 Task: Send email   including the signature Sign0000000001 to parteek.kumar@softage.net; aakash.mishra@softage.net with a cc to Ayush@softage.net; pooja.chaudhary@softage.net and bcc to Vanshu.thakur@softage.net with a subject Subject0000000001 and add a message Message0000000003 and with an attachment of Attach0000000004. Send email and add a link Link0000000001 to parteek.kumar@softage.net with a subject Subject0000000001 and add a message Message0000000001. Send email and add a link Link0000000001 to parteek.kumar@softage.net; aakash.mishra@softage.net with a subject Subject0000000002 and add a message Message0000000002. Send email and add a link Link0000000001 to parteek.kumar@softage.net with a subject Subject0000000001 and add a message Message0000000001 and with an attachment of Attach0000000001. Send email and add a link Link0000000001 to parteek.kumar@softage.net; aakash.mishra@softage.net; ayush@softage.net with a subject Subject0000000002 and add a message Message0000000003 and with an attachment of Attach0000000001
Action: Mouse moved to (121, 168)
Screenshot: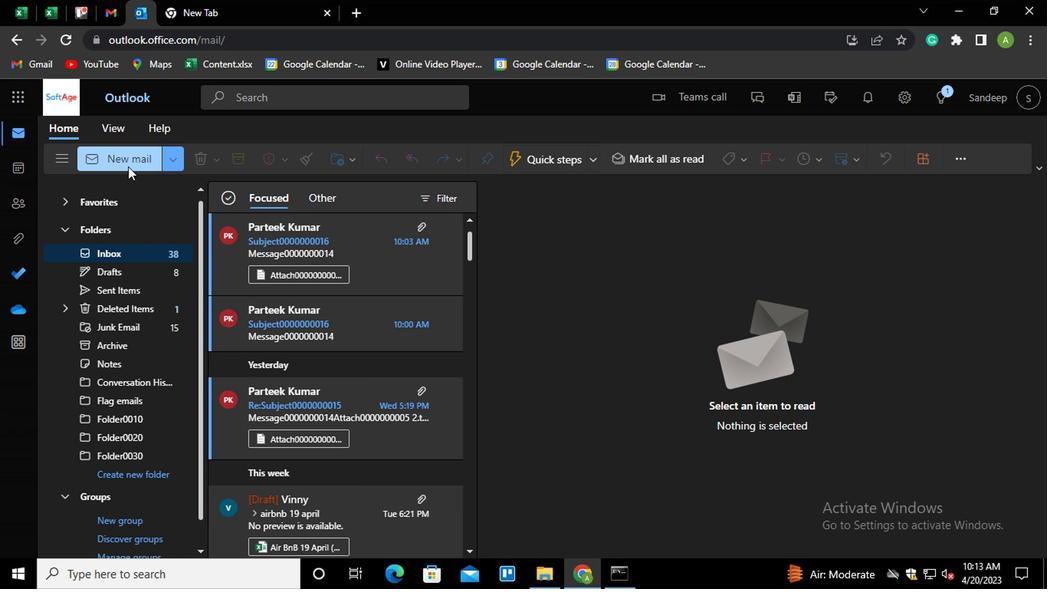 
Action: Mouse pressed left at (121, 168)
Screenshot: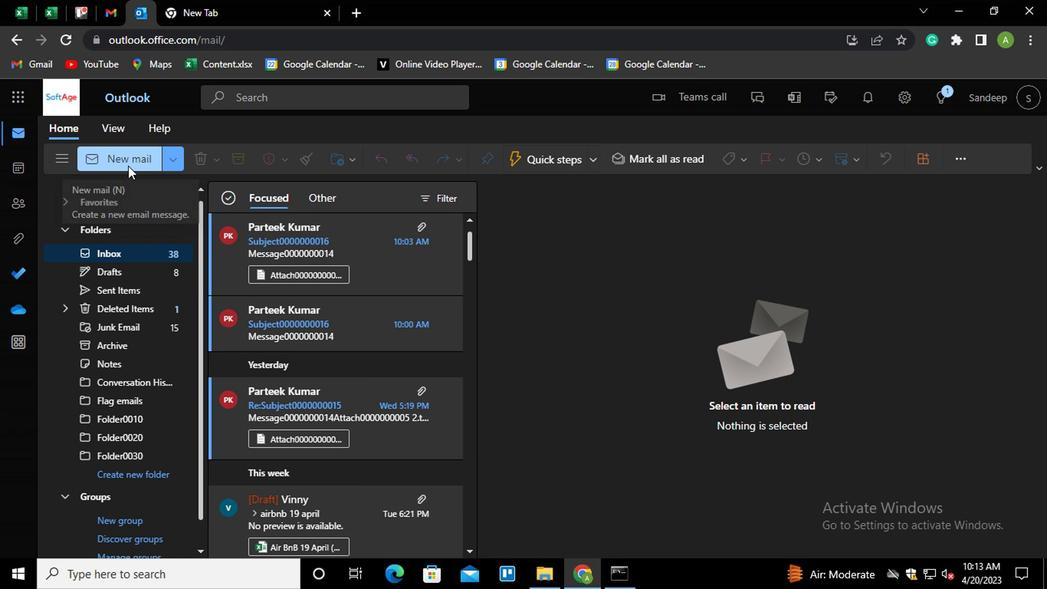 
Action: Mouse moved to (585, 242)
Screenshot: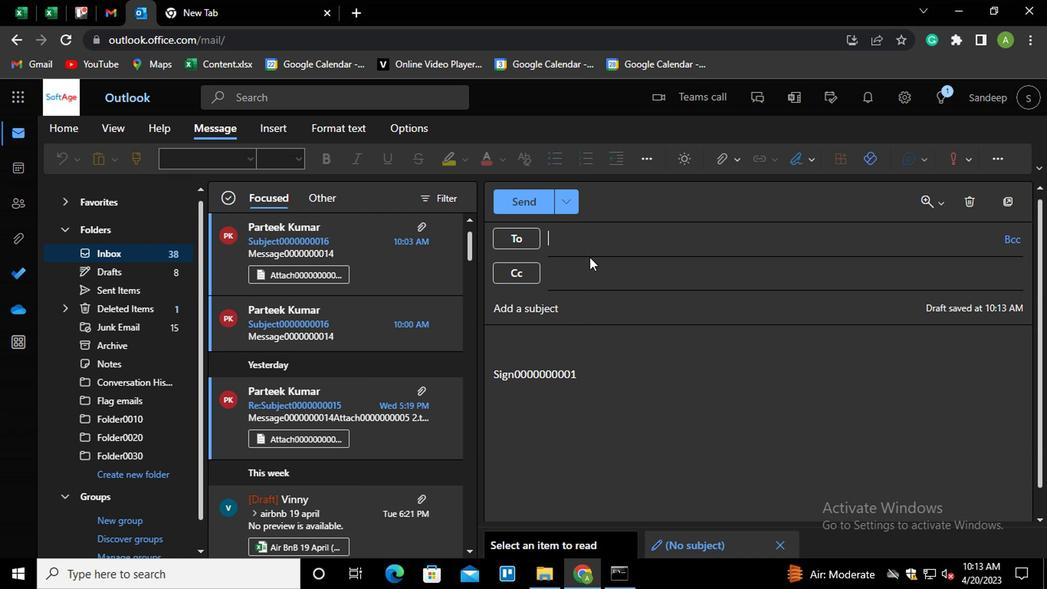 
Action: Mouse pressed left at (585, 242)
Screenshot: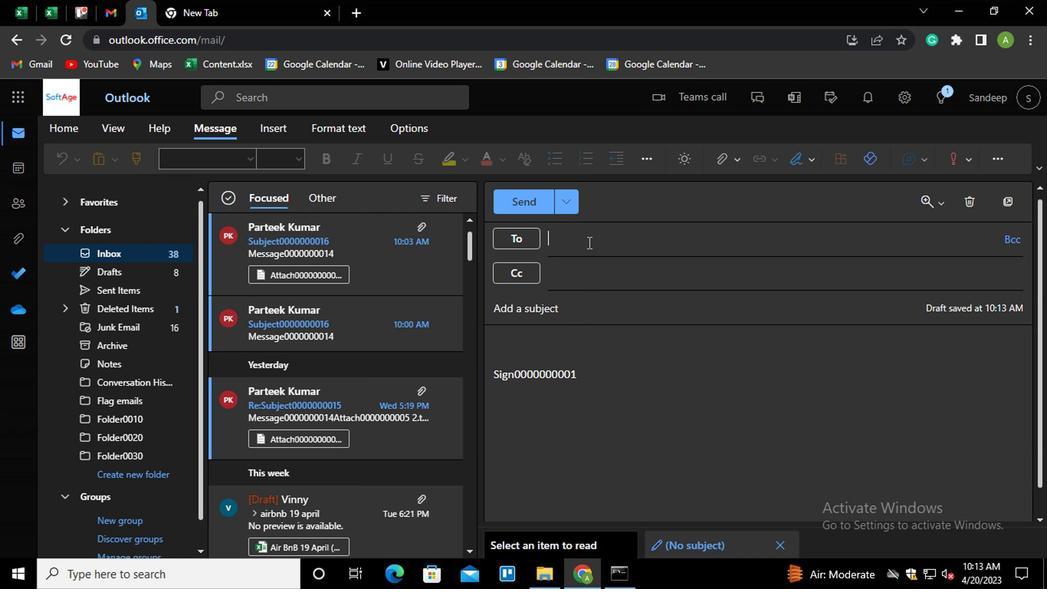 
Action: Key pressed part<Key.enter>aak<Key.enter>
Screenshot: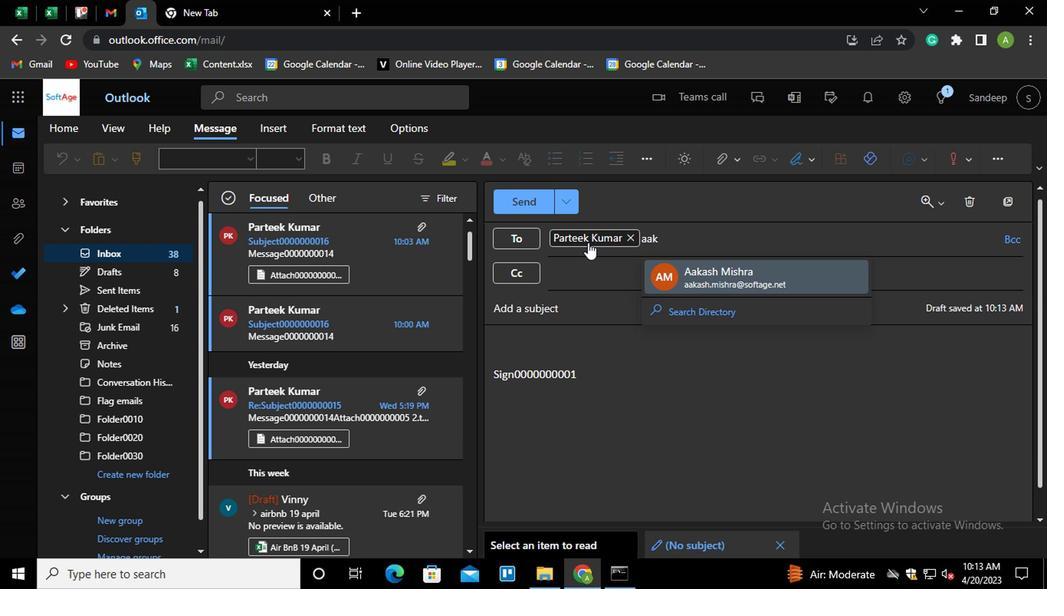 
Action: Mouse moved to (576, 278)
Screenshot: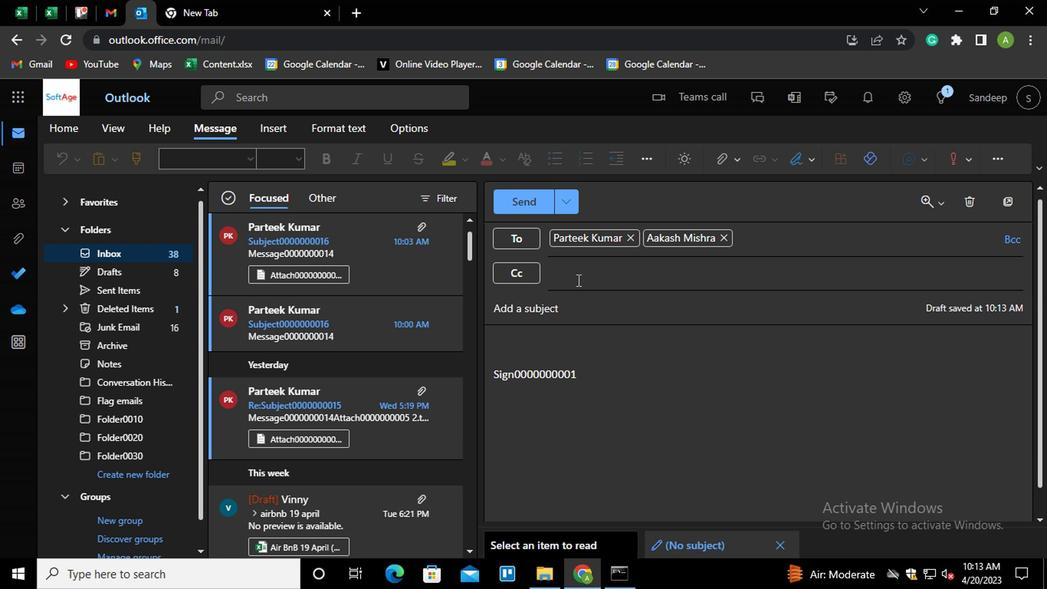 
Action: Mouse pressed left at (576, 278)
Screenshot: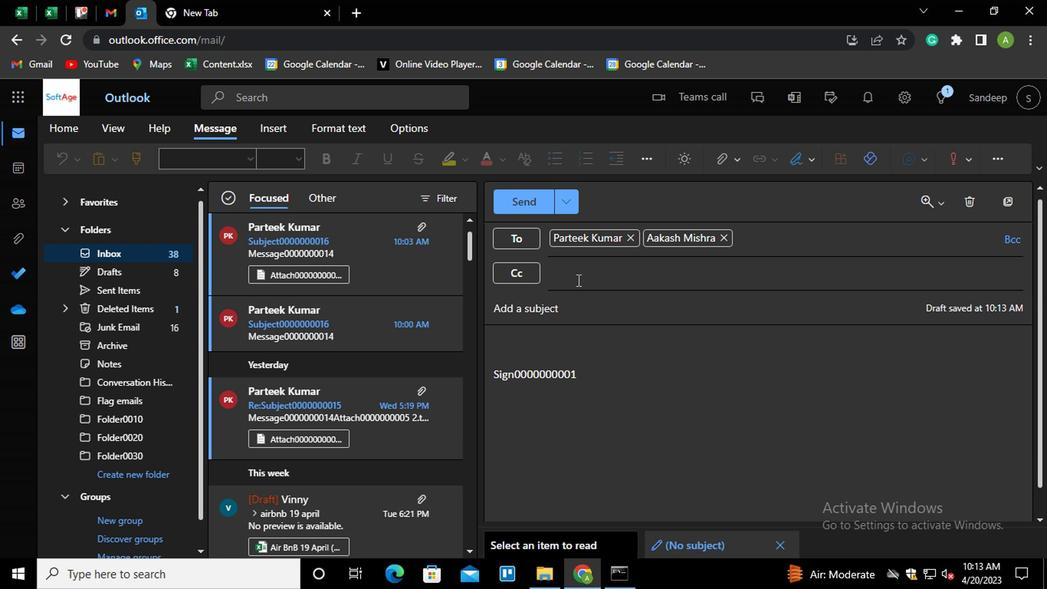 
Action: Key pressed ayu<Key.enter>poo<Key.enter>
Screenshot: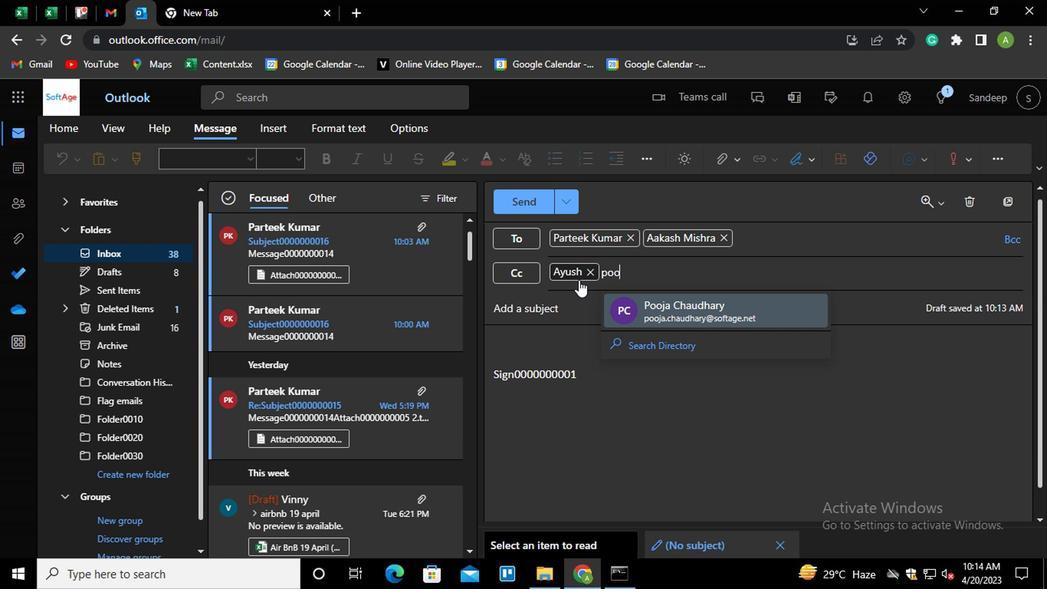 
Action: Mouse moved to (1015, 237)
Screenshot: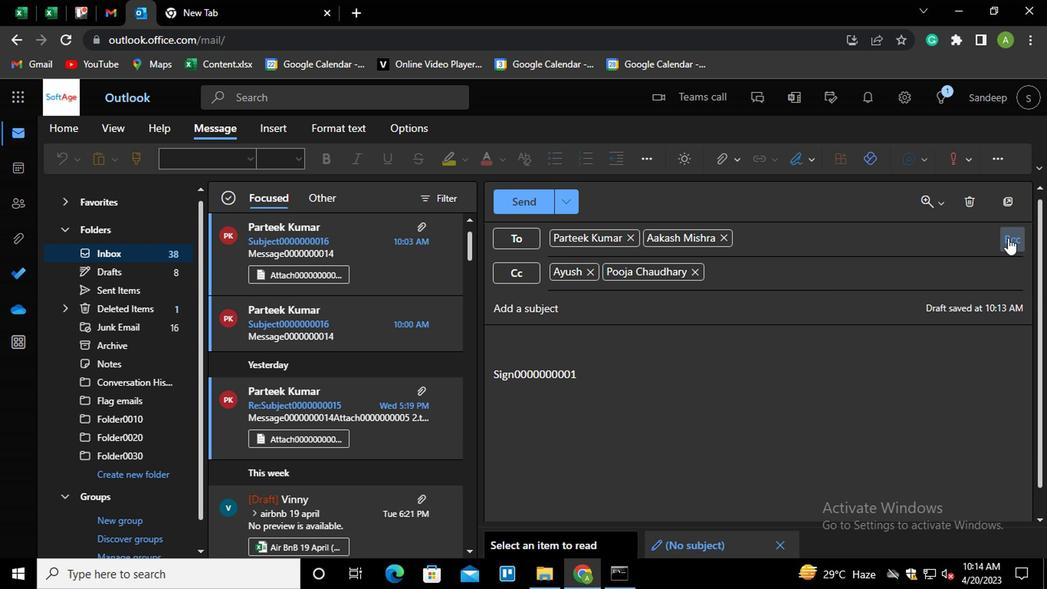 
Action: Mouse pressed left at (1015, 237)
Screenshot: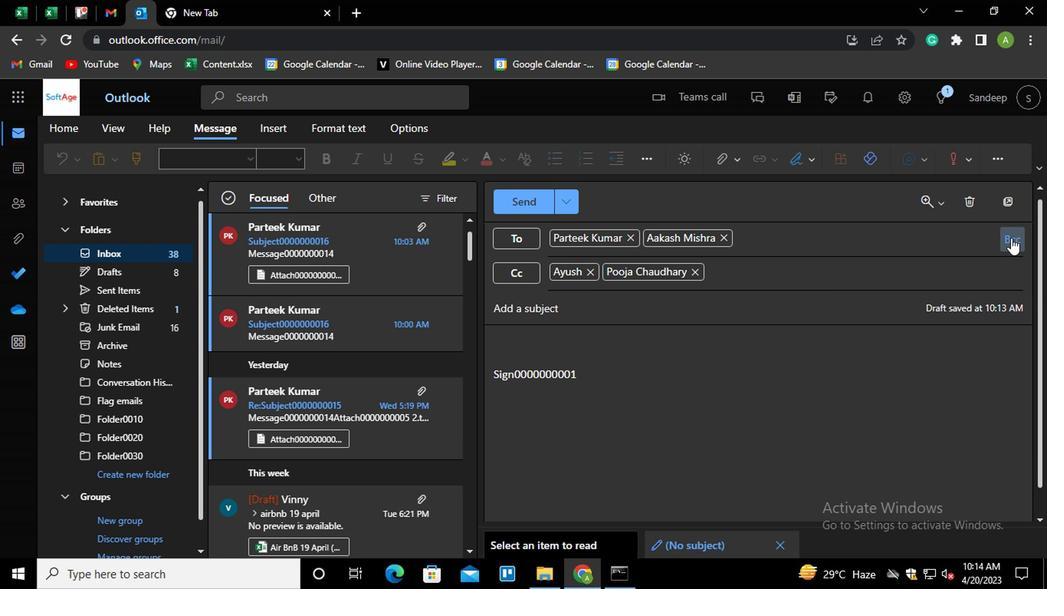 
Action: Mouse moved to (636, 307)
Screenshot: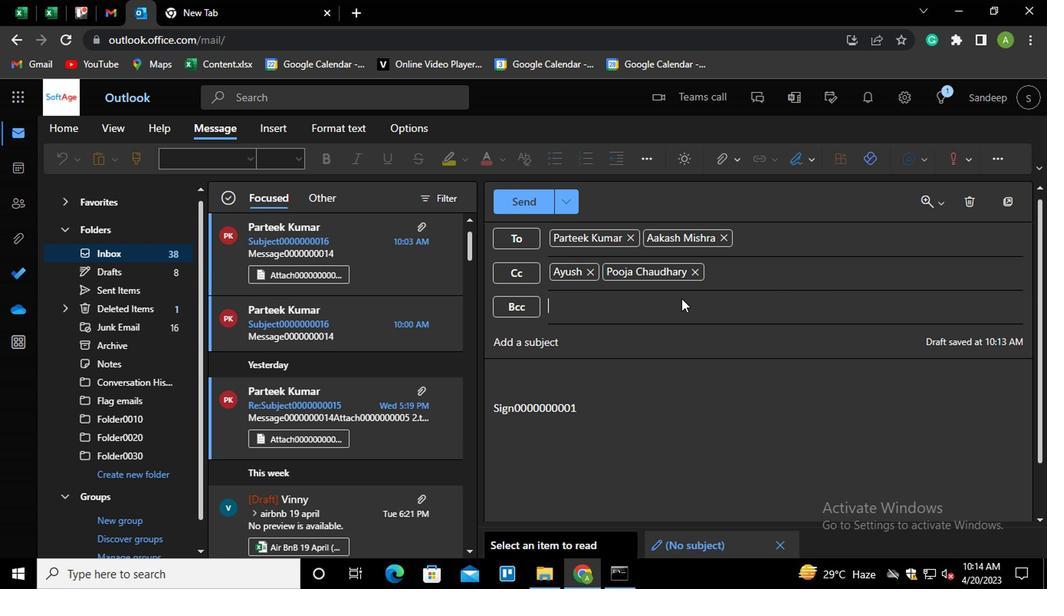 
Action: Mouse pressed left at (636, 307)
Screenshot: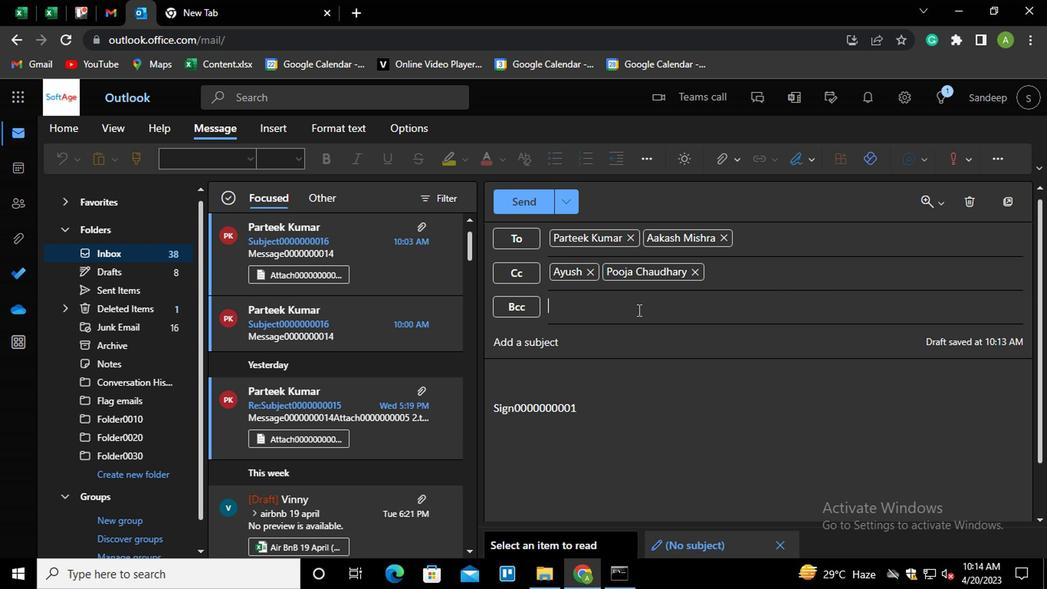 
Action: Key pressed vans<Key.enter>
Screenshot: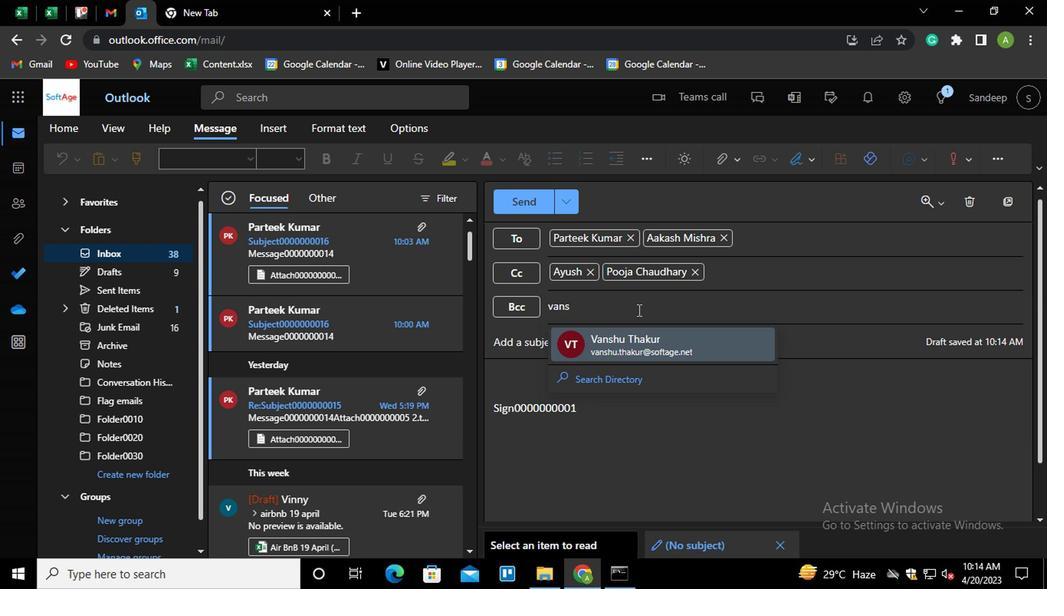 
Action: Mouse moved to (593, 337)
Screenshot: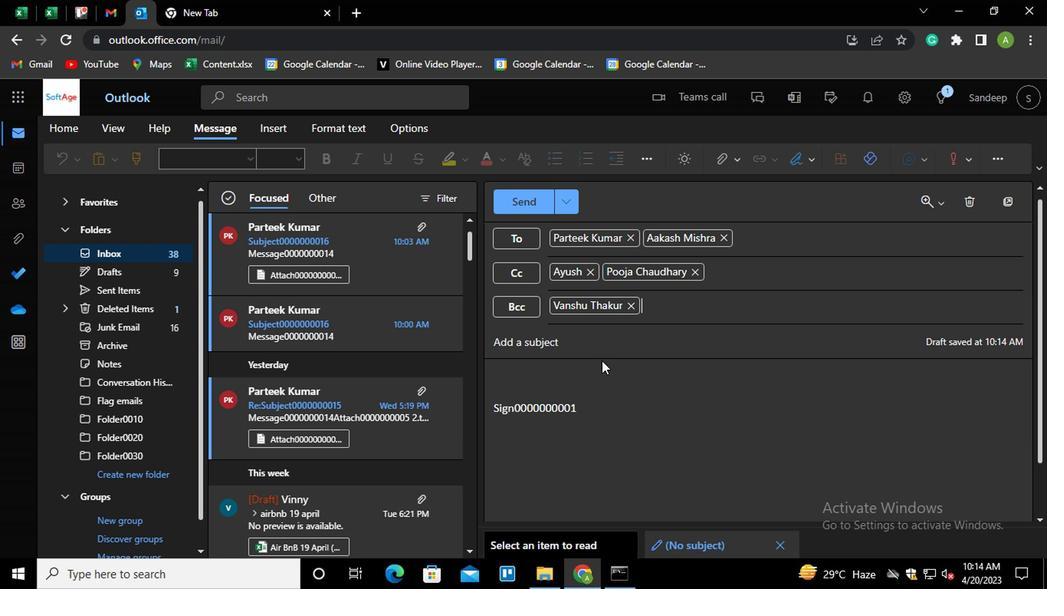 
Action: Mouse pressed left at (593, 337)
Screenshot: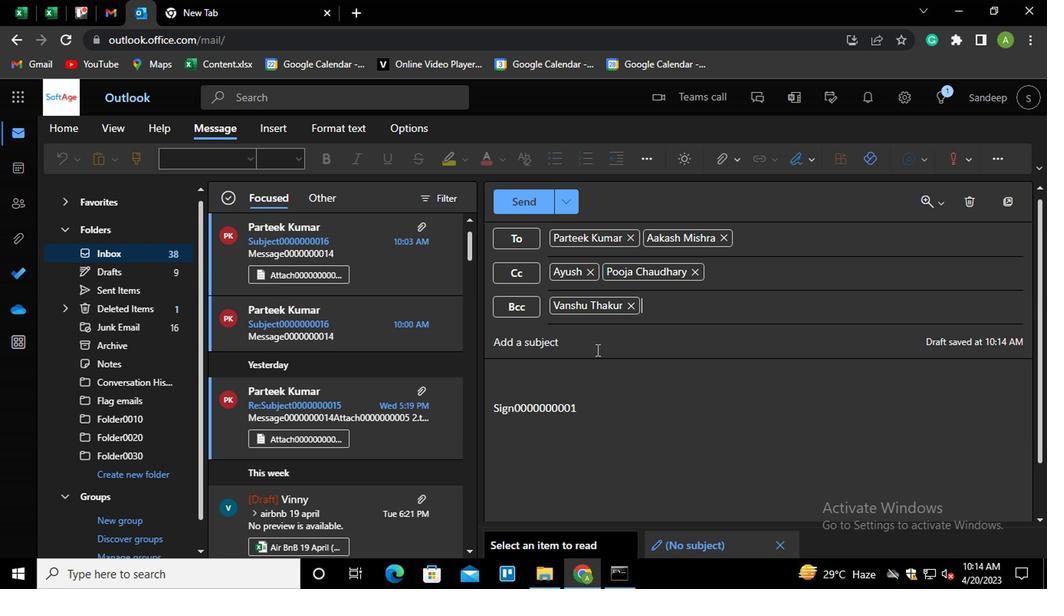 
Action: Key pressed <Key.shift>SUBJECT0000000001
Screenshot: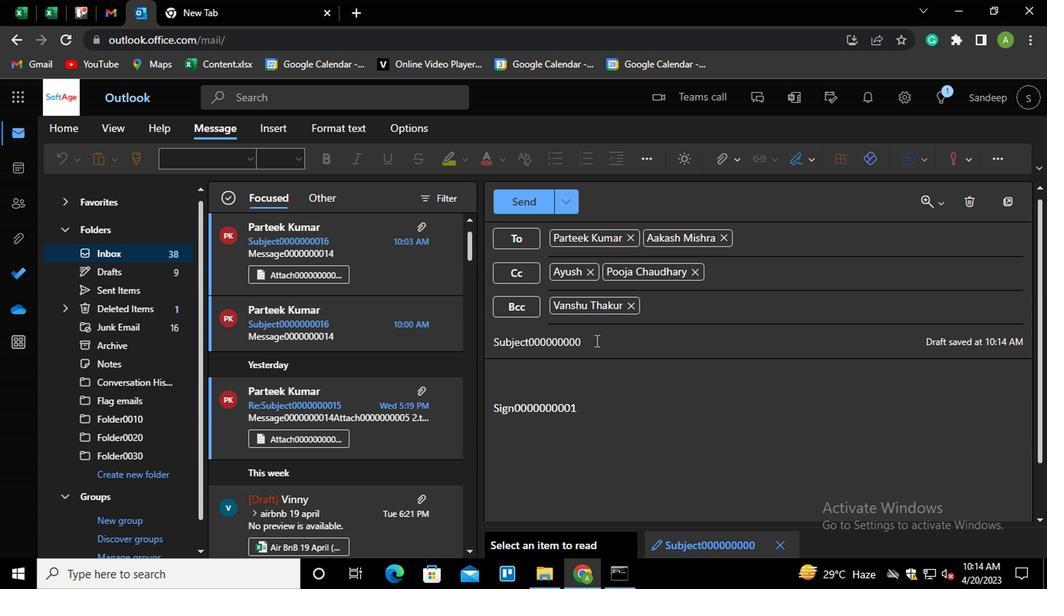 
Action: Mouse moved to (620, 406)
Screenshot: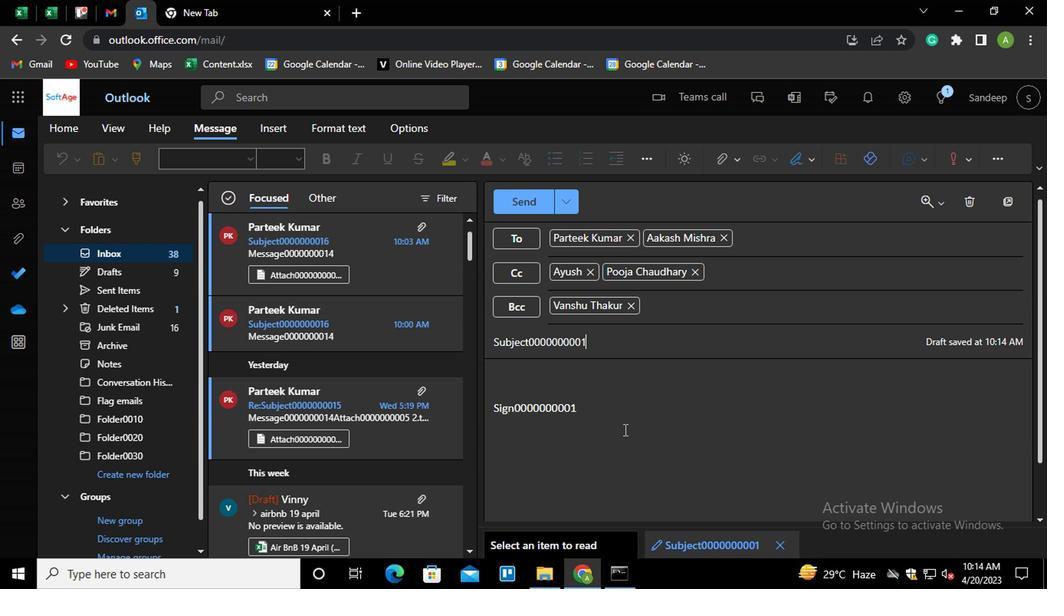 
Action: Mouse pressed left at (620, 406)
Screenshot: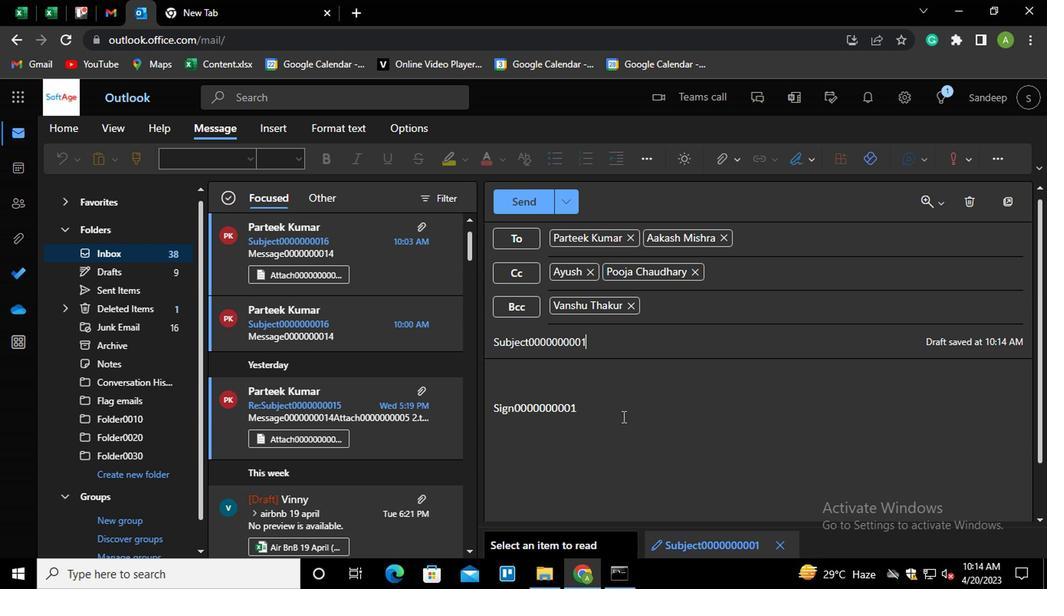 
Action: Key pressed <Key.shift_r><Key.enter><Key.shift_r>MESSAGE0000000003<Key.enter>
Screenshot: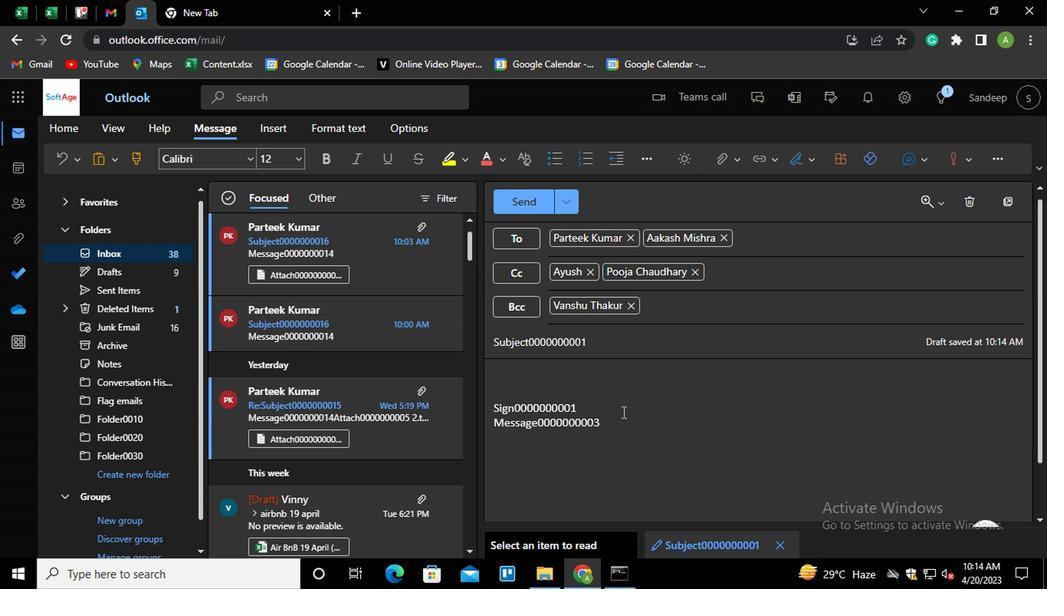 
Action: Mouse moved to (739, 162)
Screenshot: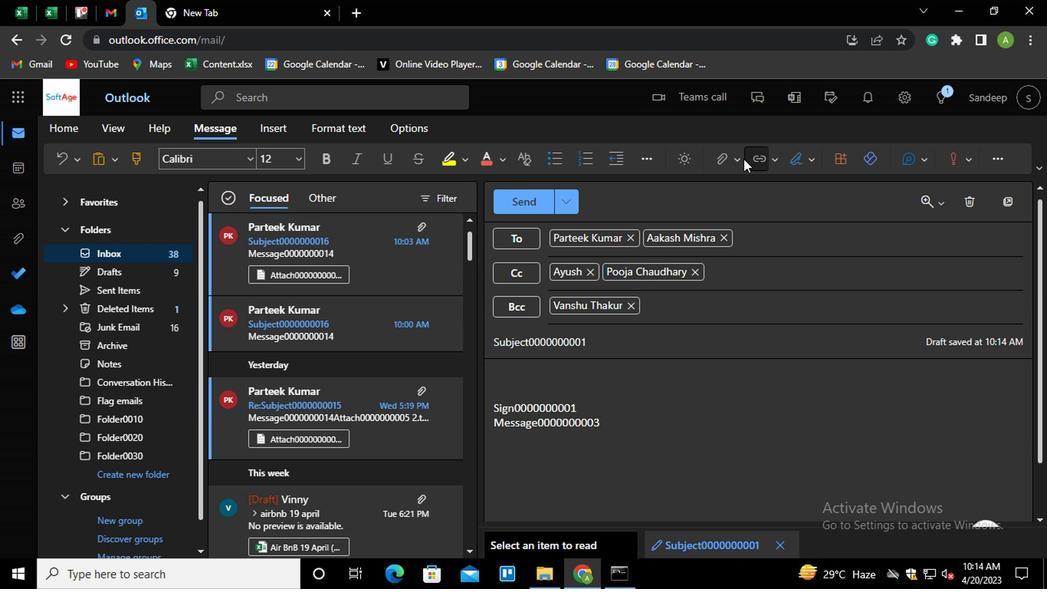
Action: Mouse pressed left at (739, 162)
Screenshot: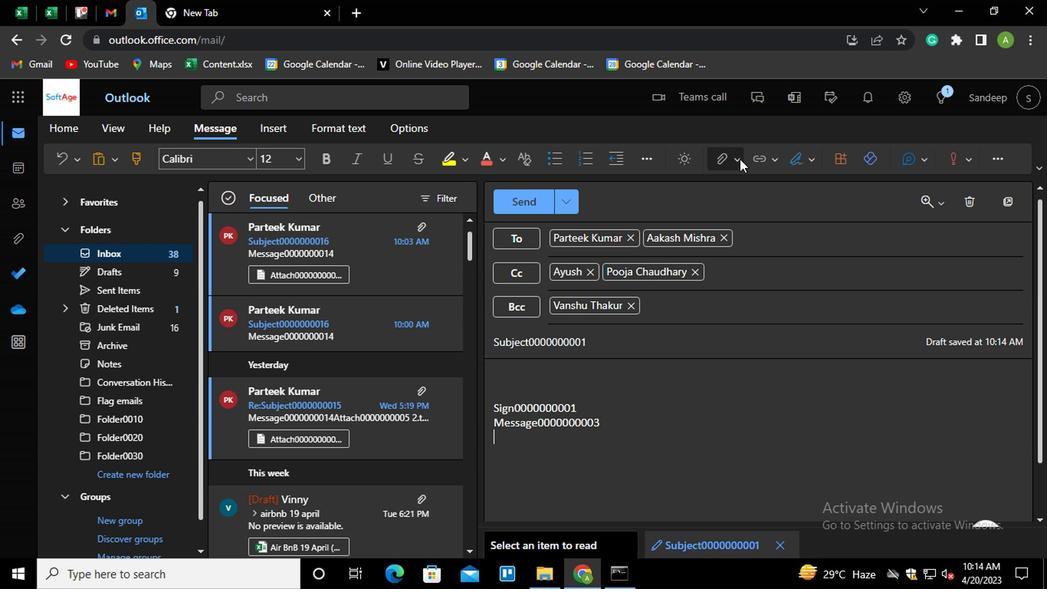 
Action: Mouse moved to (652, 195)
Screenshot: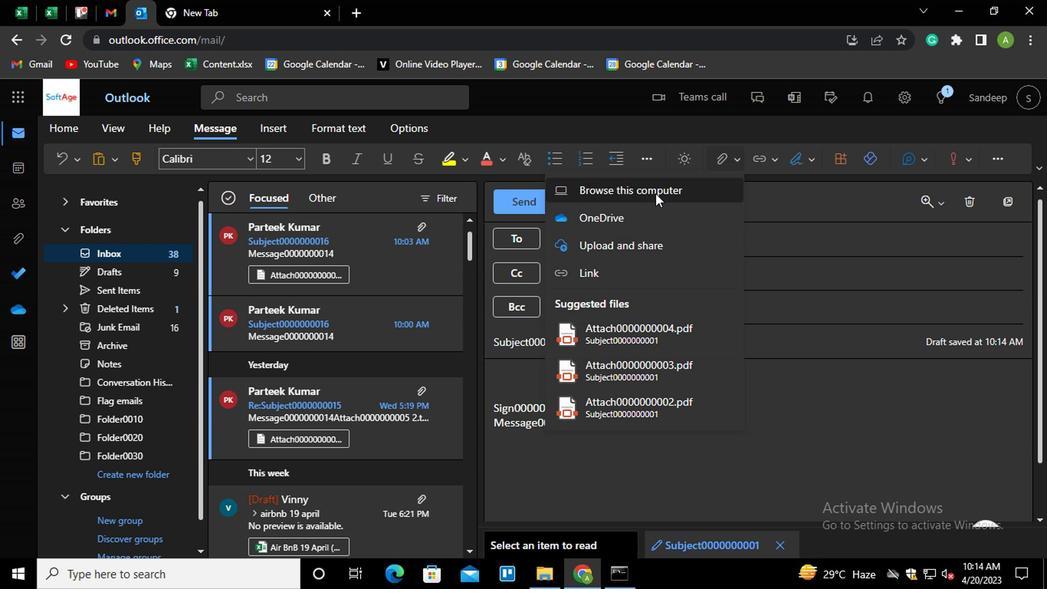 
Action: Mouse pressed left at (652, 195)
Screenshot: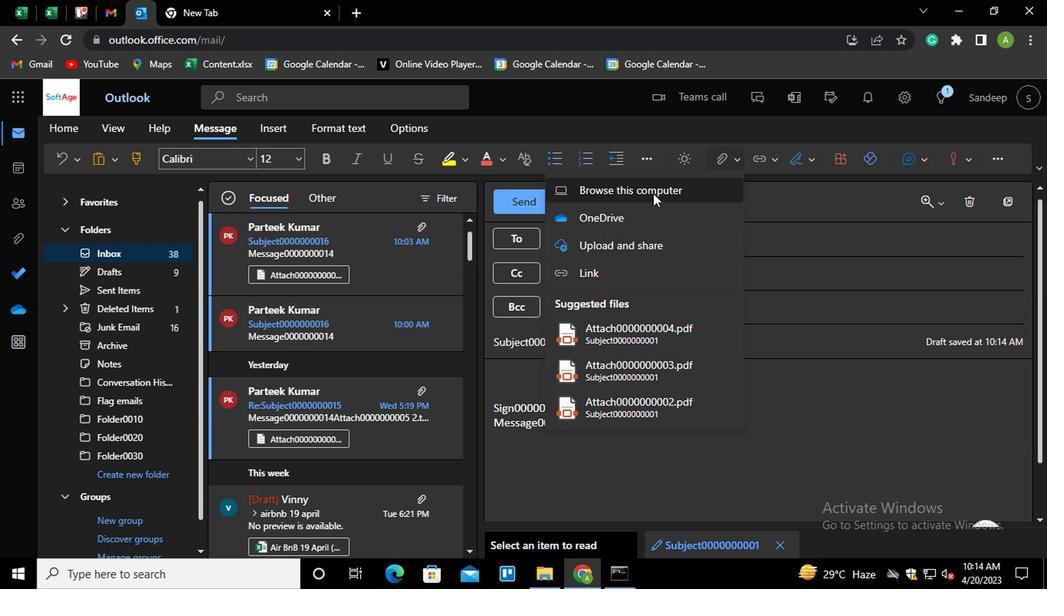 
Action: Mouse moved to (246, 168)
Screenshot: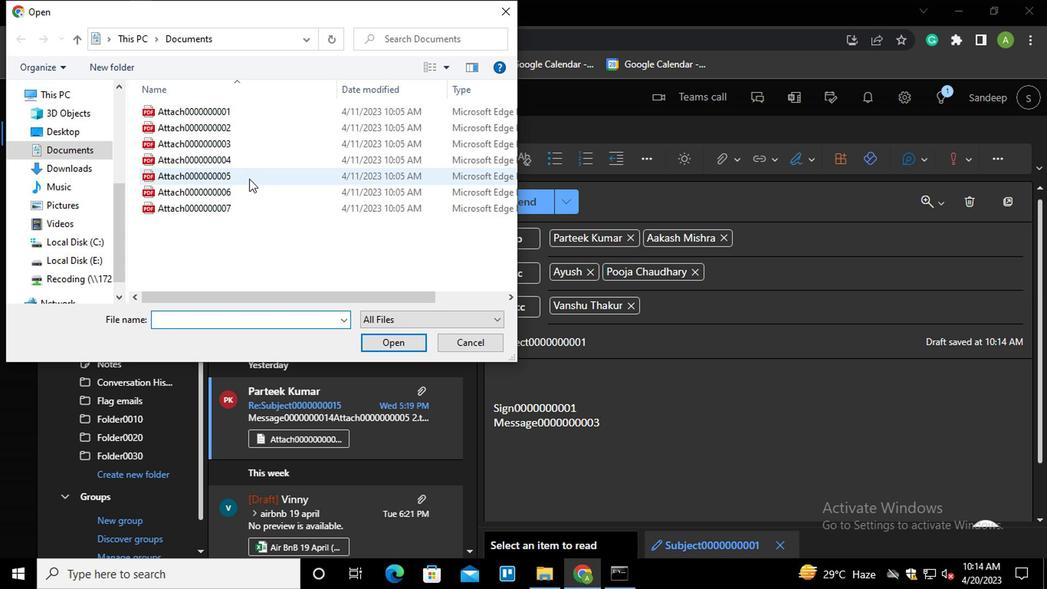 
Action: Mouse pressed left at (246, 168)
Screenshot: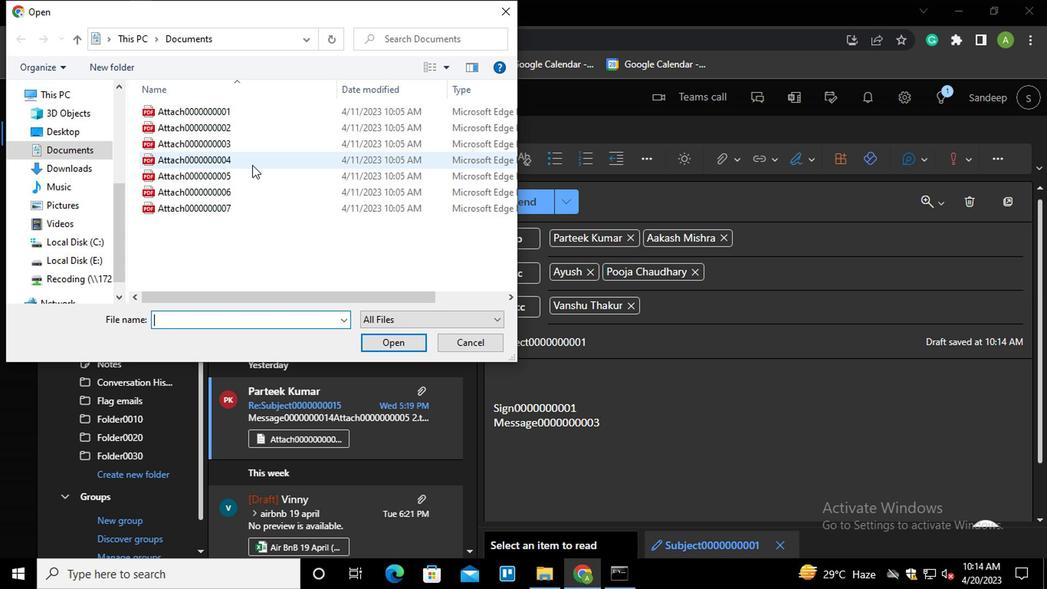 
Action: Mouse moved to (386, 340)
Screenshot: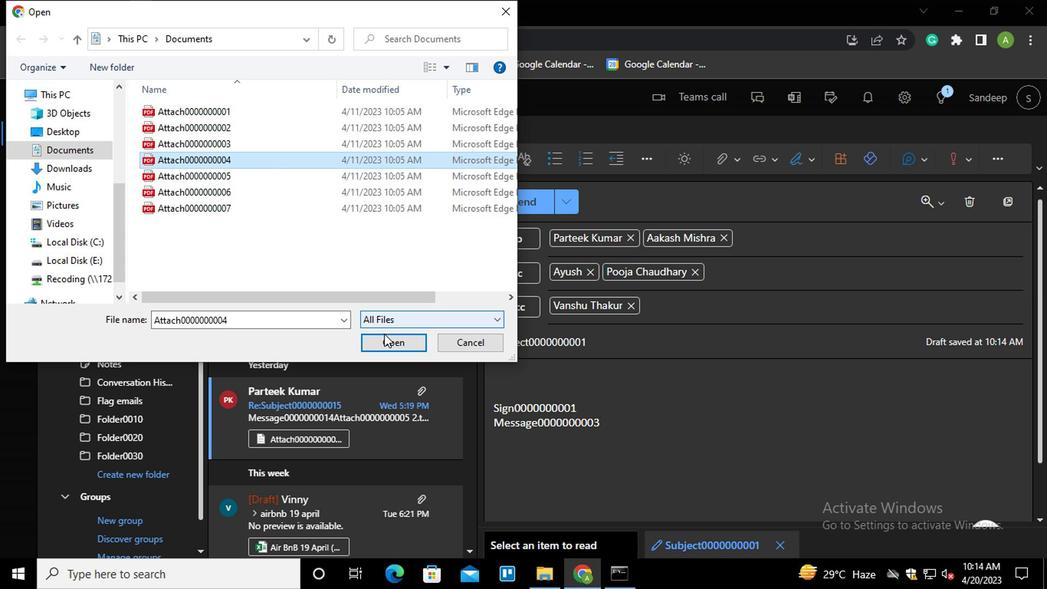 
Action: Mouse pressed left at (386, 340)
Screenshot: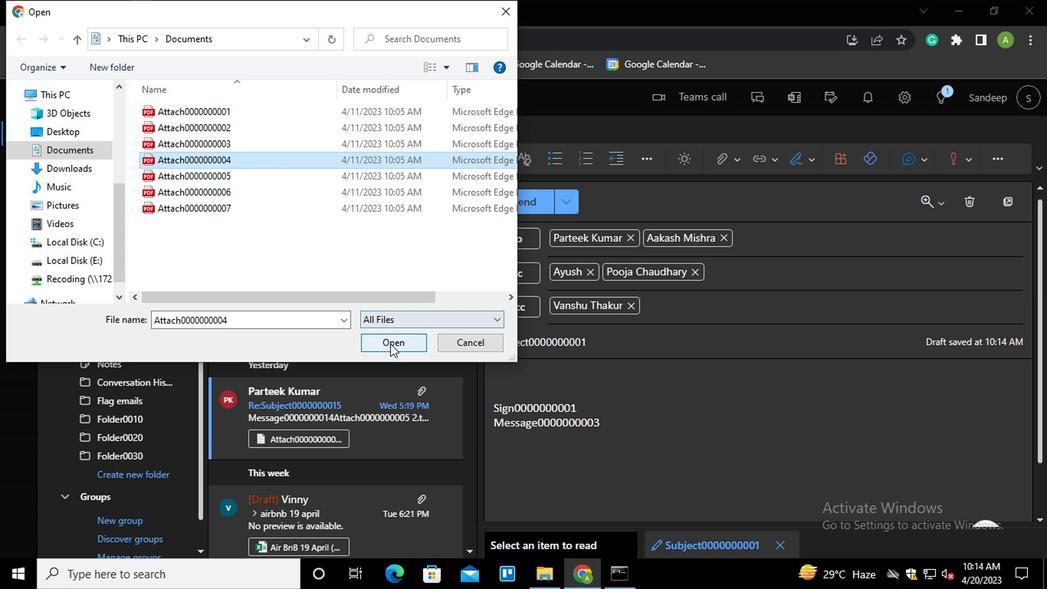 
Action: Mouse moved to (537, 205)
Screenshot: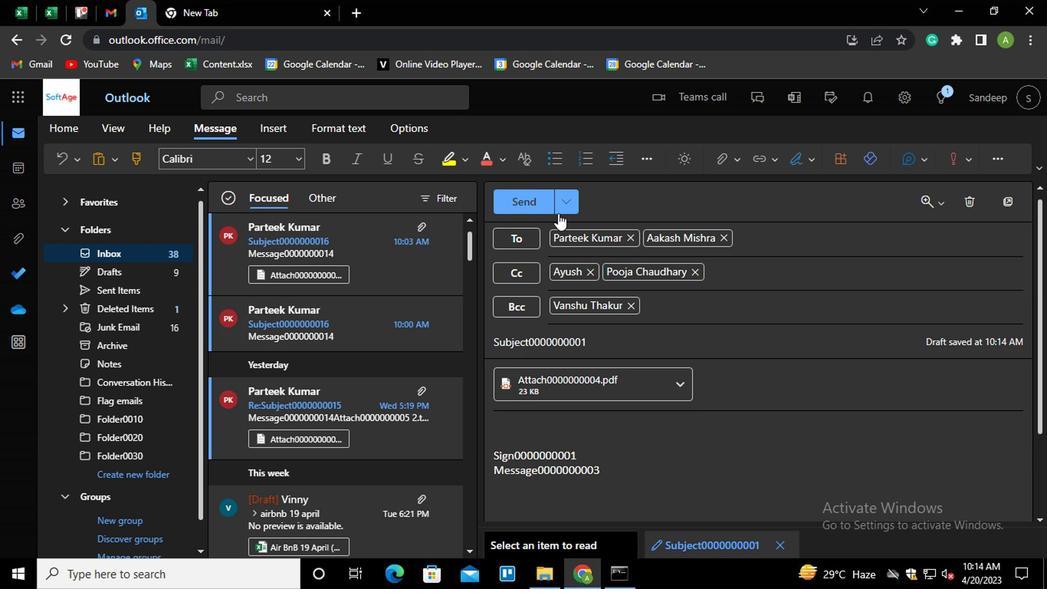 
Action: Mouse pressed left at (537, 205)
Screenshot: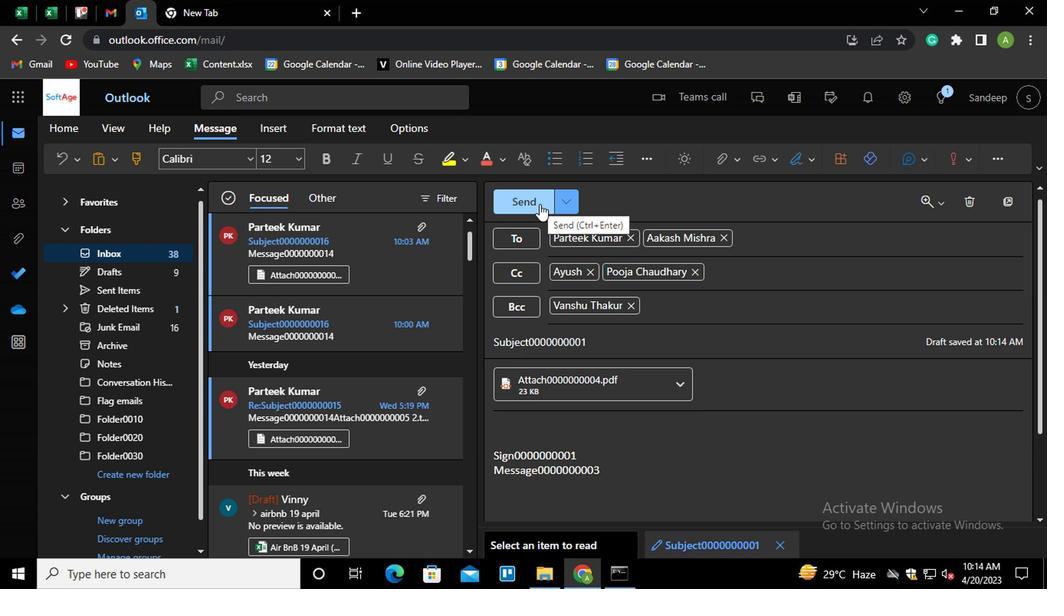 
Action: Mouse moved to (139, 158)
Screenshot: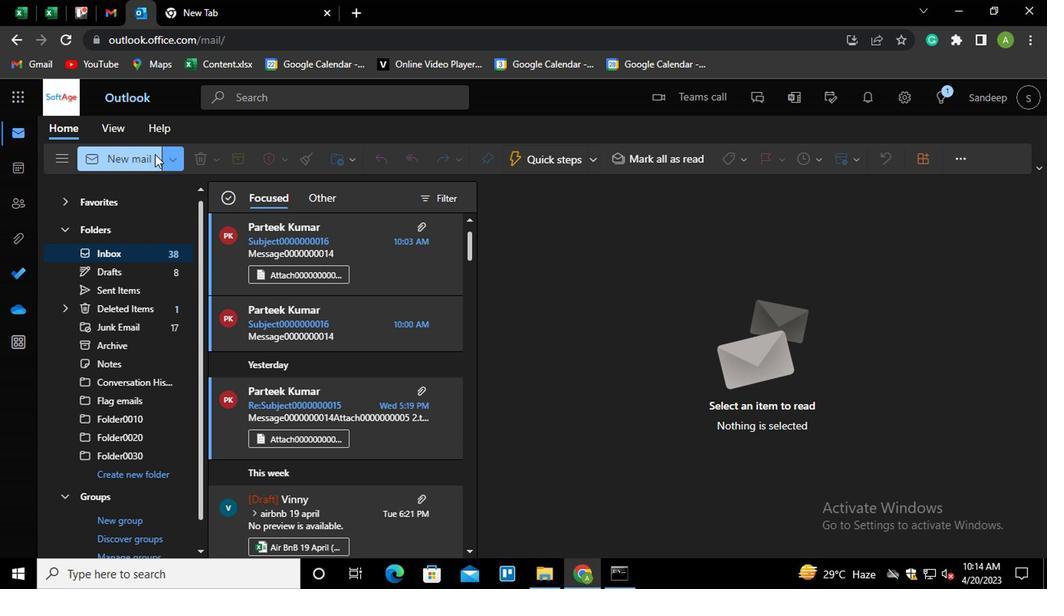 
Action: Mouse pressed left at (139, 158)
Screenshot: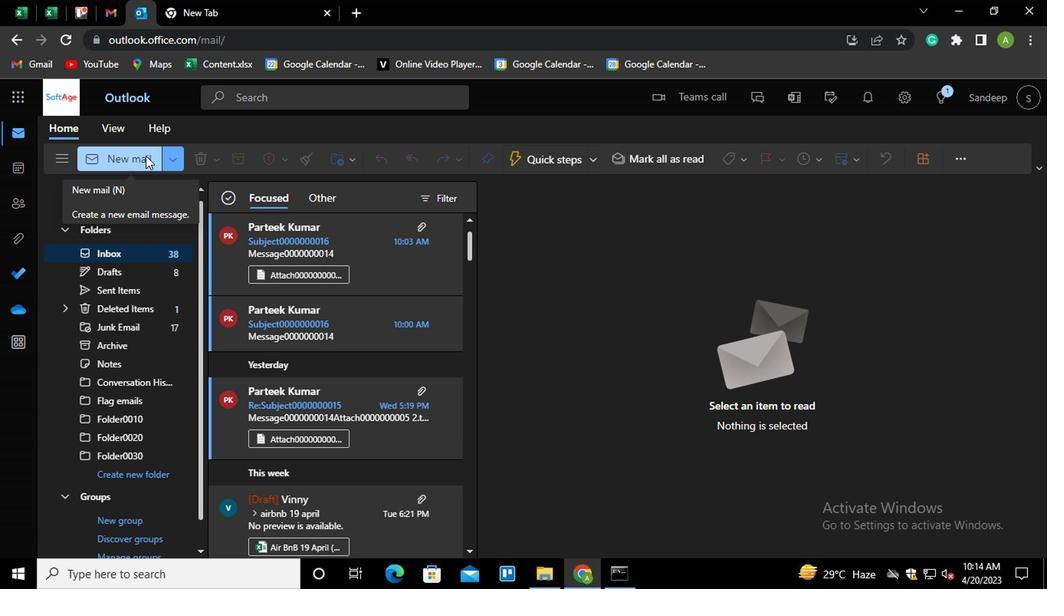 
Action: Mouse moved to (591, 361)
Screenshot: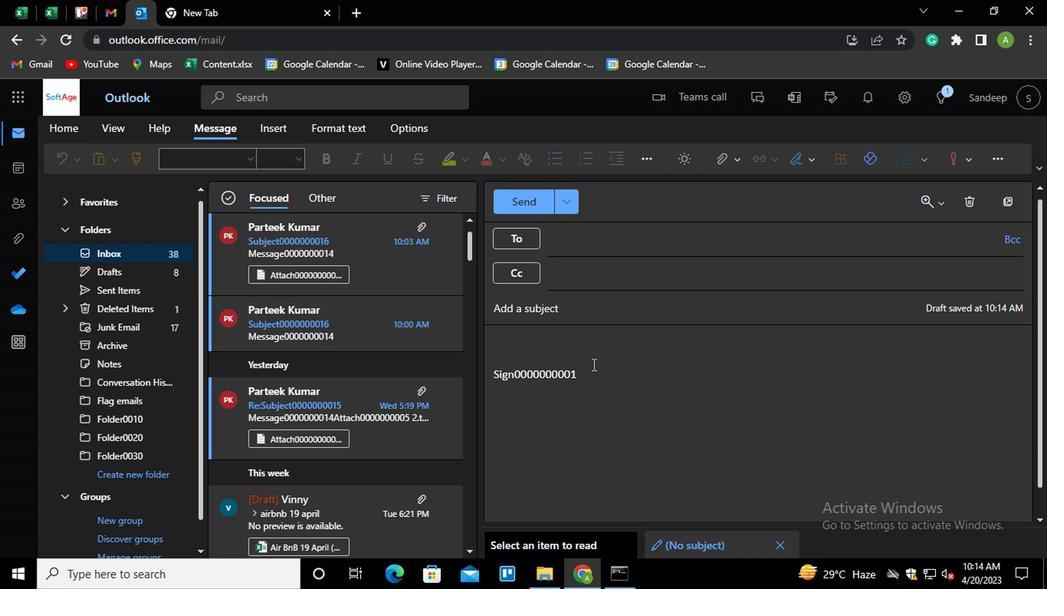 
Action: Mouse pressed left at (591, 361)
Screenshot: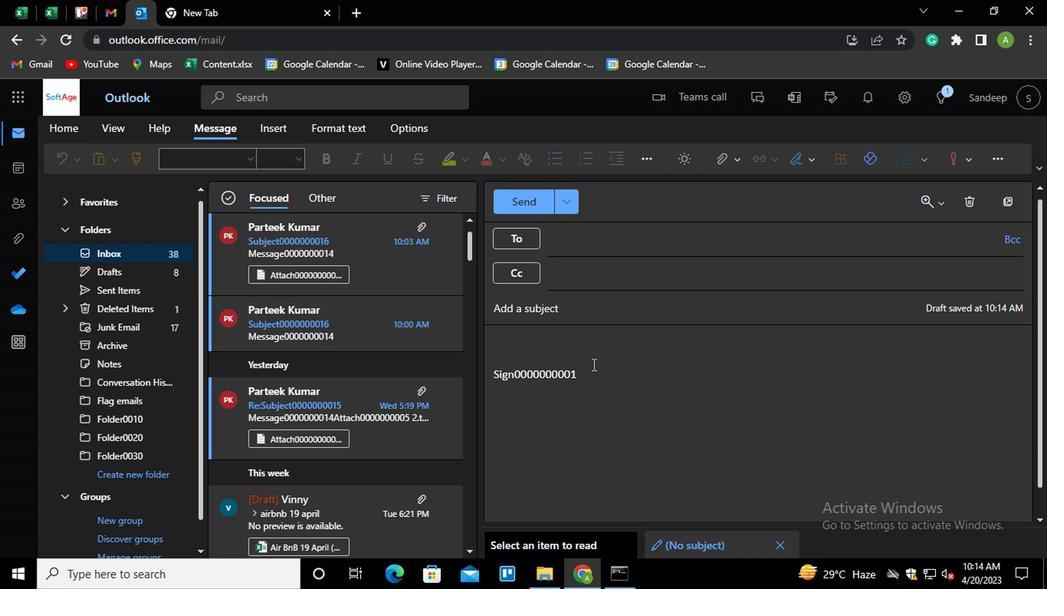 
Action: Mouse moved to (770, 162)
Screenshot: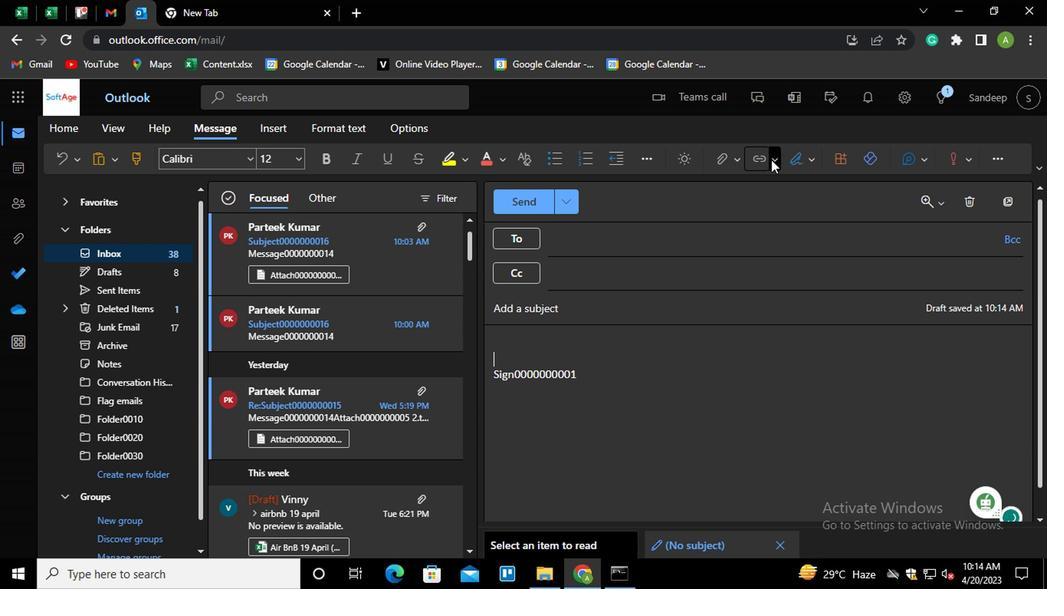 
Action: Mouse pressed left at (770, 162)
Screenshot: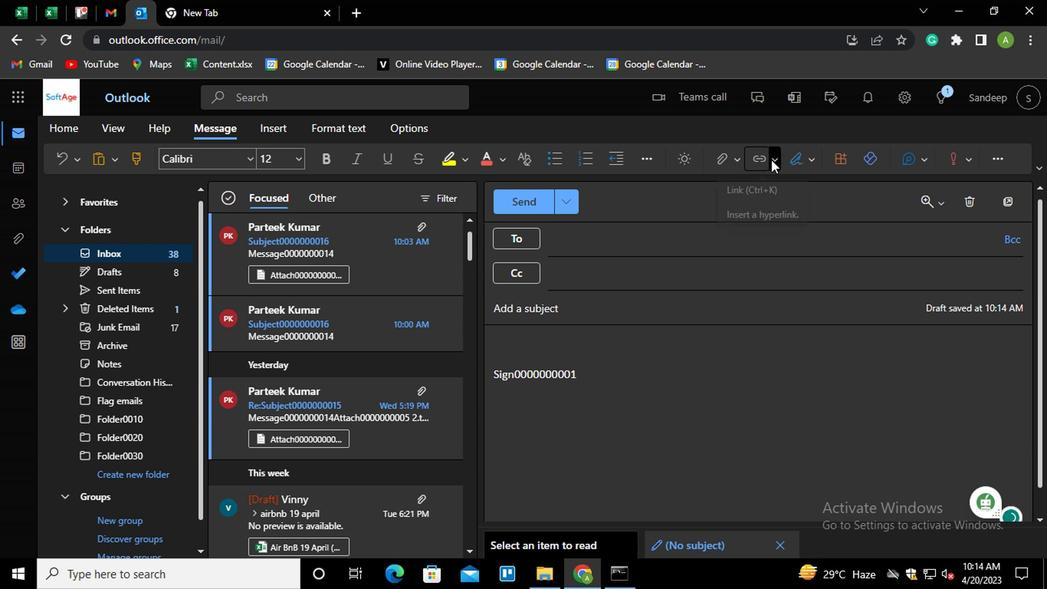 
Action: Mouse moved to (761, 163)
Screenshot: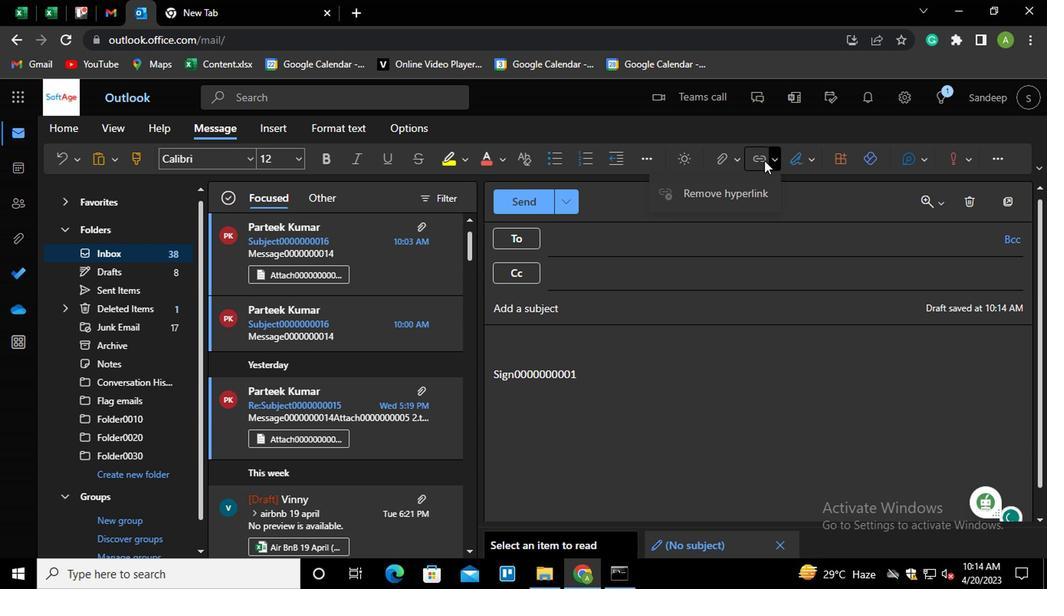 
Action: Mouse pressed left at (761, 163)
Screenshot: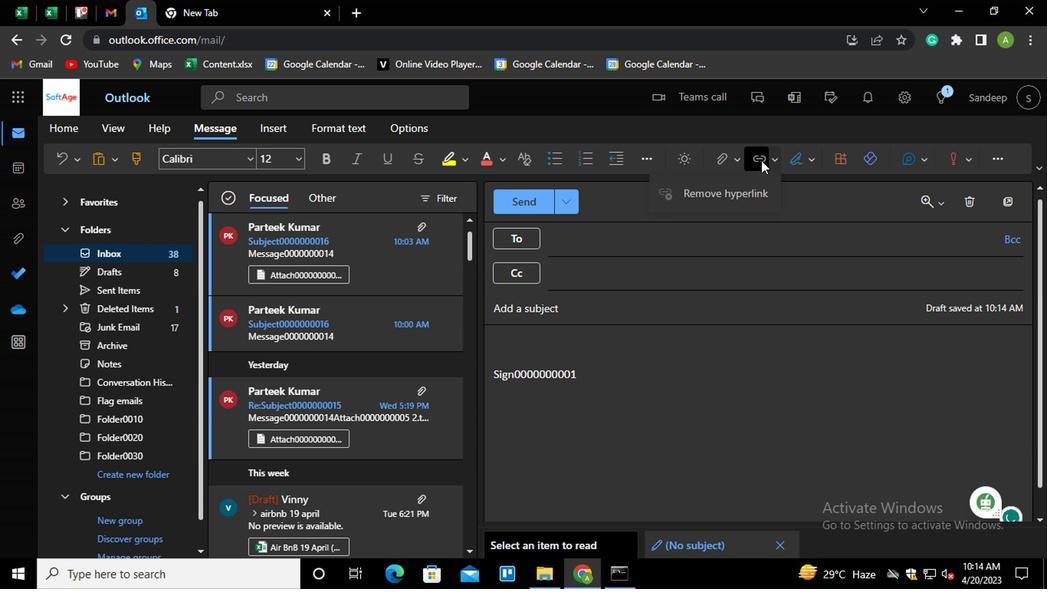 
Action: Mouse moved to (386, 292)
Screenshot: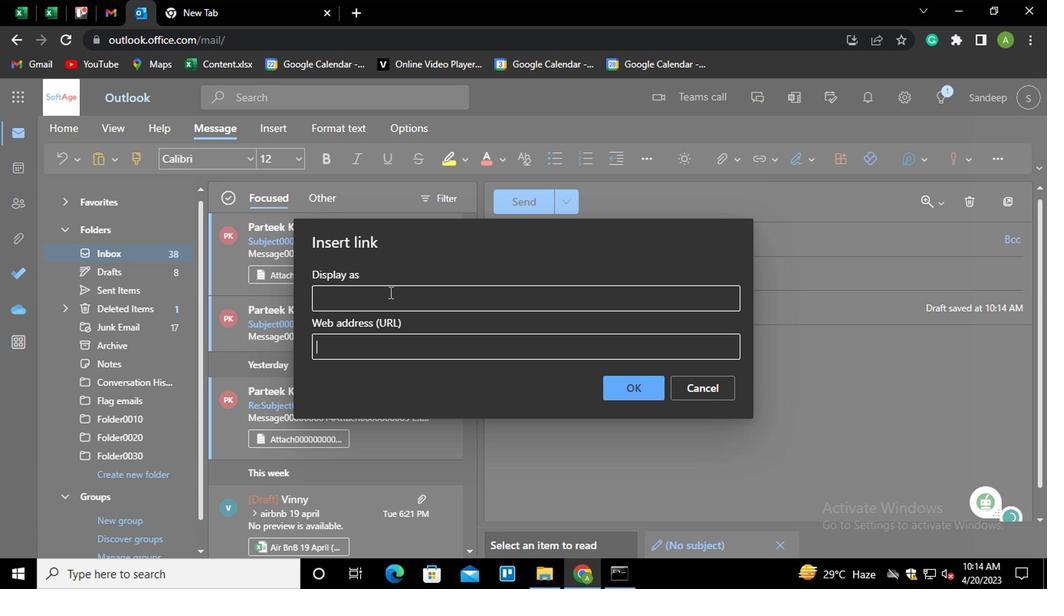 
Action: Mouse pressed left at (386, 292)
Screenshot: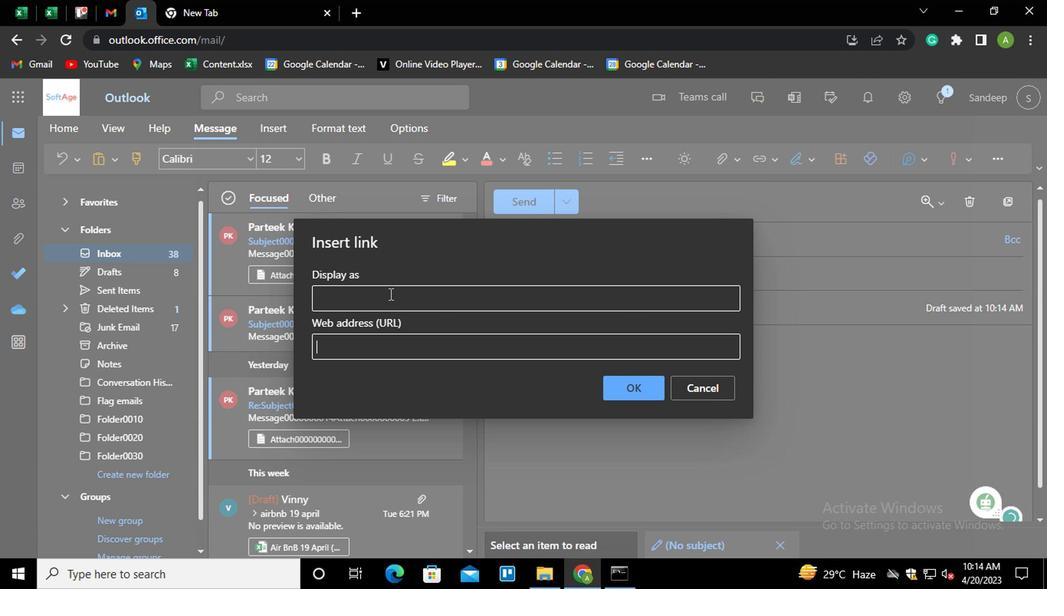 
Action: Key pressed <Key.shift_r>LINKOOOOOOOOO<Key.shift_r><Key.home><Key.shift_r>LINK0000000001
Screenshot: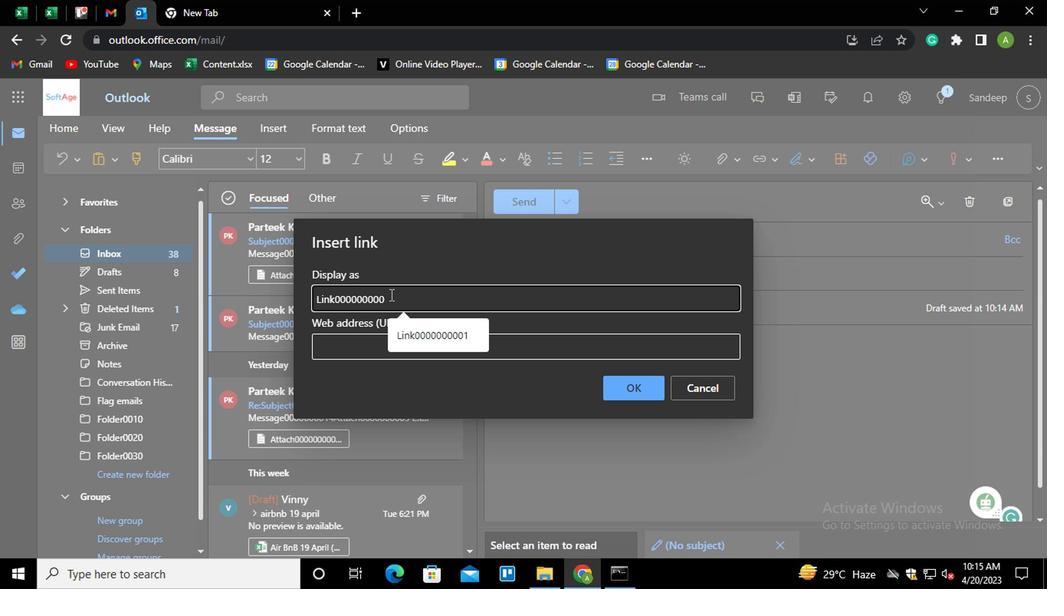 
Action: Mouse moved to (369, 345)
Screenshot: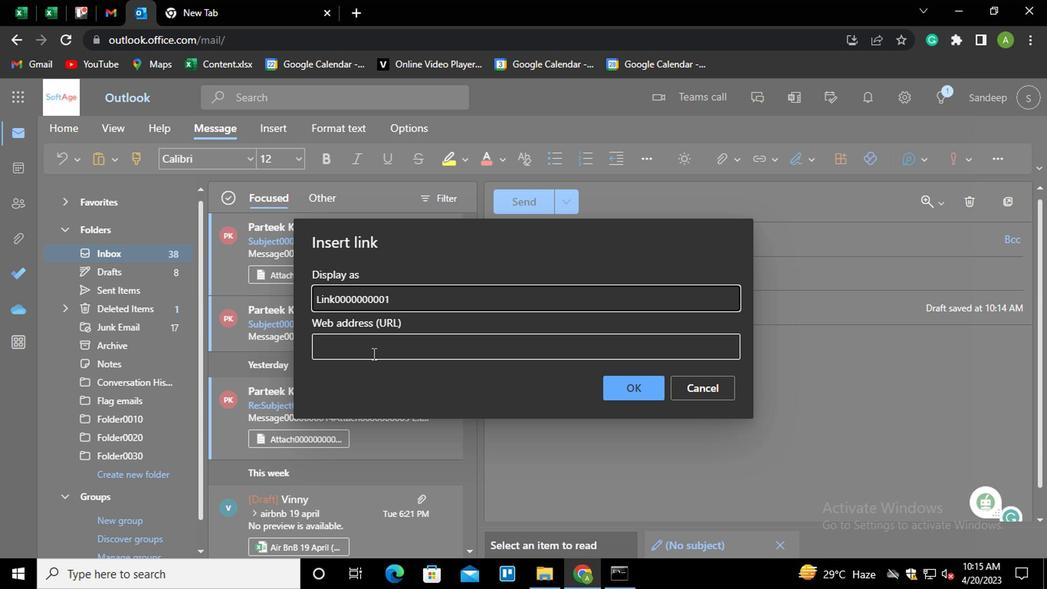 
Action: Mouse pressed left at (369, 345)
Screenshot: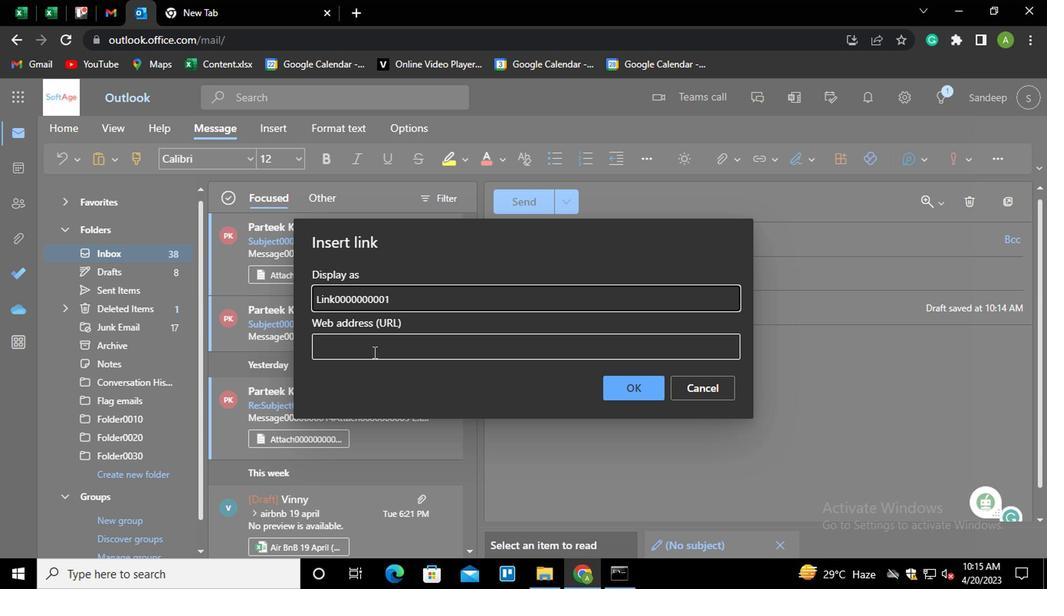 
Action: Key pressed <Key.shift_r>LINK0000000001
Screenshot: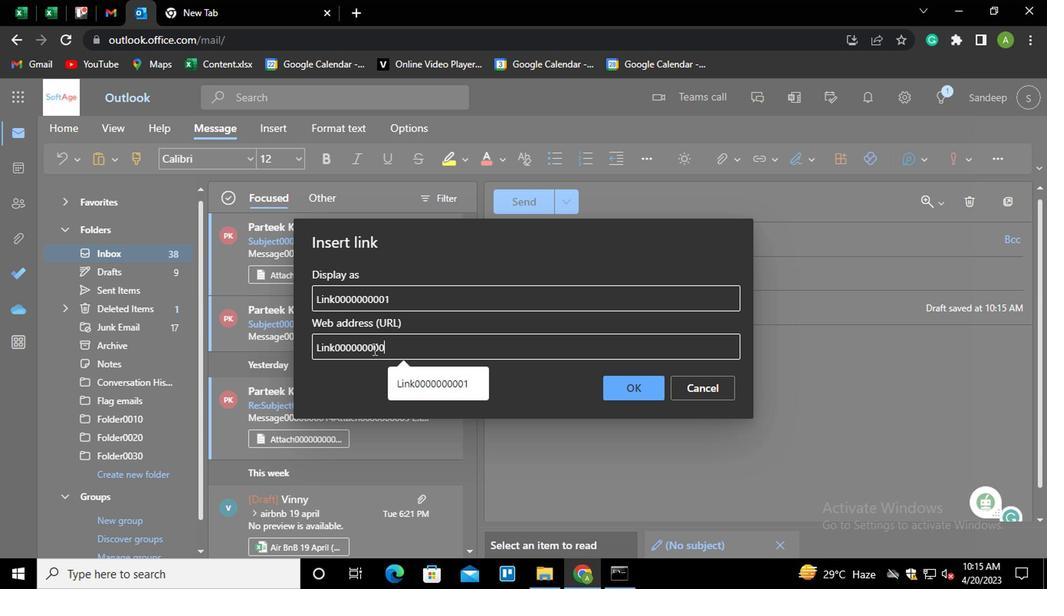 
Action: Mouse moved to (628, 384)
Screenshot: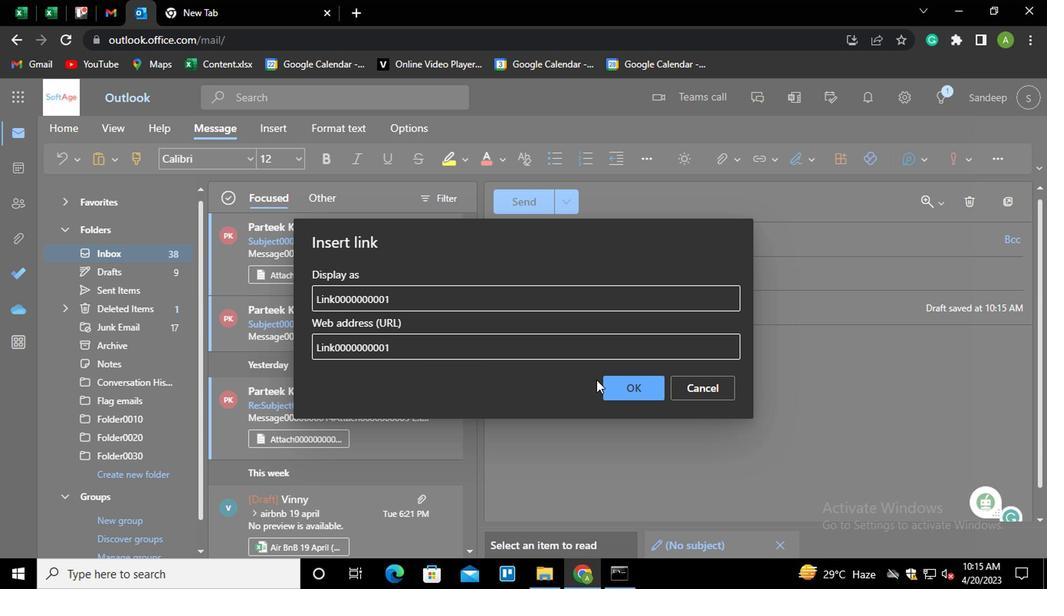 
Action: Mouse pressed left at (628, 384)
Screenshot: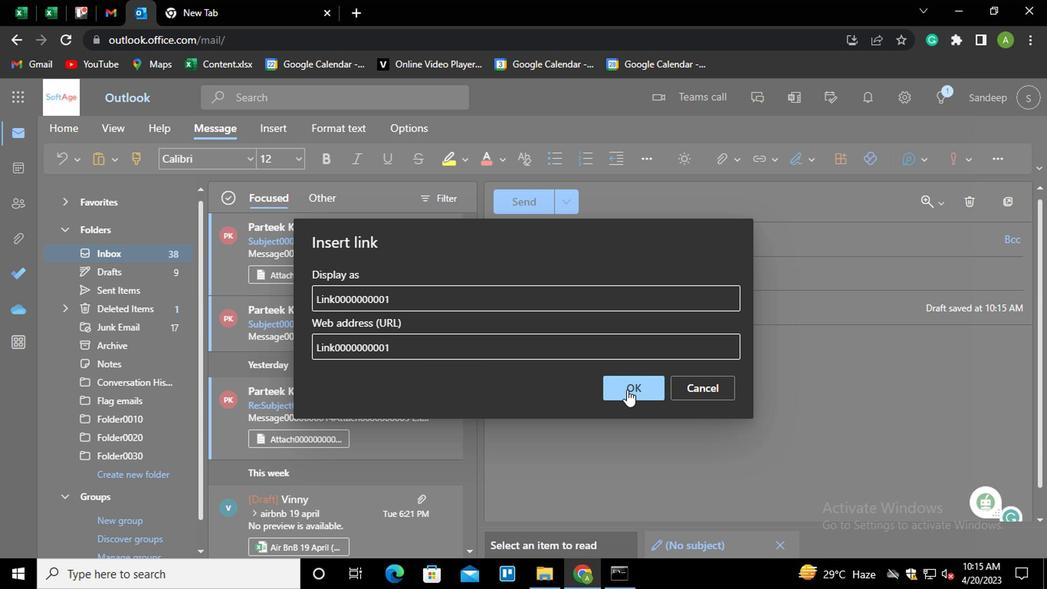 
Action: Mouse moved to (576, 372)
Screenshot: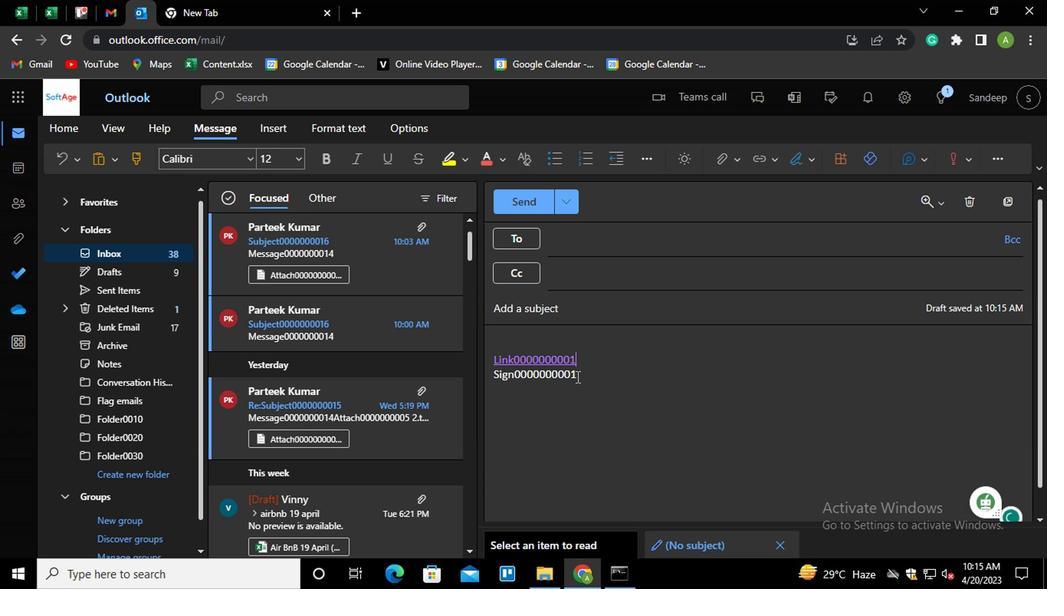 
Action: Mouse pressed left at (576, 372)
Screenshot: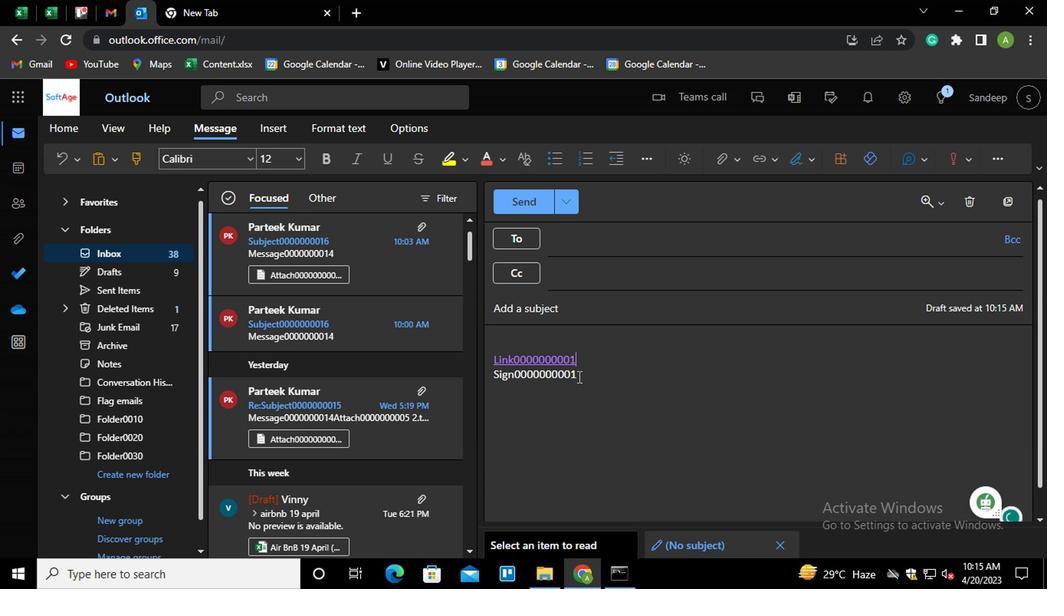 
Action: Mouse moved to (488, 373)
Screenshot: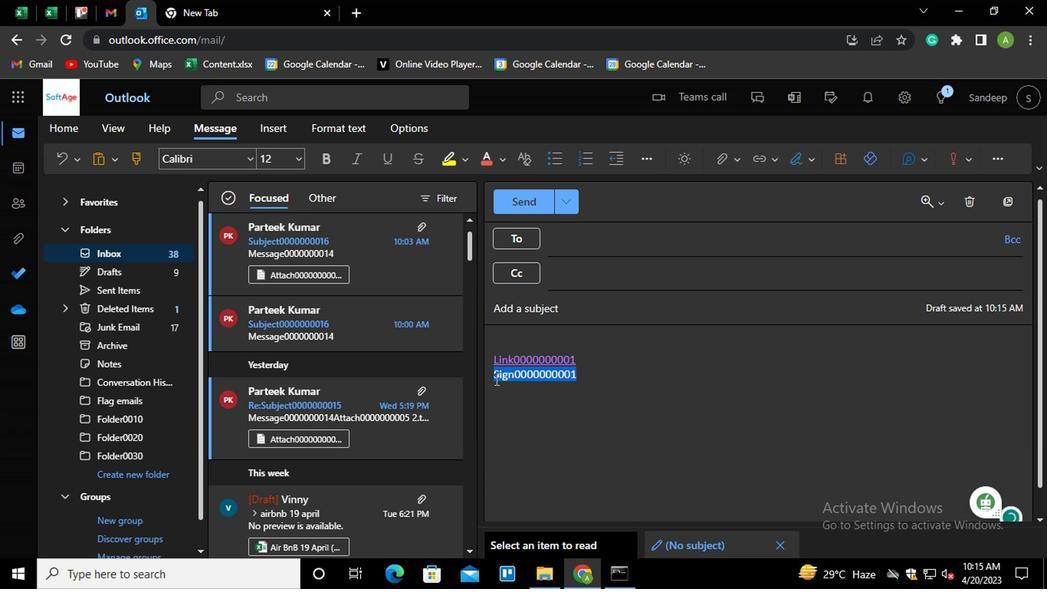 
Action: Key pressed <Key.backspace>
Screenshot: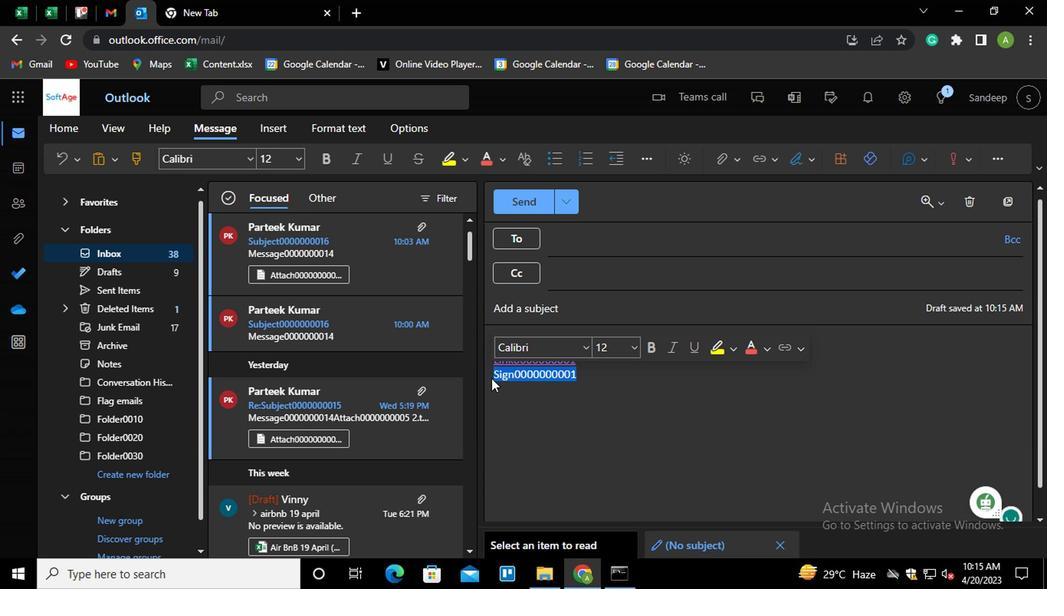 
Action: Mouse moved to (563, 244)
Screenshot: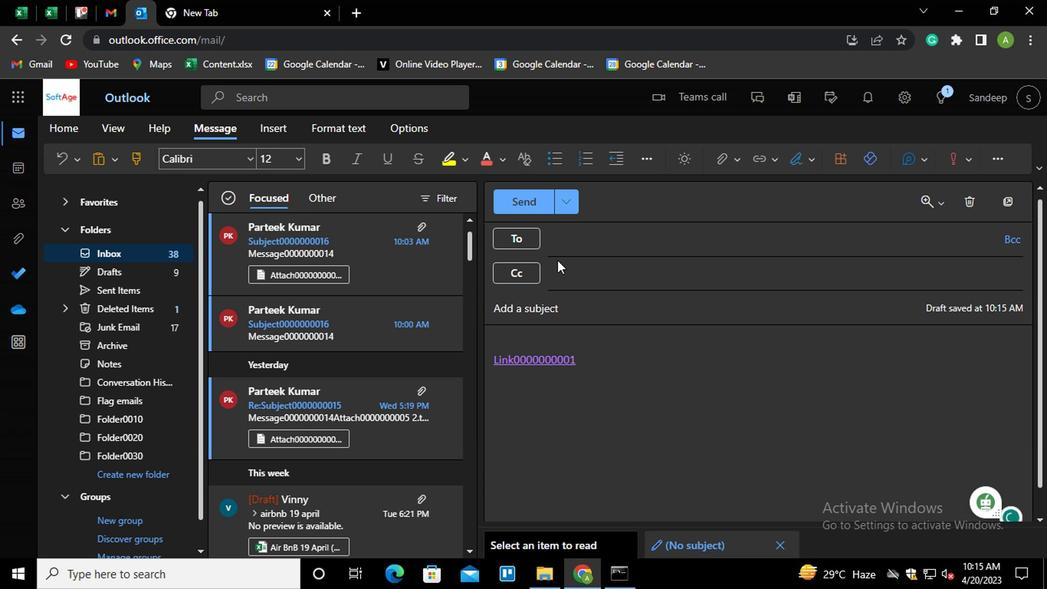 
Action: Mouse pressed left at (563, 244)
Screenshot: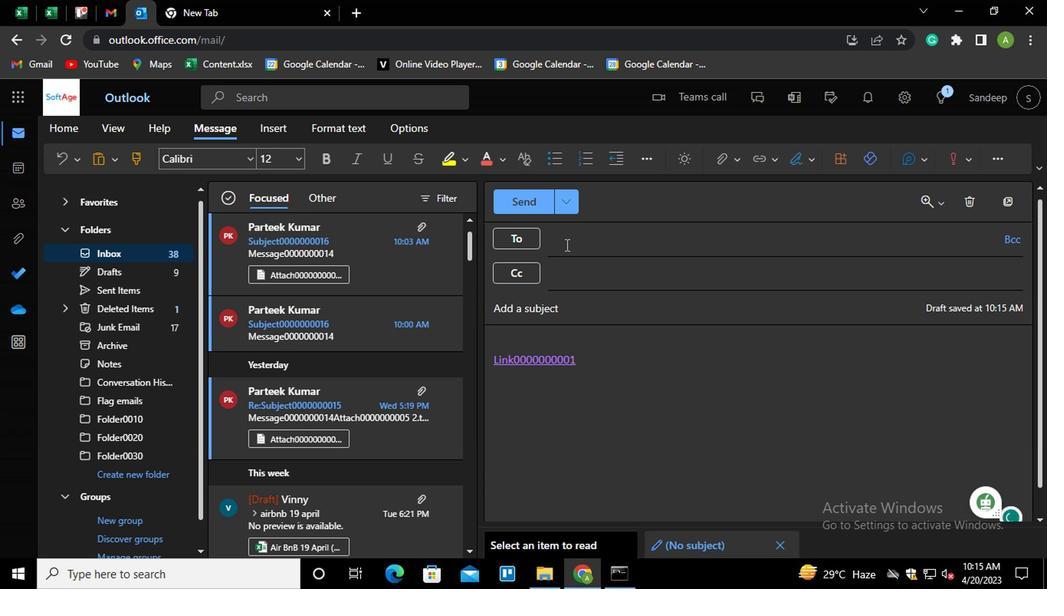 
Action: Mouse moved to (712, 148)
Screenshot: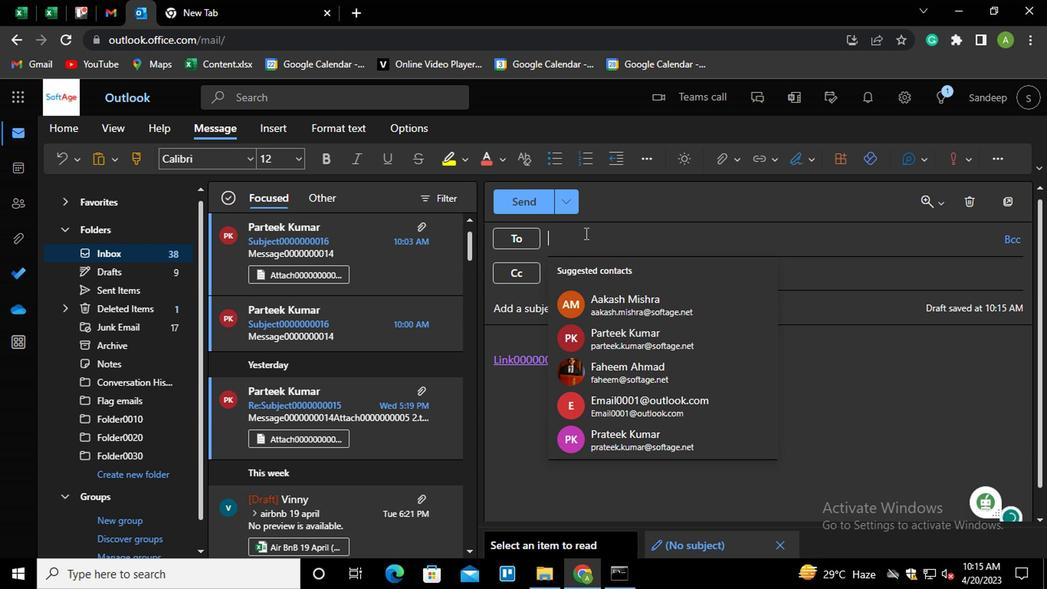 
Action: Key pressed PART<Key.enter>
Screenshot: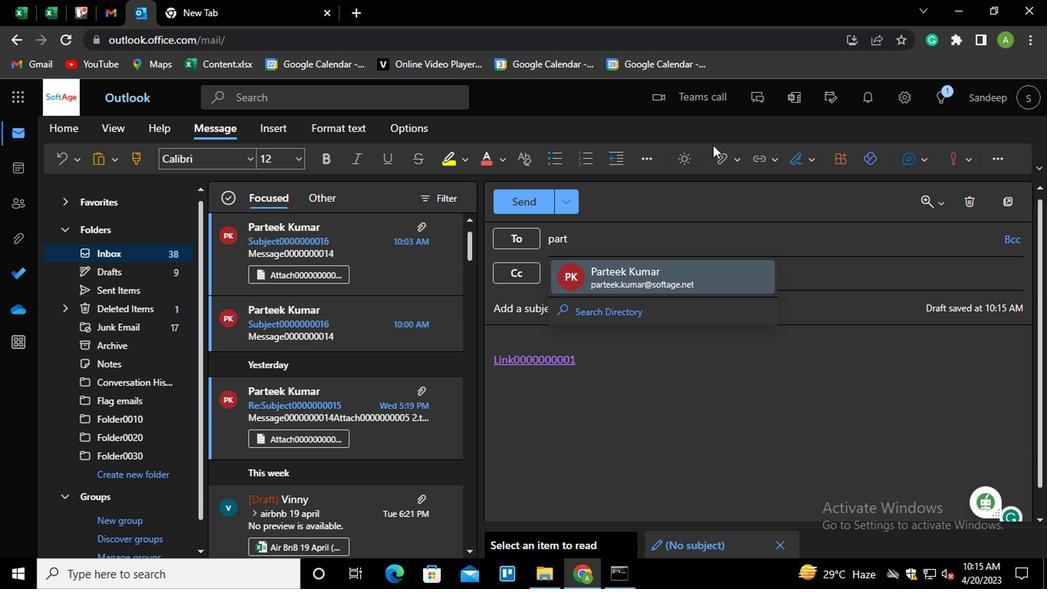 
Action: Mouse moved to (580, 311)
Screenshot: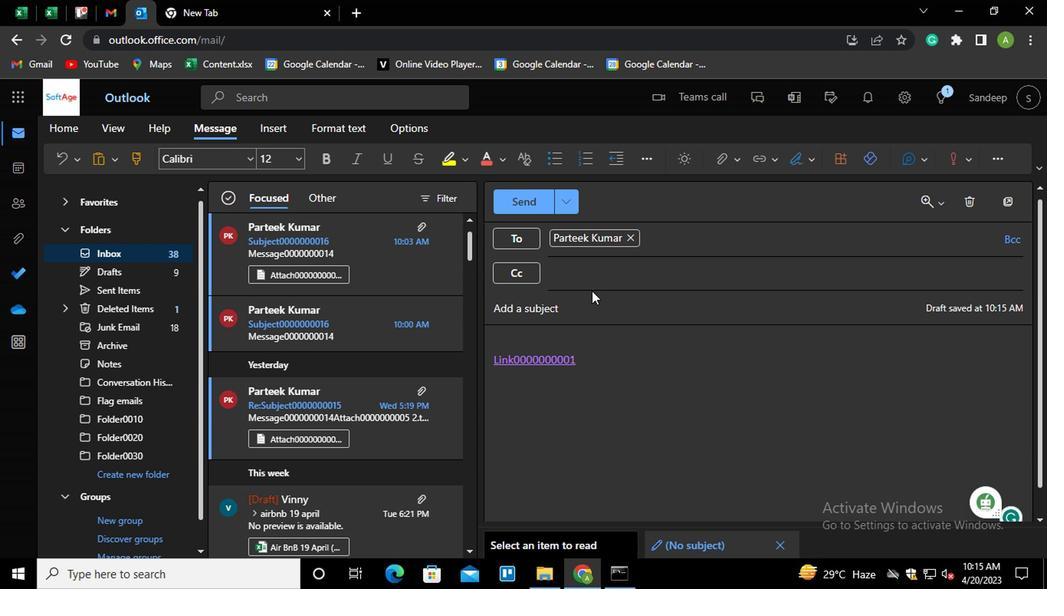 
Action: Mouse pressed left at (580, 311)
Screenshot: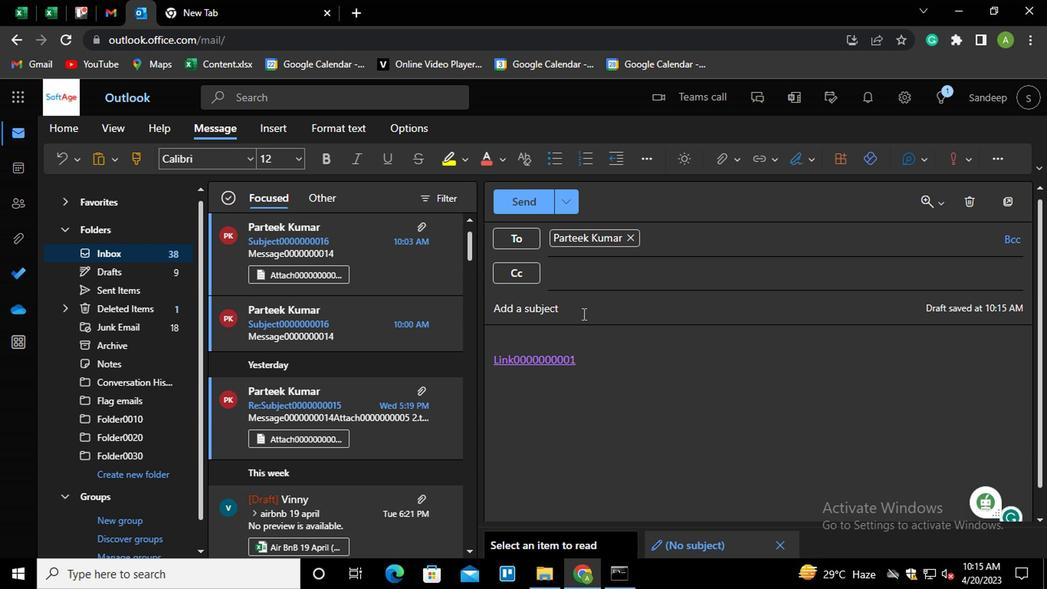 
Action: Key pressed <Key.shift_r><Key.shift>SUBJECT0000000001
Screenshot: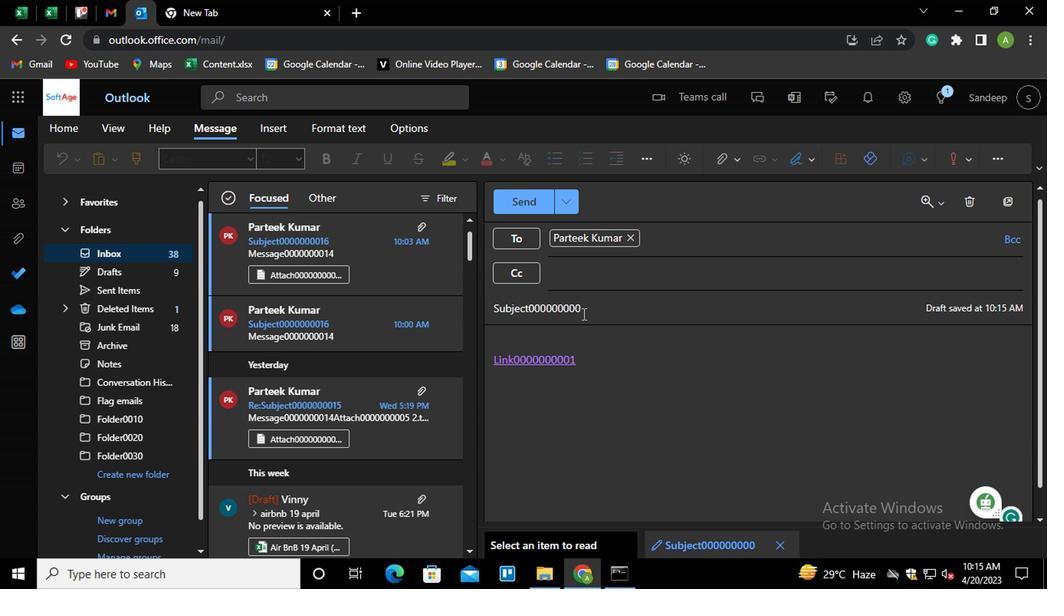 
Action: Mouse moved to (615, 353)
Screenshot: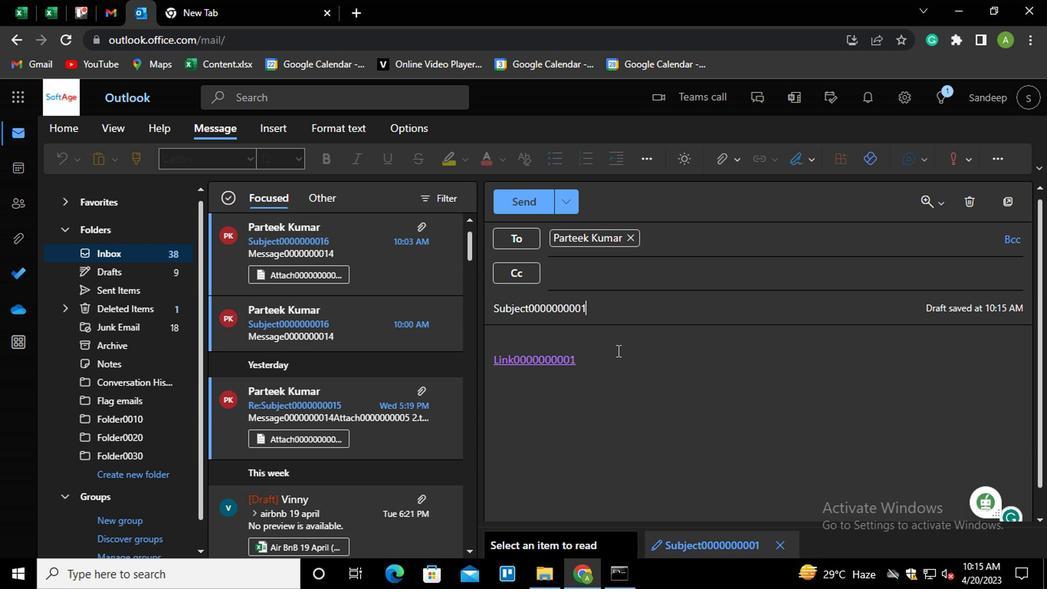 
Action: Mouse pressed left at (615, 353)
Screenshot: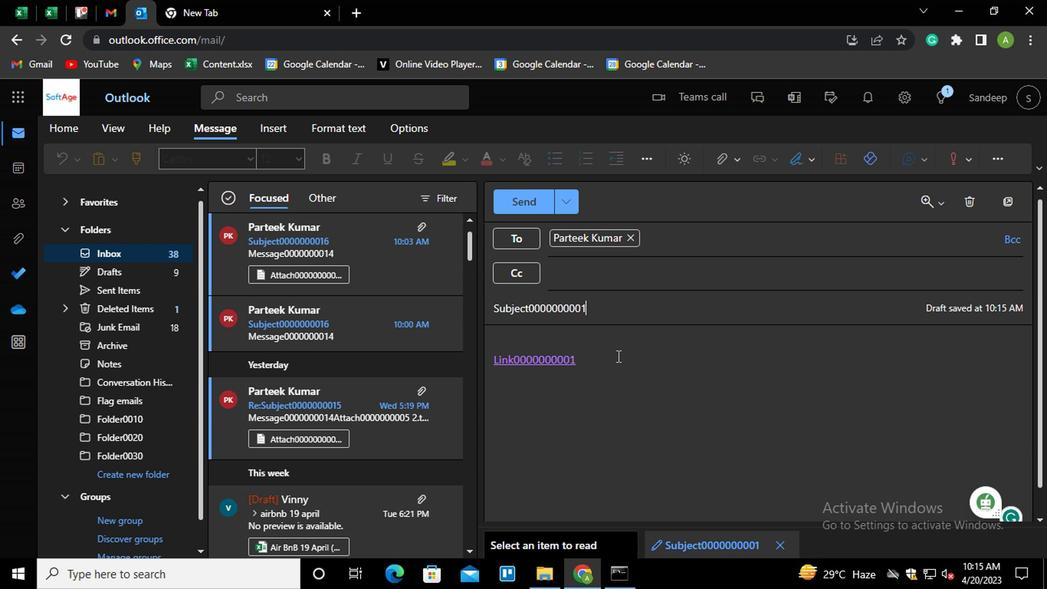 
Action: Key pressed <Key.shift_r><Key.shift_r><Key.shift_r><Key.shift_r><Key.shift_r><Key.shift_r><Key.shift_r><Key.shift_r><Key.shift_r><Key.shift_r><Key.shift_r><Key.shift_r><Key.shift_r><Key.shift_r><Key.shift_r><Key.shift_r><Key.shift_r><Key.shift_r><Key.shift_r><Key.shift_r><Key.shift_r><Key.shift_r><Key.shift_r><Key.shift_r><Key.shift_r><Key.shift_r><Key.shift_r><Key.shift_r><Key.shift_r><Key.shift_r><Key.shift_r><Key.shift_r><Key.shift_r><Key.shift_r><Key.shift_r><Key.shift_r><Key.shift_r><Key.shift_r><Key.shift_r><Key.shift_r><Key.enter><Key.shift_r><Key.shift_r><Key.shift_r>ctrl+MESSAGE0000000001
Screenshot: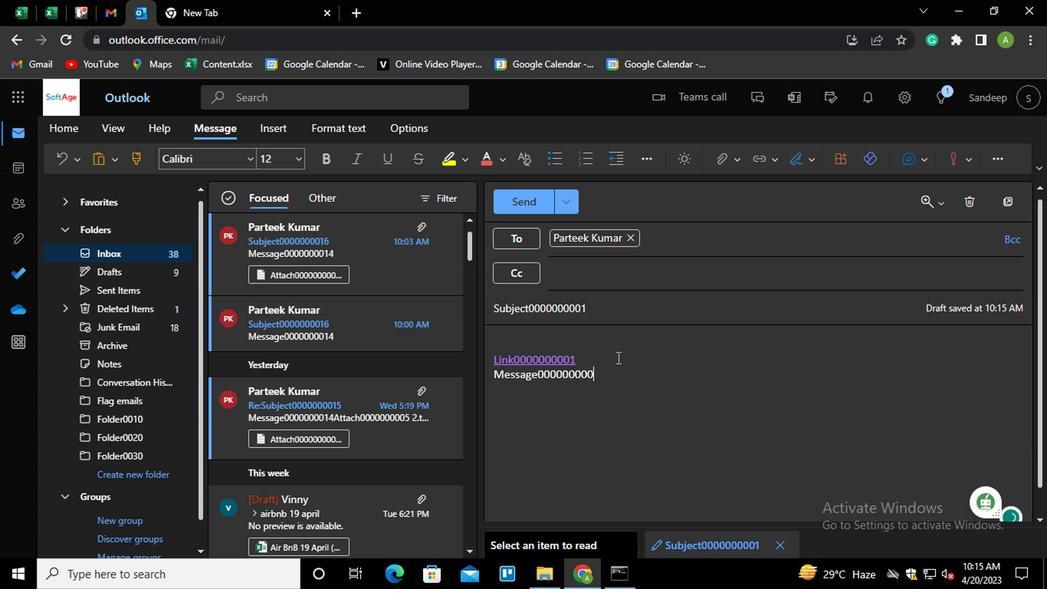 
Action: Mouse moved to (525, 211)
Screenshot: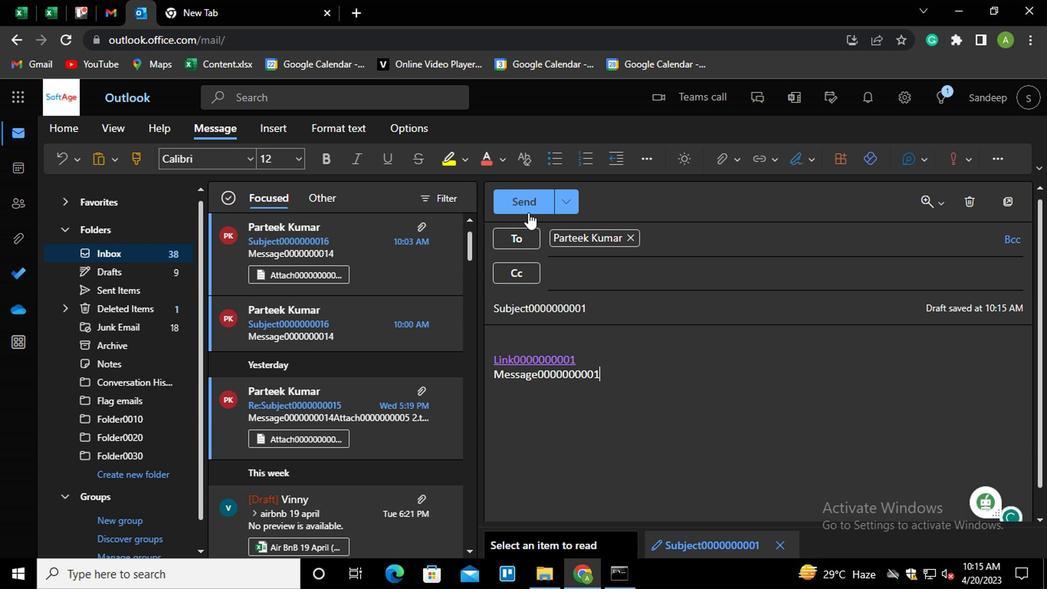 
Action: Mouse pressed left at (525, 211)
Screenshot: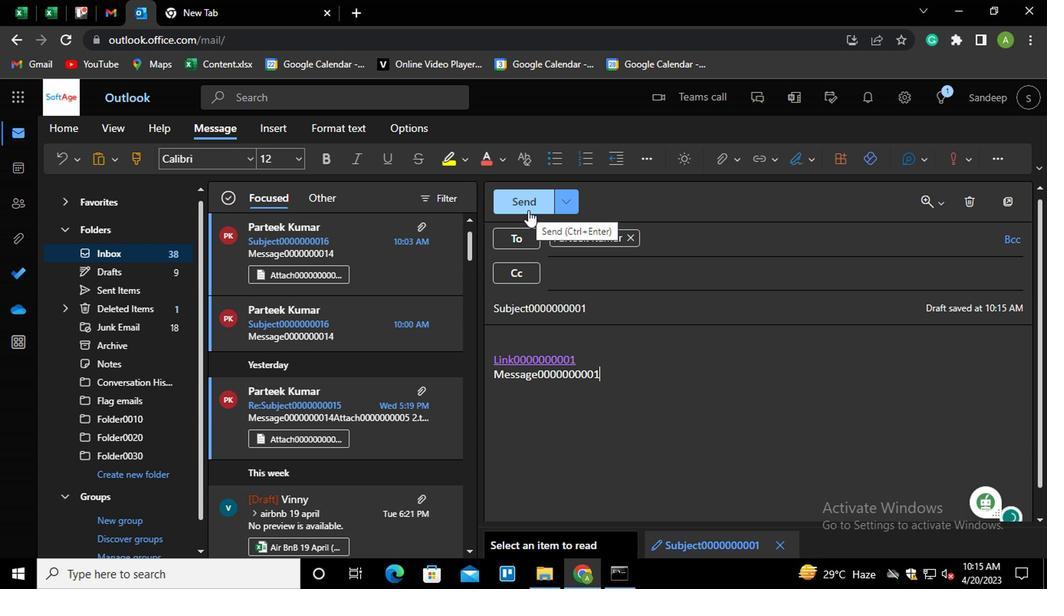 
Action: Mouse moved to (92, 156)
Screenshot: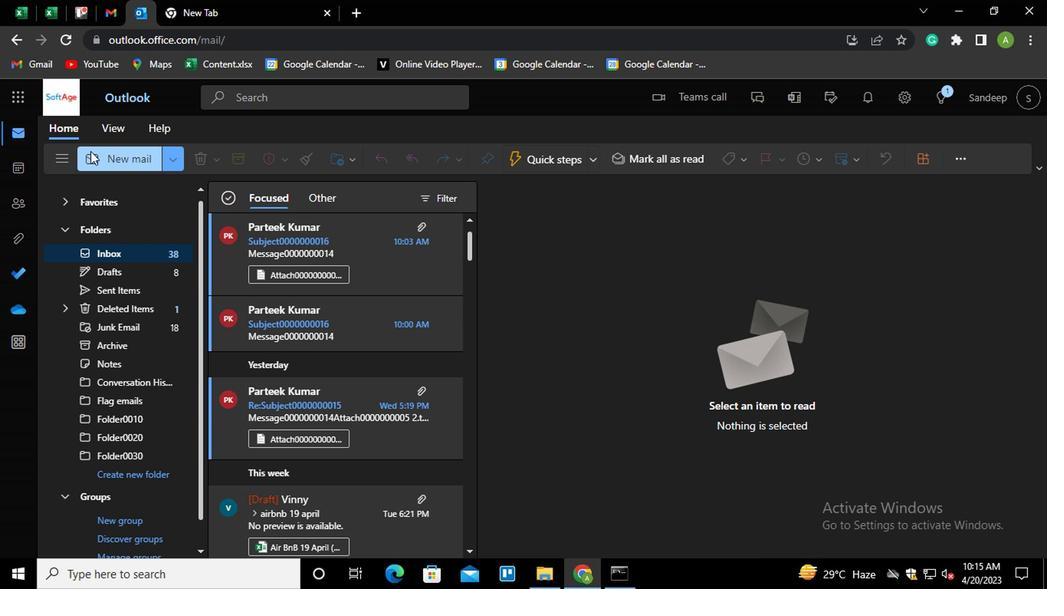 
Action: Mouse pressed left at (92, 156)
Screenshot: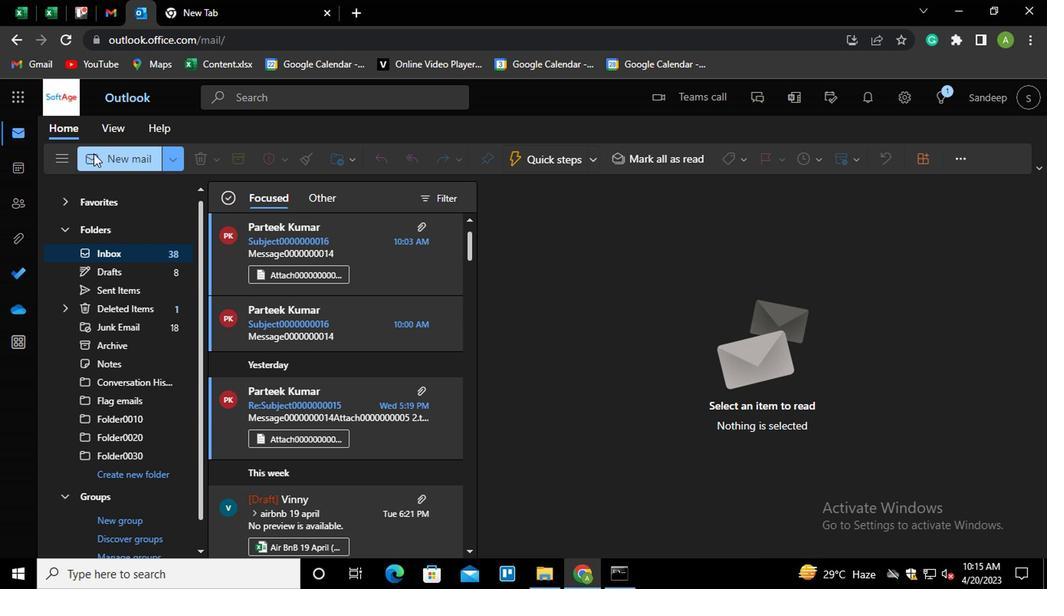 
Action: Mouse moved to (588, 369)
Screenshot: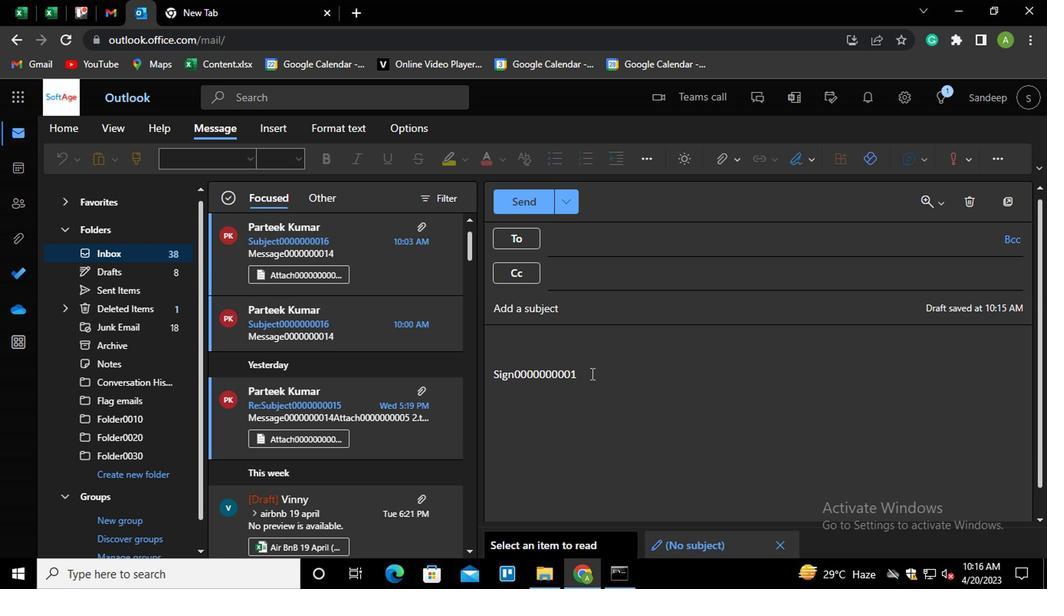 
Action: Mouse pressed left at (588, 369)
Screenshot: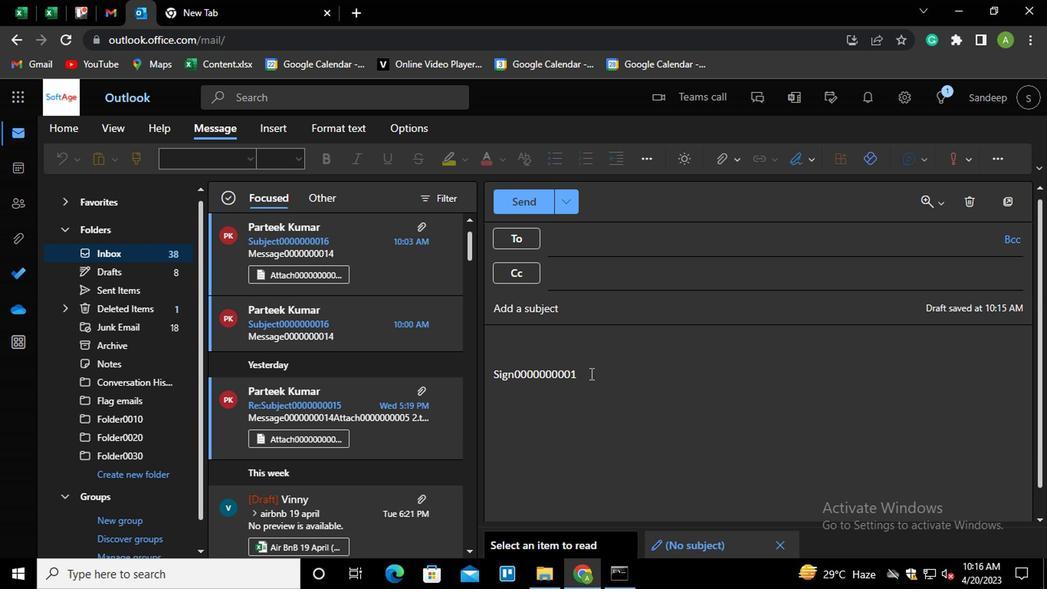 
Action: Mouse moved to (598, 386)
Screenshot: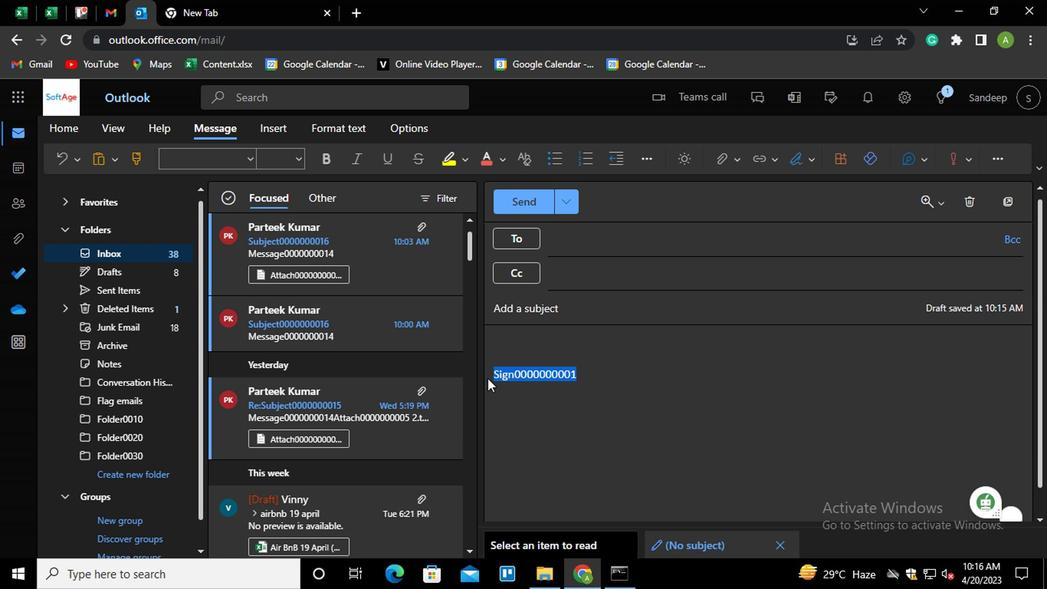 
Action: Key pressed <Key.backspace>
Screenshot: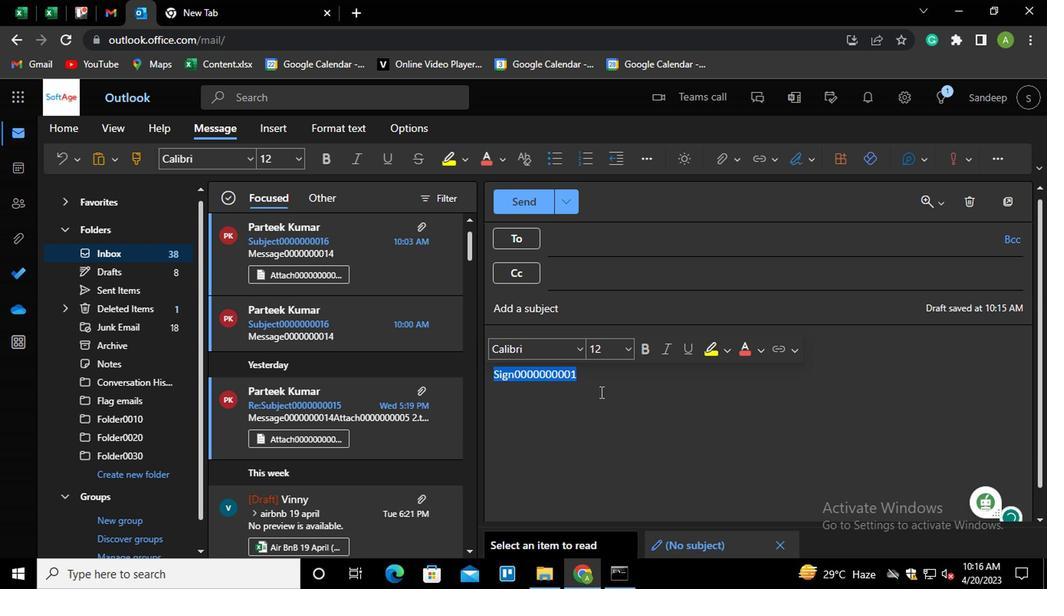 
Action: Mouse moved to (772, 158)
Screenshot: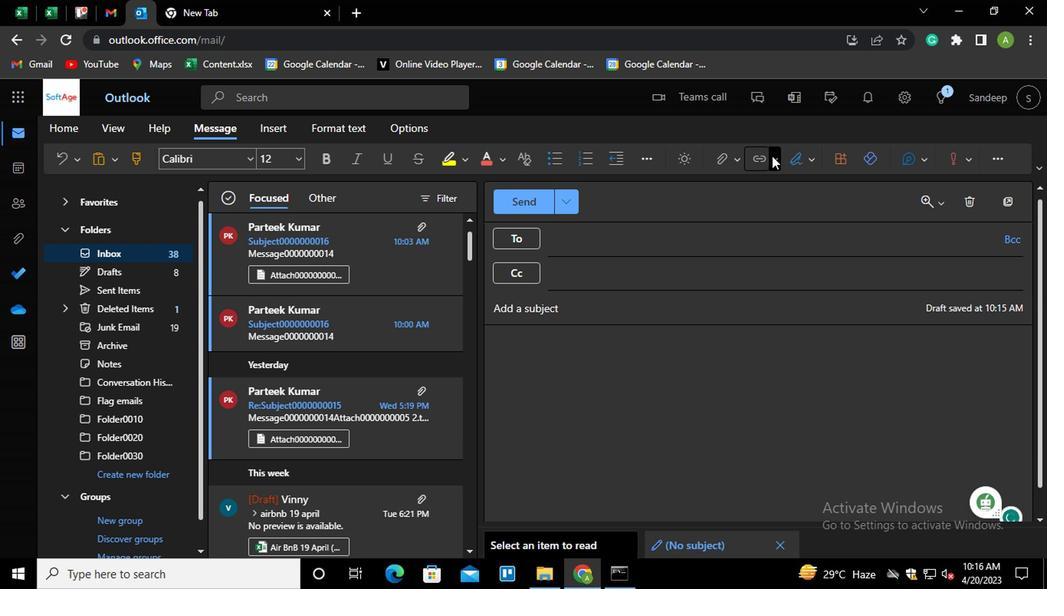 
Action: Mouse pressed left at (772, 158)
Screenshot: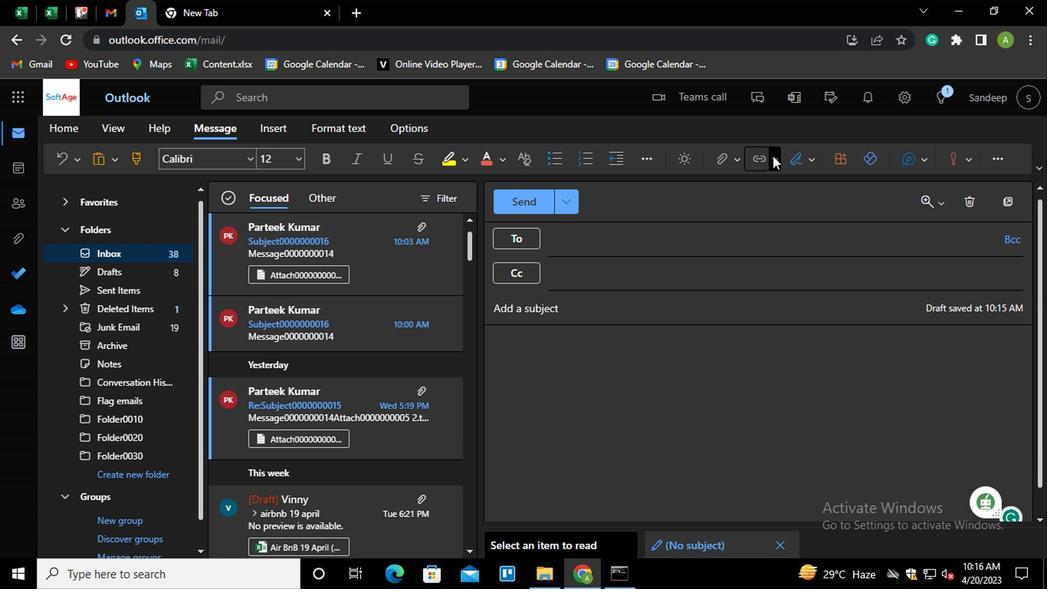 
Action: Mouse moved to (744, 163)
Screenshot: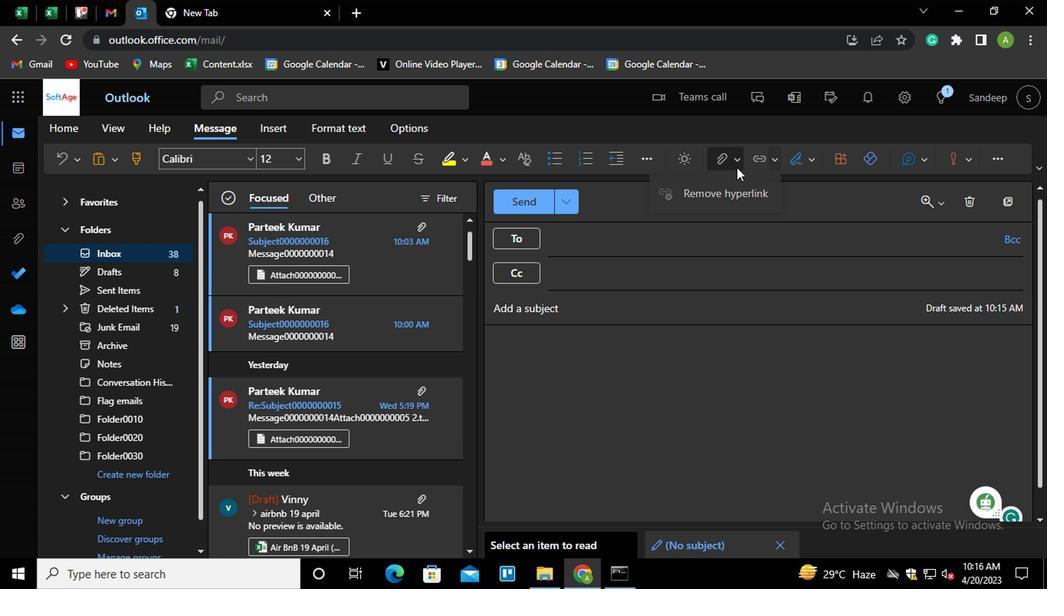 
Action: Mouse pressed left at (744, 163)
Screenshot: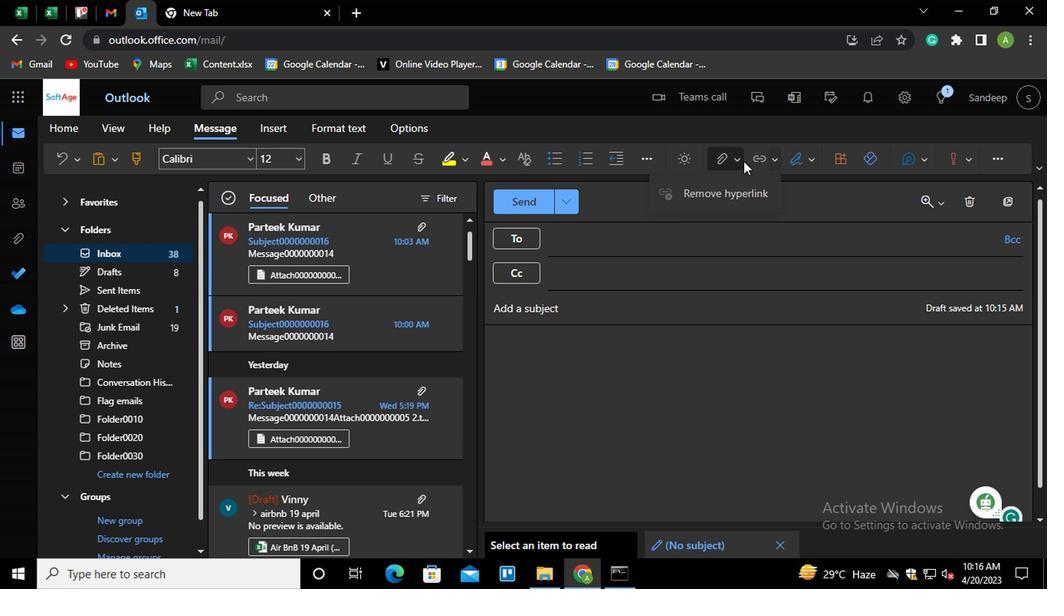 
Action: Mouse moved to (704, 379)
Screenshot: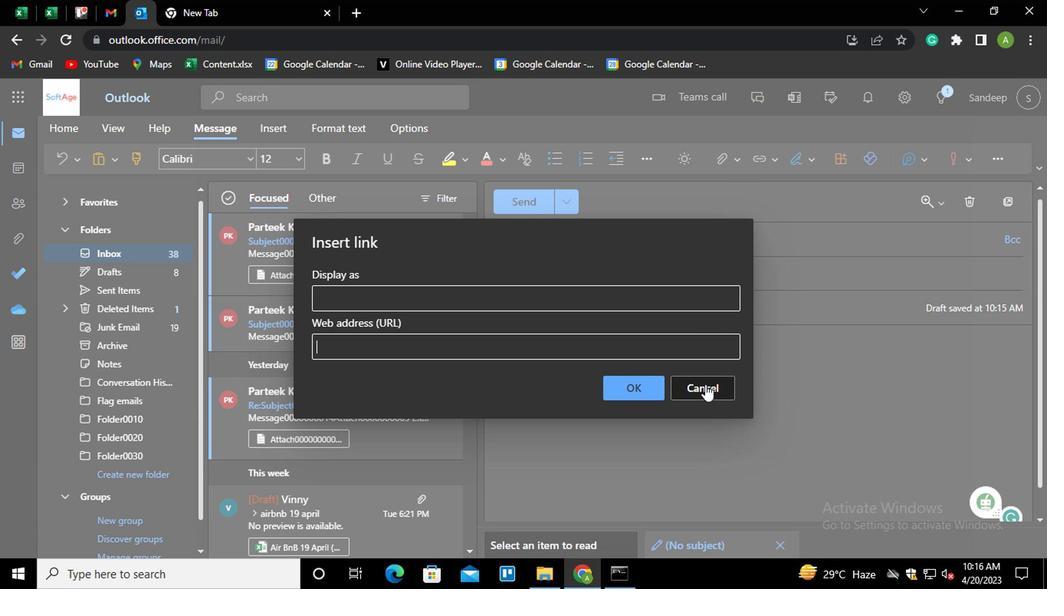 
Action: Mouse pressed left at (704, 379)
Screenshot: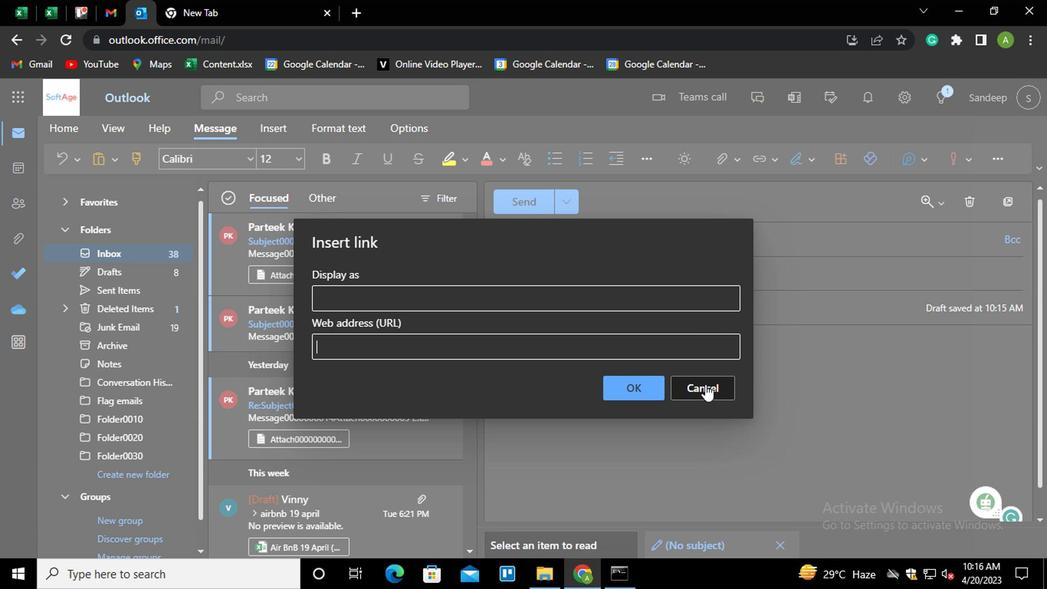 
Action: Mouse moved to (737, 165)
Screenshot: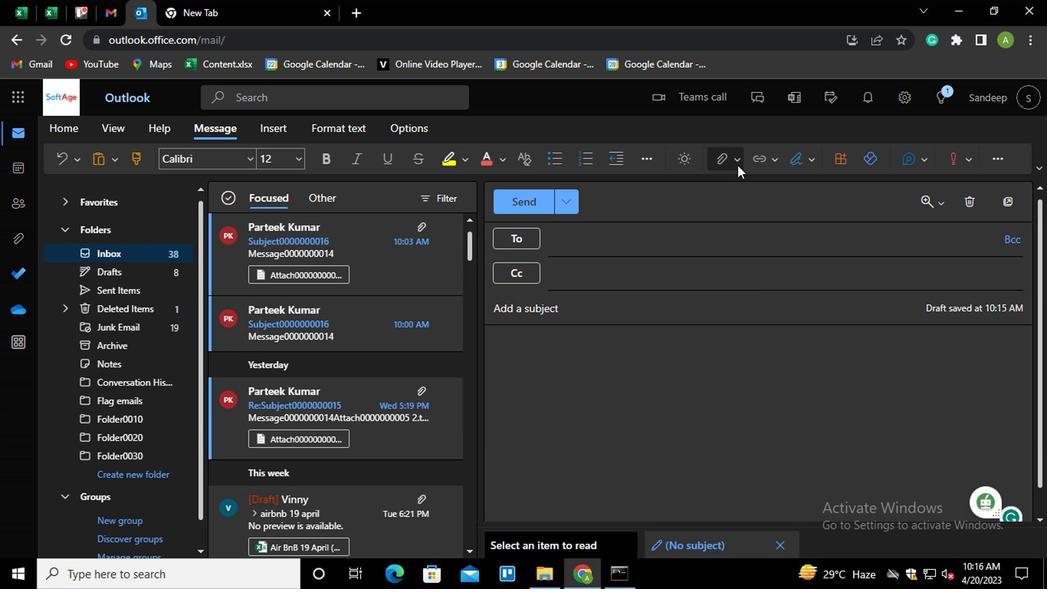 
Action: Mouse pressed left at (737, 165)
Screenshot: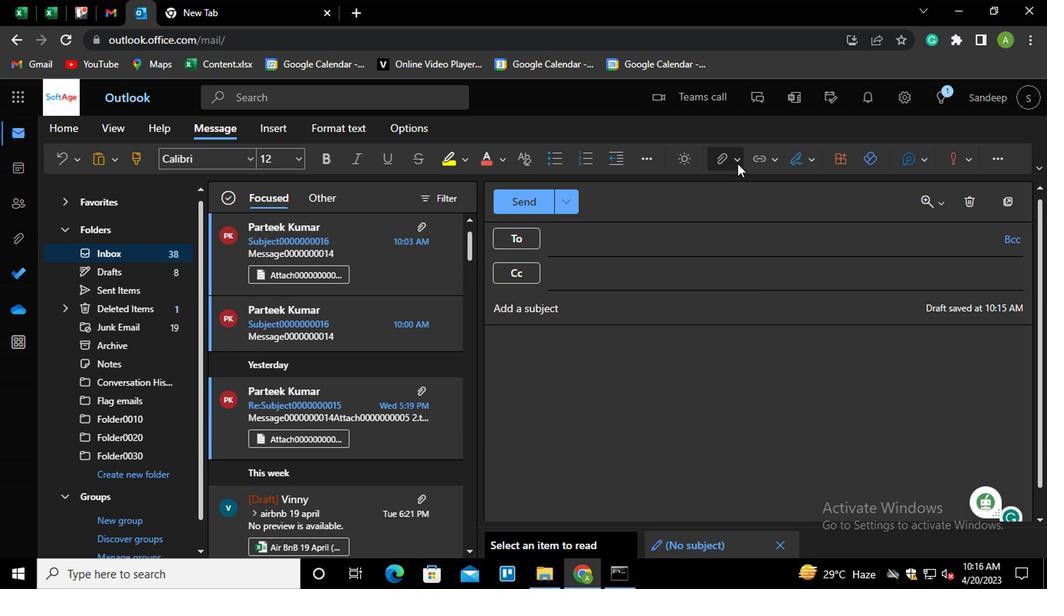 
Action: Mouse moved to (626, 269)
Screenshot: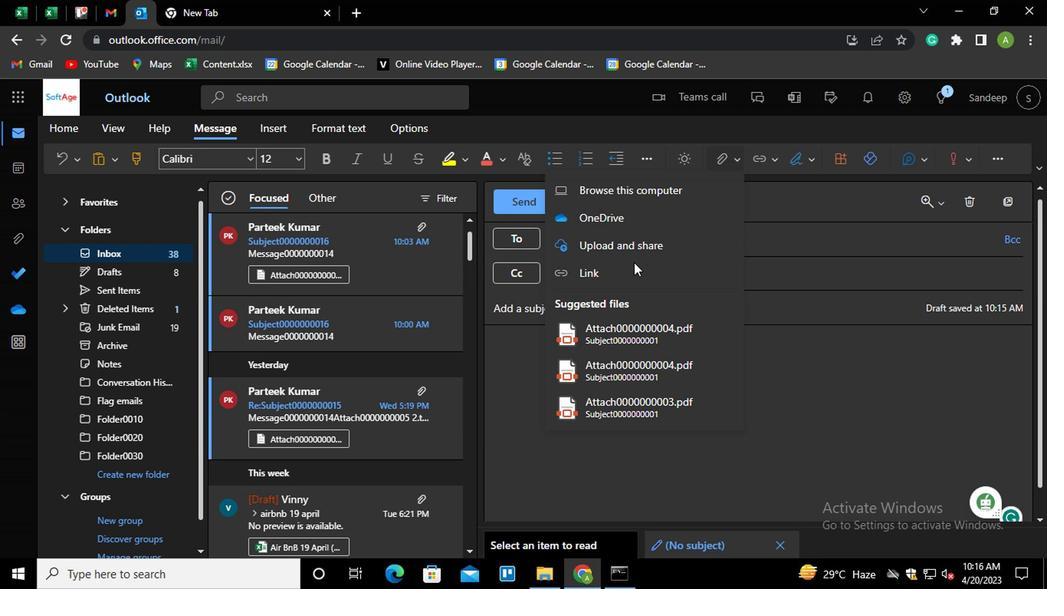 
Action: Mouse pressed left at (626, 269)
Screenshot: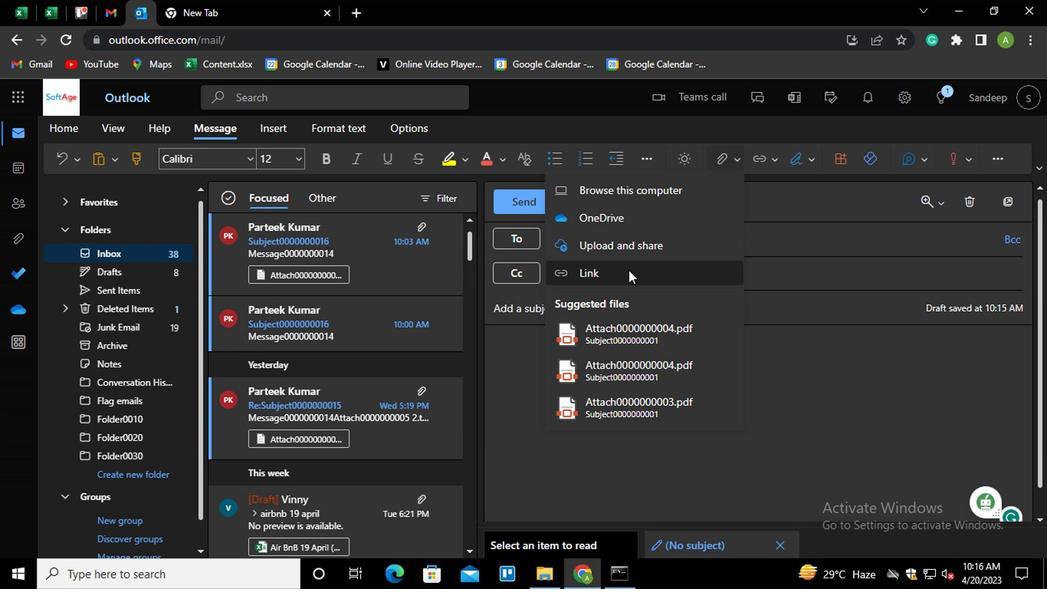 
Action: Mouse moved to (476, 292)
Screenshot: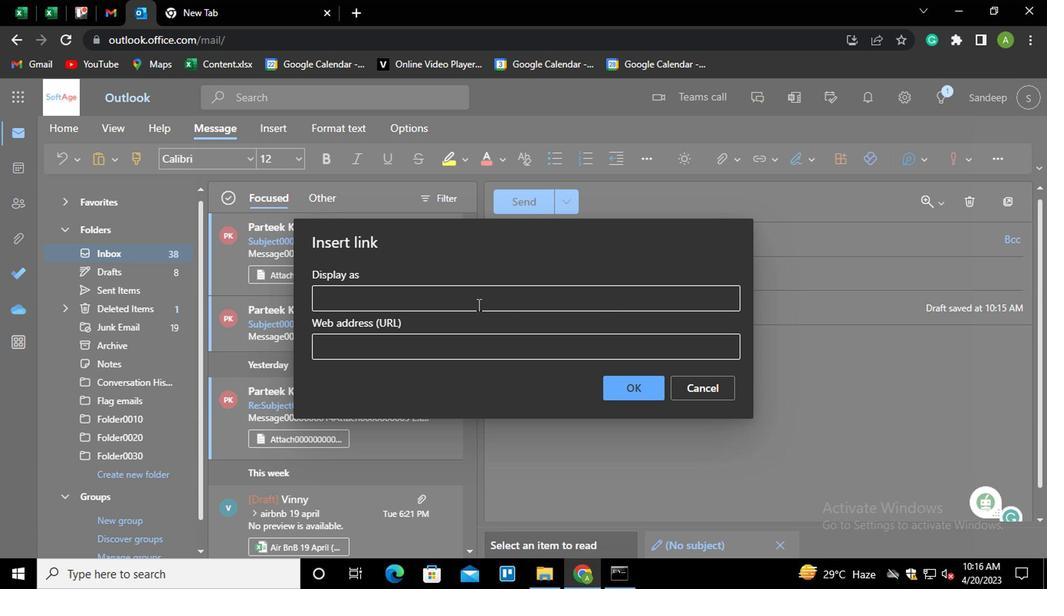 
Action: Mouse pressed left at (476, 292)
Screenshot: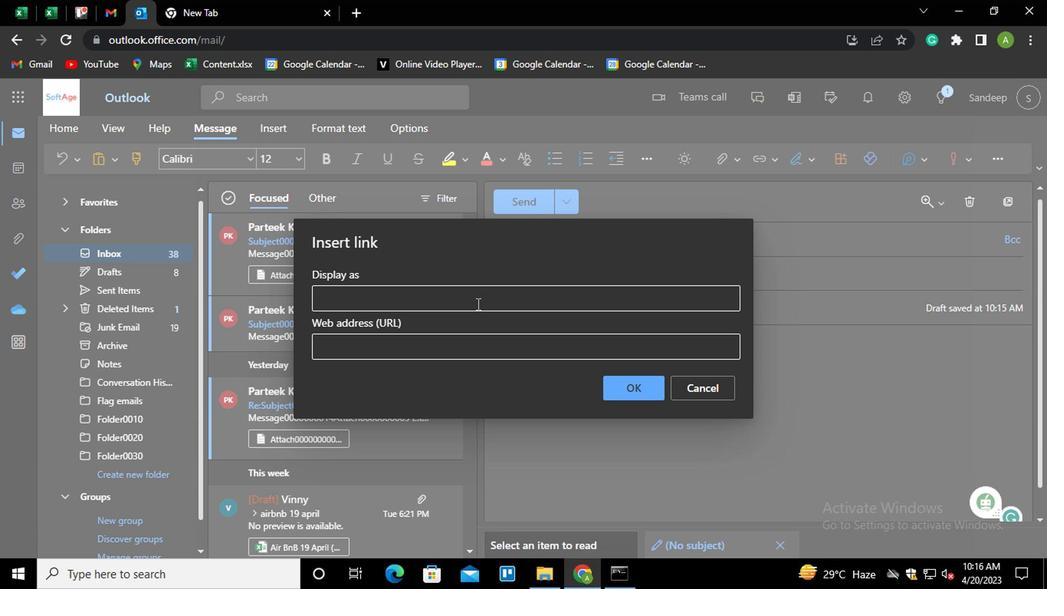 
Action: Key pressed <Key.shift_r><Key.shift_r>LINK0000000001
Screenshot: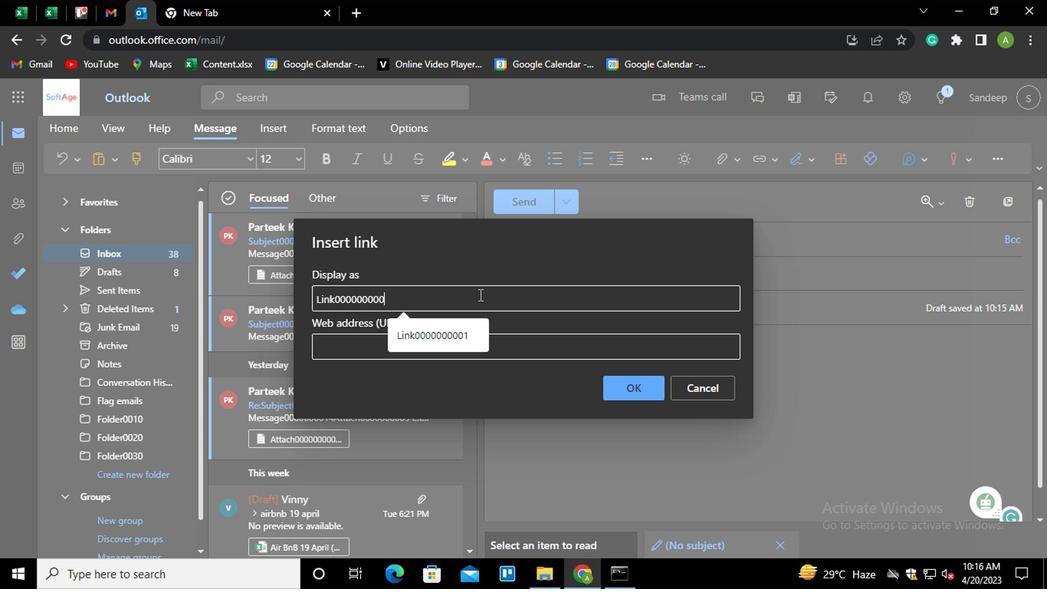 
Action: Mouse moved to (456, 336)
Screenshot: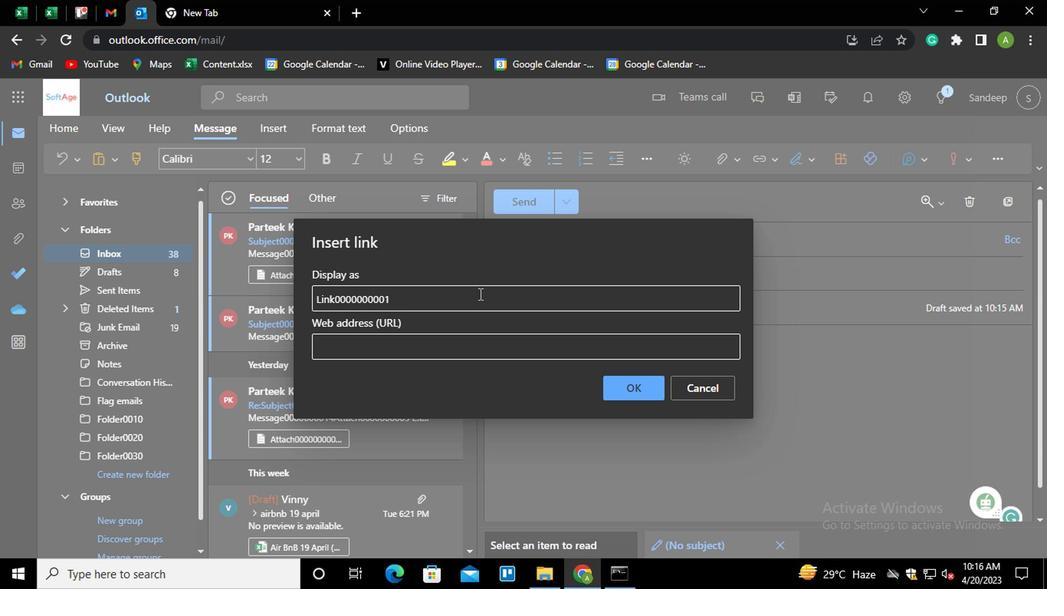 
Action: Mouse pressed left at (456, 336)
Screenshot: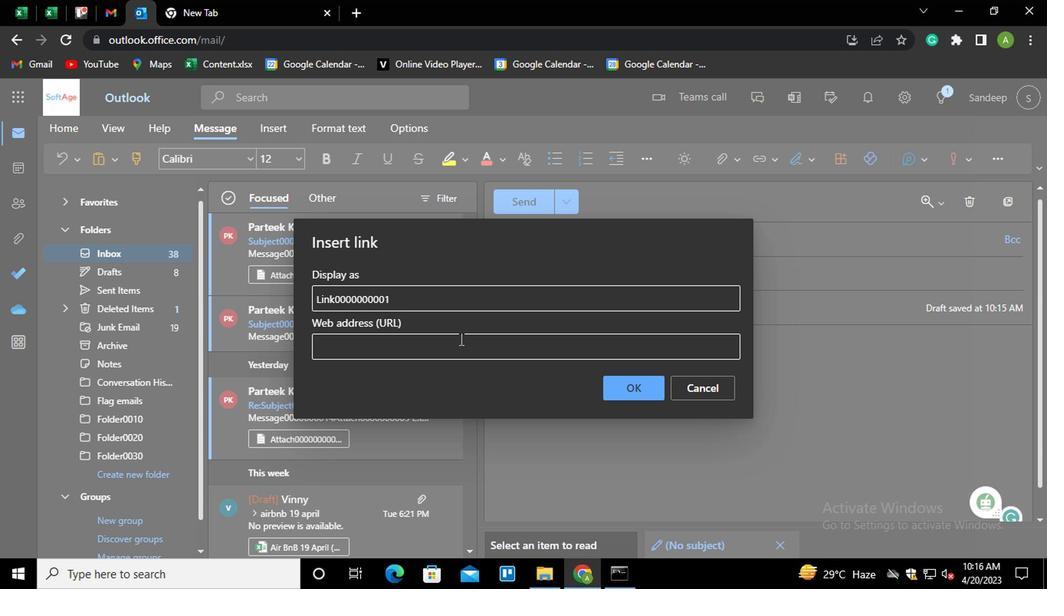 
Action: Key pressed <Key.shift_r><Key.shift_r><Key.shift_r><Key.shift_r><Key.shift_r><Key.shift_r>LINK0000000001
Screenshot: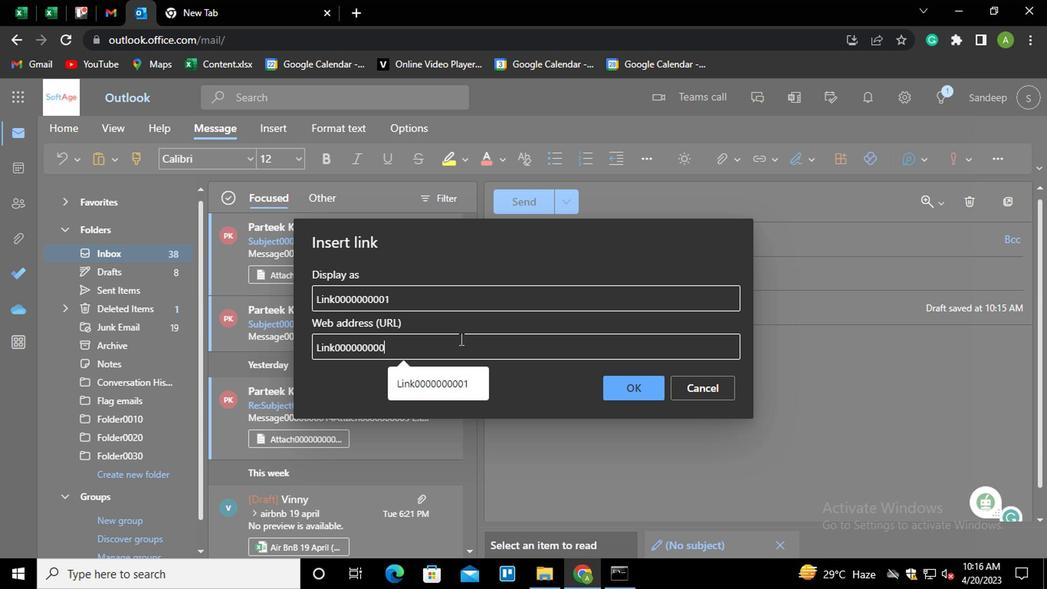
Action: Mouse moved to (641, 380)
Screenshot: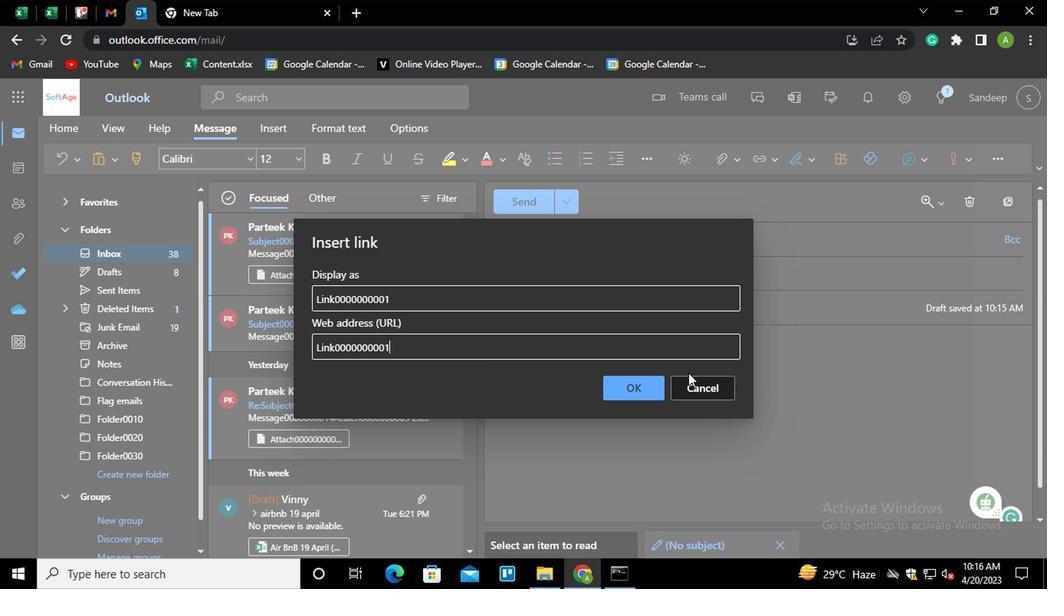 
Action: Mouse pressed left at (641, 380)
Screenshot: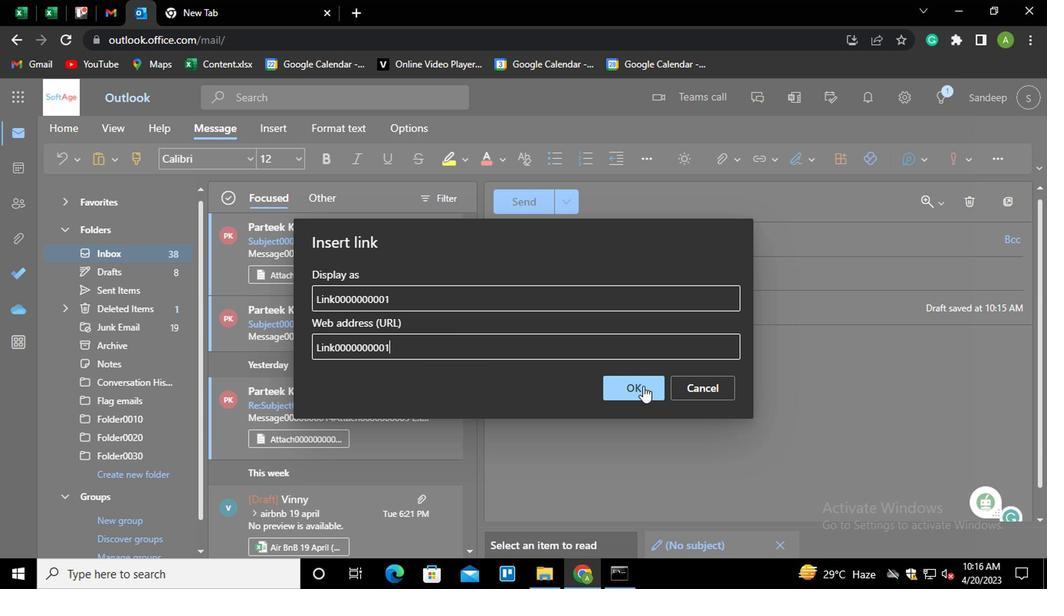 
Action: Mouse moved to (589, 245)
Screenshot: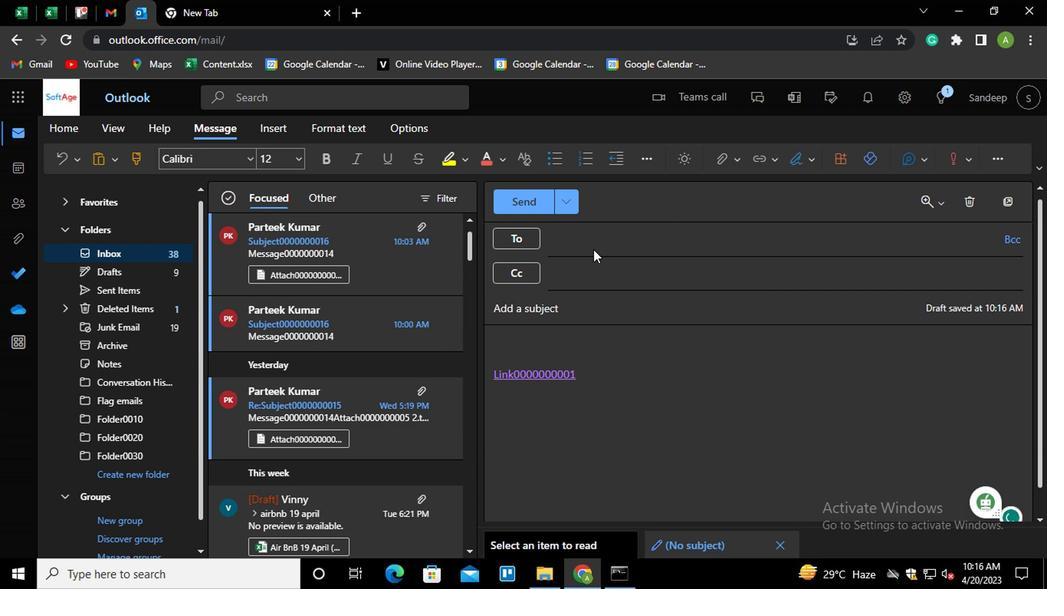 
Action: Mouse pressed left at (589, 245)
Screenshot: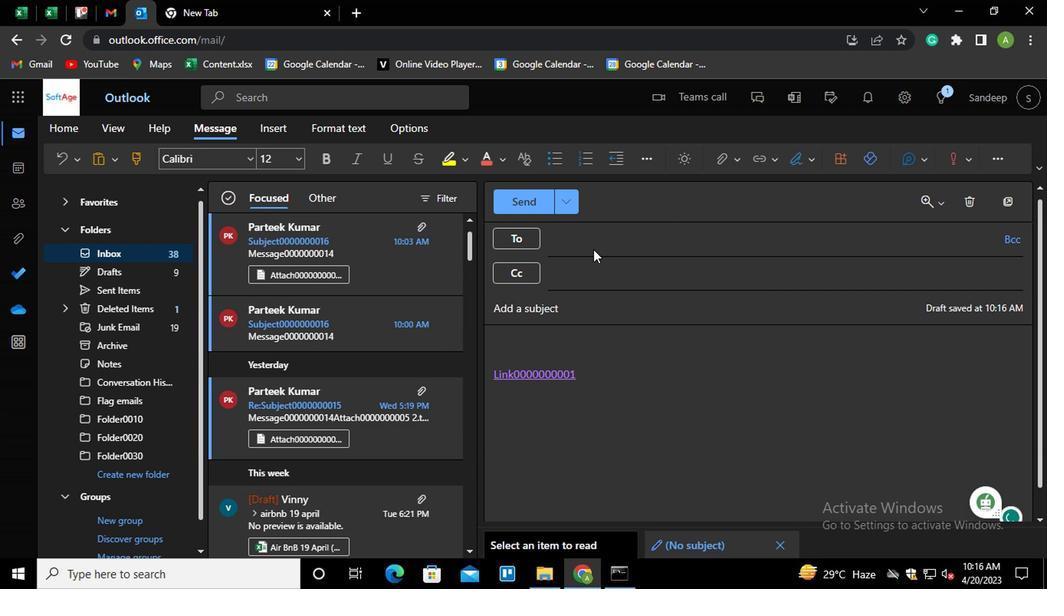 
Action: Key pressed PART<Key.enter>AAK<Key.enter>
Screenshot: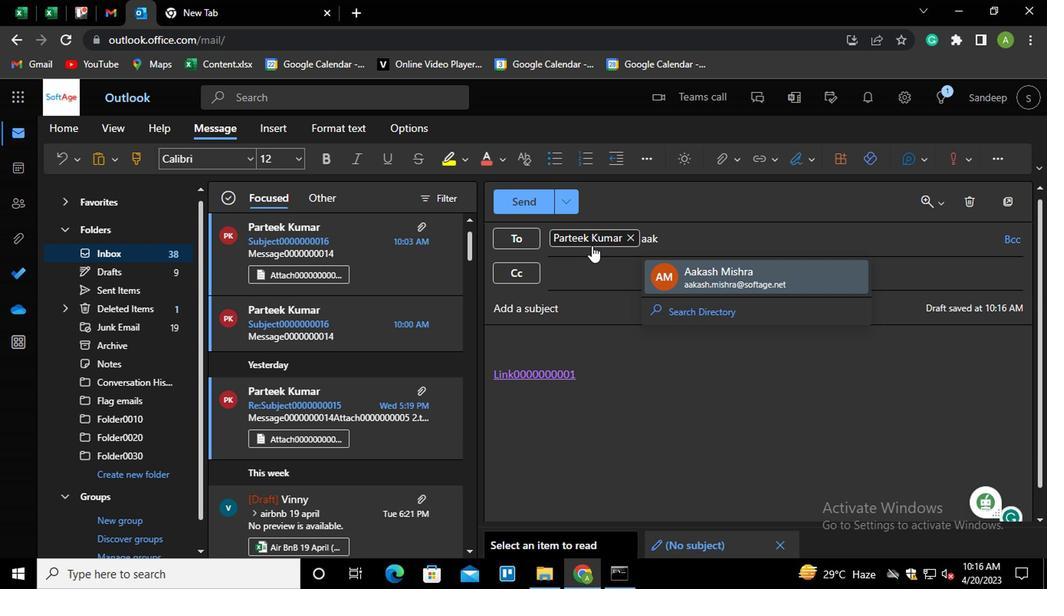 
Action: Mouse moved to (541, 312)
Screenshot: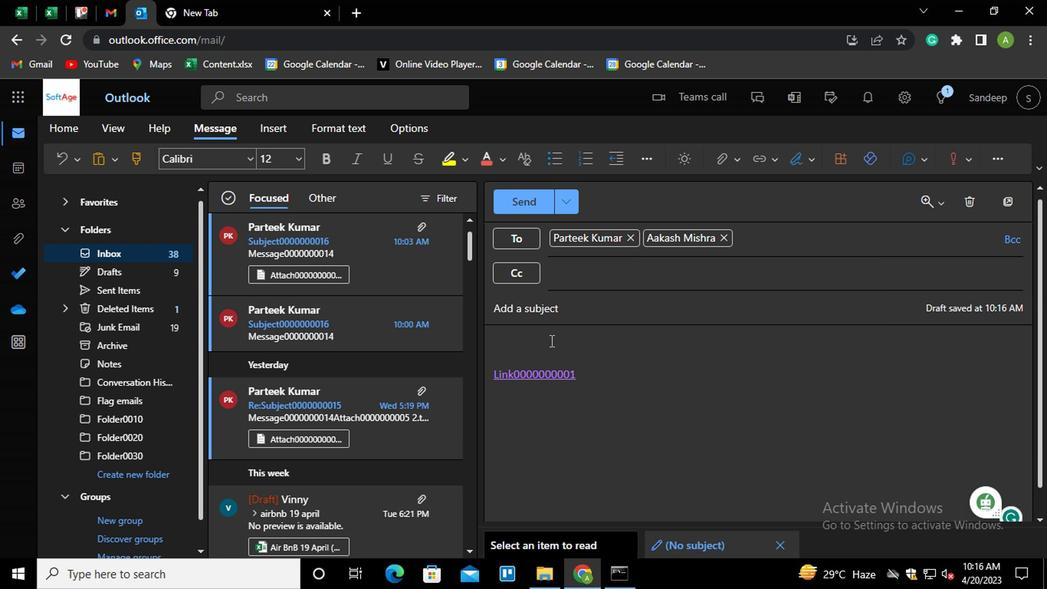 
Action: Mouse pressed left at (541, 312)
Screenshot: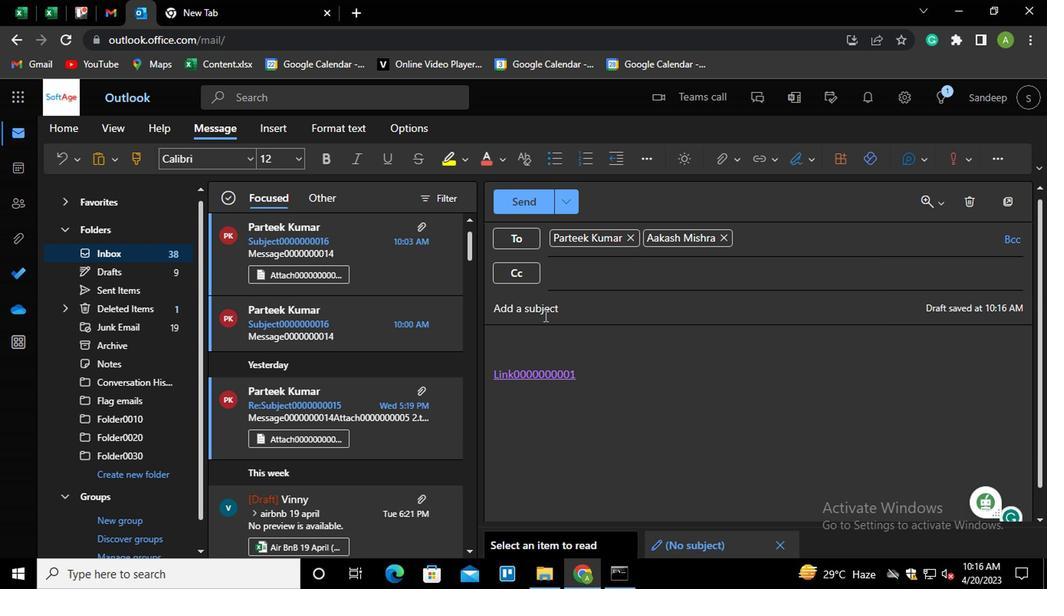 
Action: Key pressed <Key.shift_r><Key.shift>SUBJECT0000000001<Key.backspace>2
Screenshot: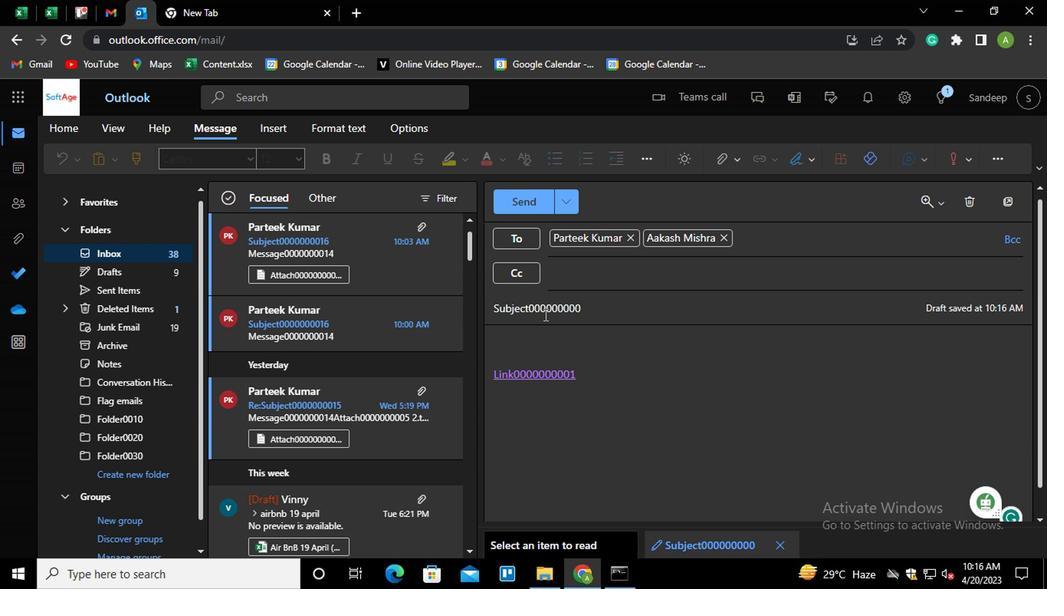 
Action: Mouse moved to (582, 372)
Screenshot: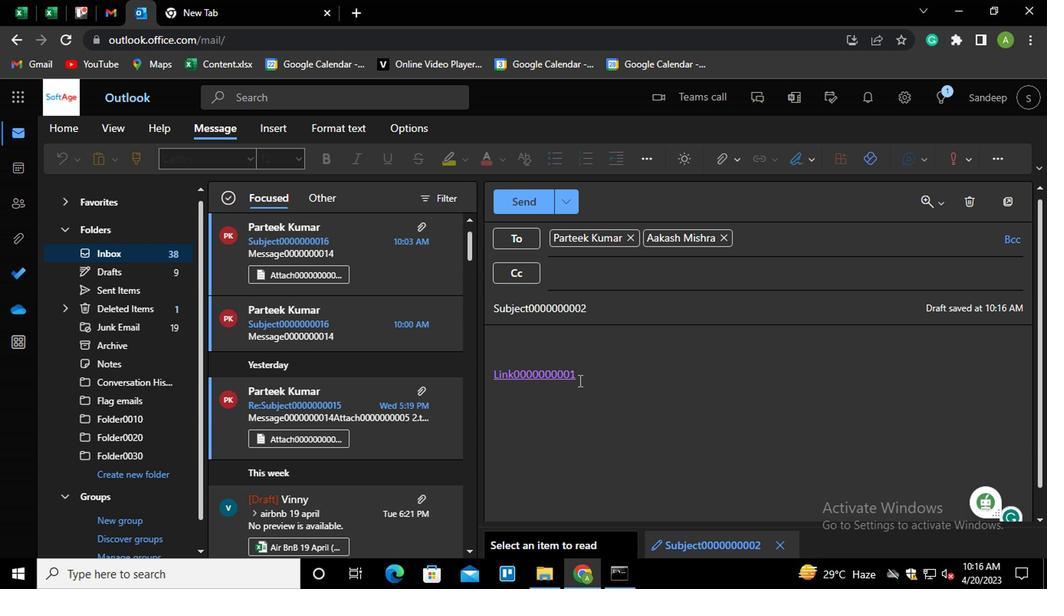 
Action: Mouse pressed left at (582, 372)
Screenshot: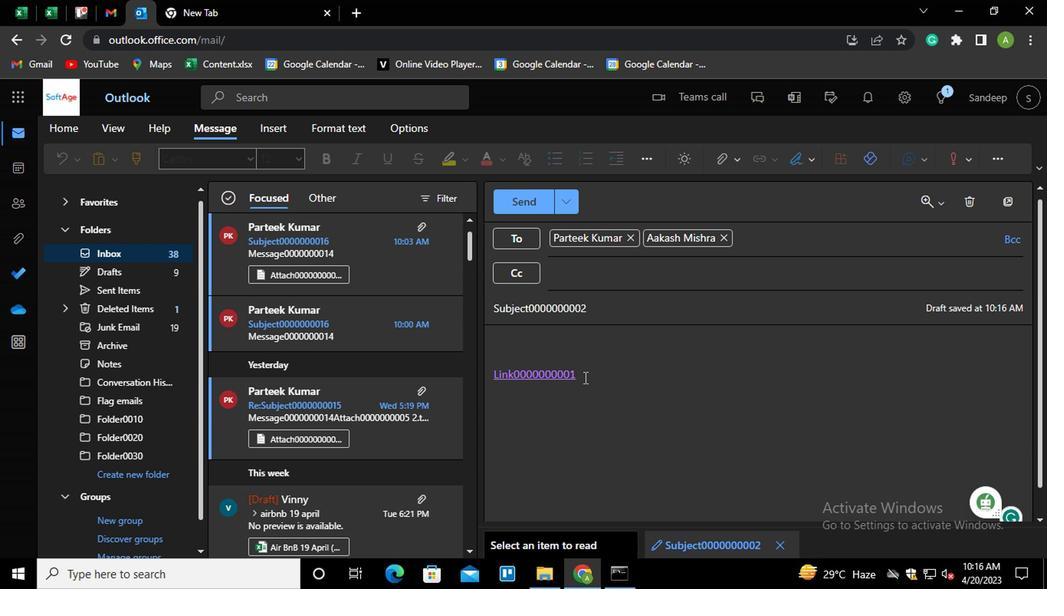 
Action: Mouse moved to (582, 371)
Screenshot: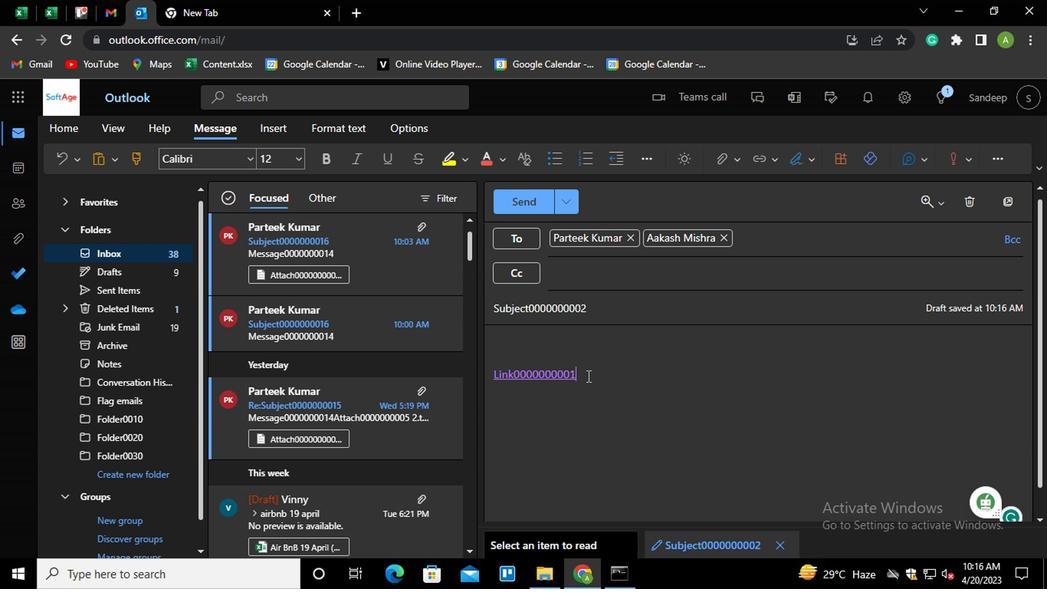 
Action: Key pressed <Key.shift_r><Key.enter><Key.shift_r>MESSAGE0000000000<Key.backspace>2
Screenshot: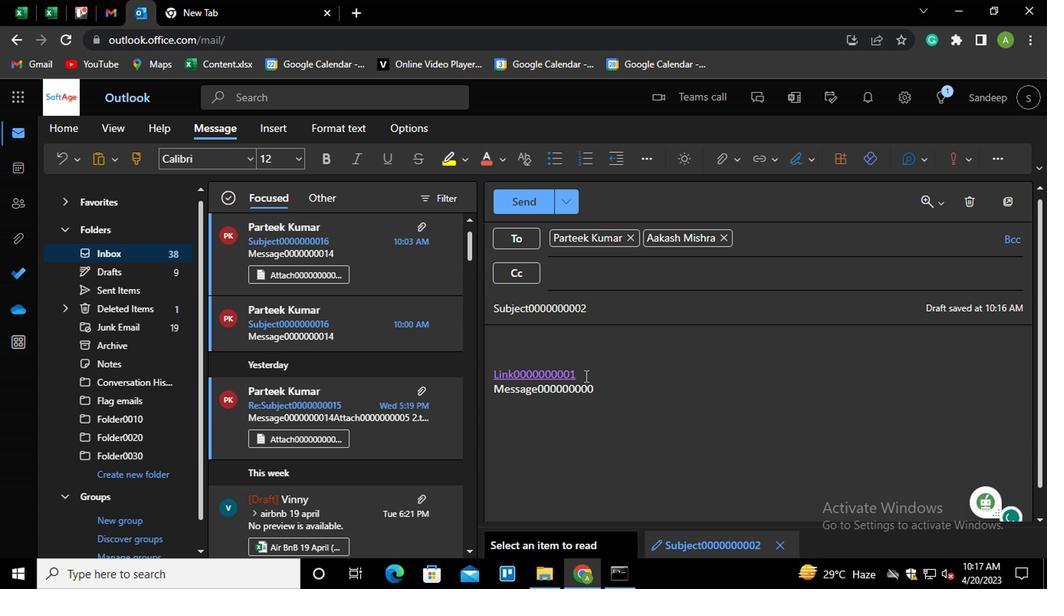 
Action: Mouse moved to (527, 203)
Screenshot: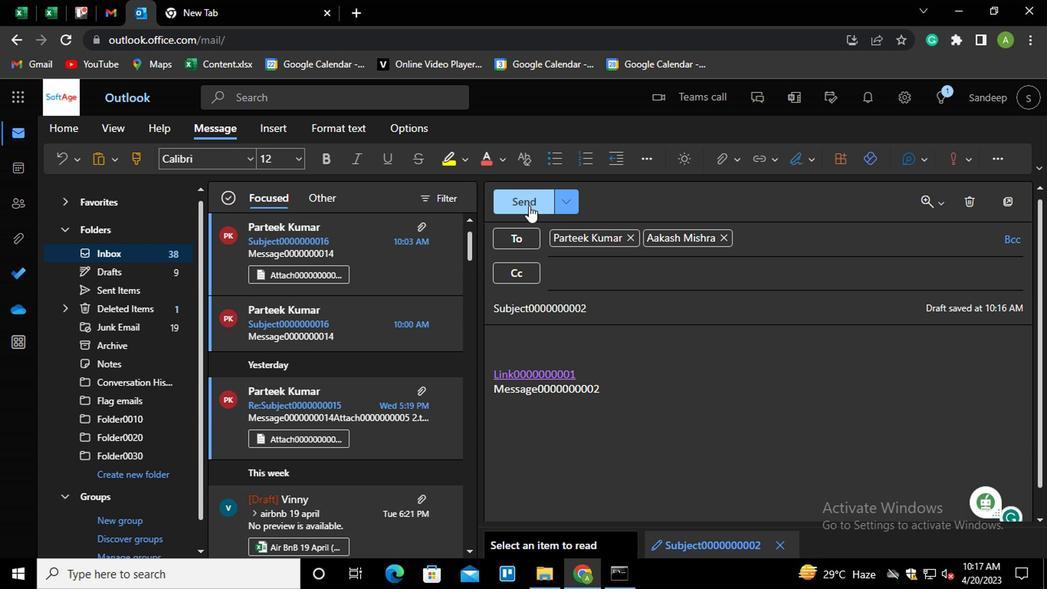 
Action: Mouse pressed left at (527, 203)
Screenshot: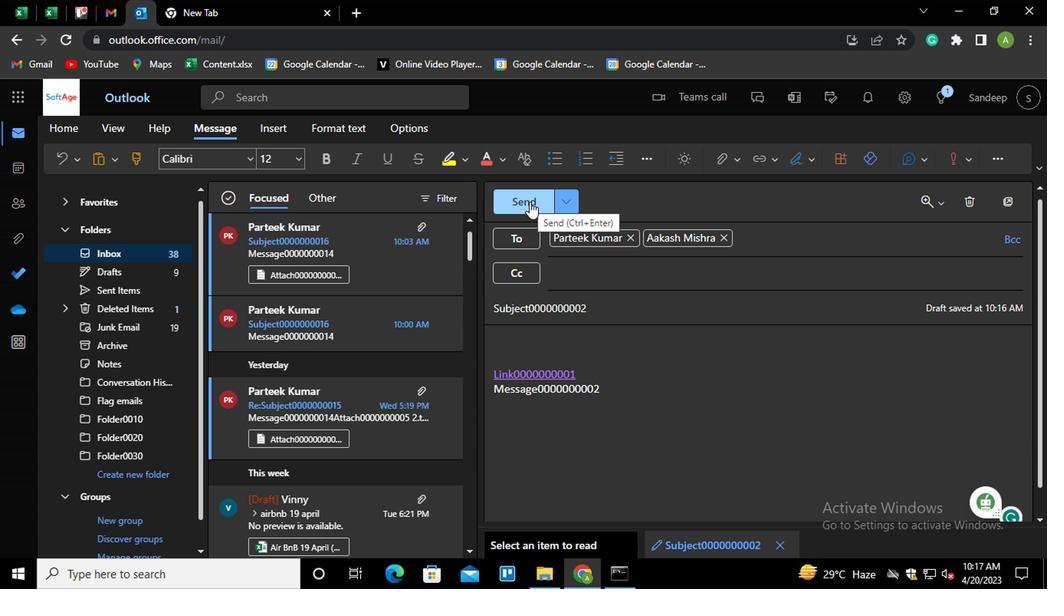 
Action: Mouse moved to (128, 160)
Screenshot: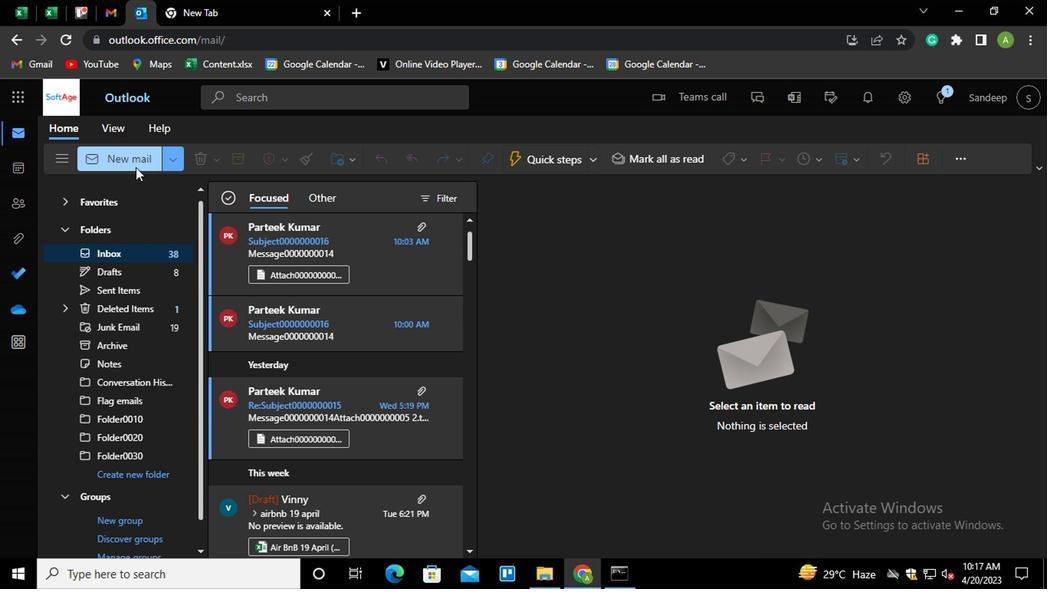 
Action: Mouse pressed left at (128, 160)
Screenshot: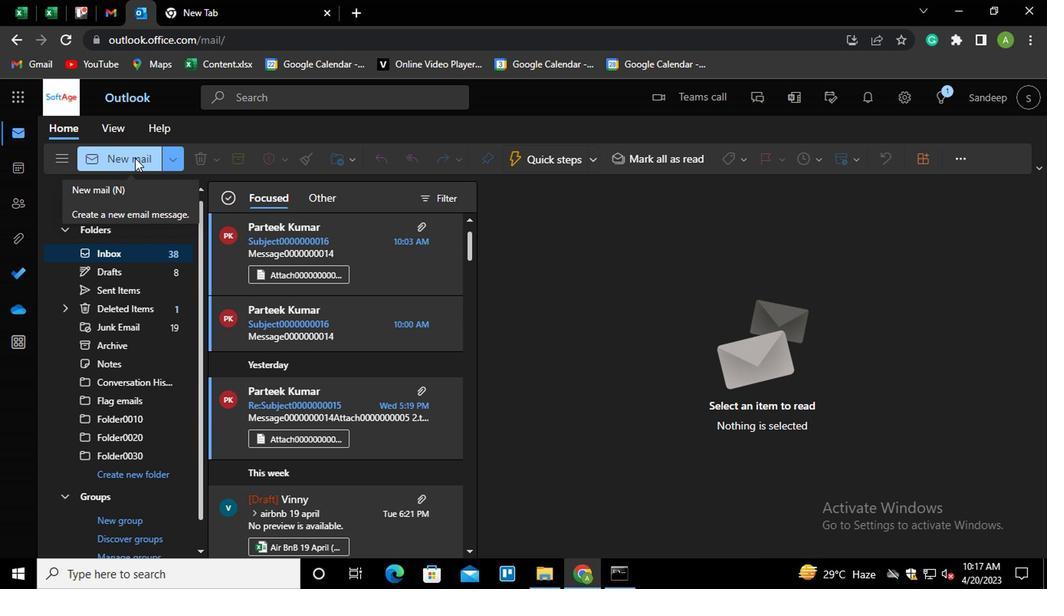 
Action: Mouse moved to (585, 372)
Screenshot: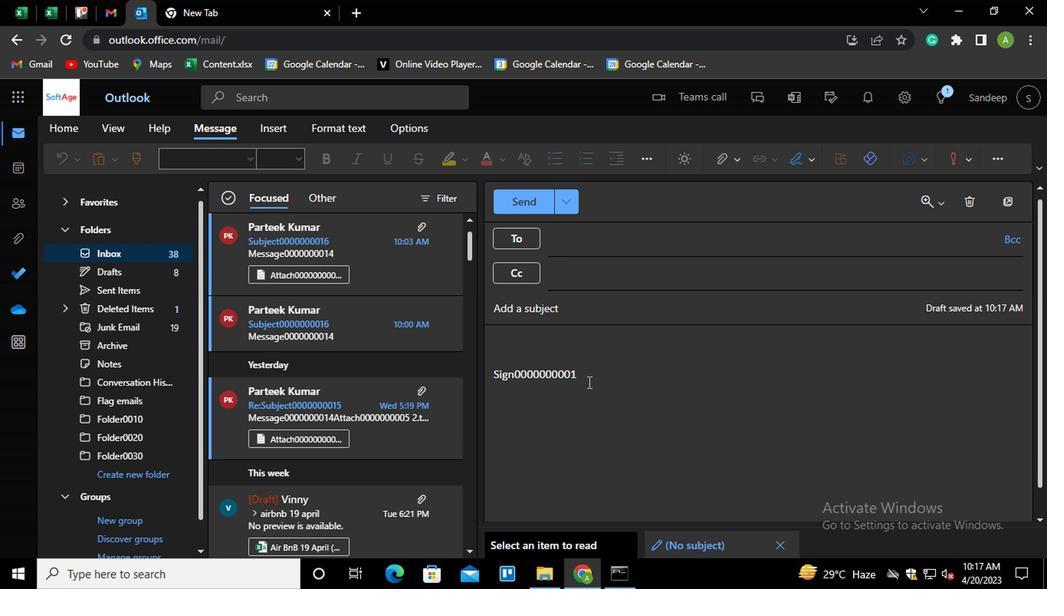 
Action: Mouse pressed left at (585, 372)
Screenshot: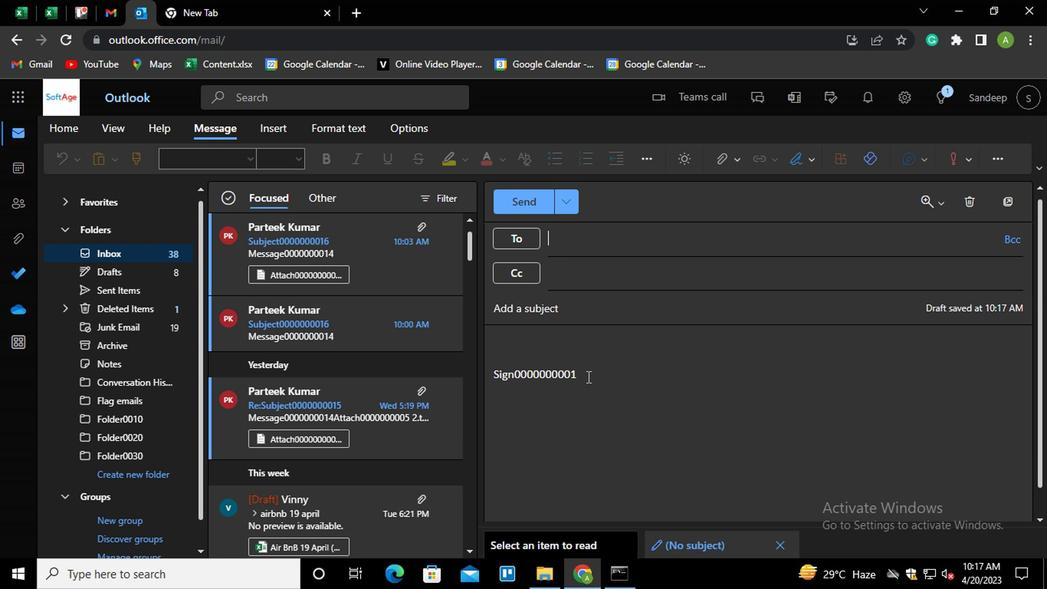 
Action: Mouse moved to (591, 365)
Screenshot: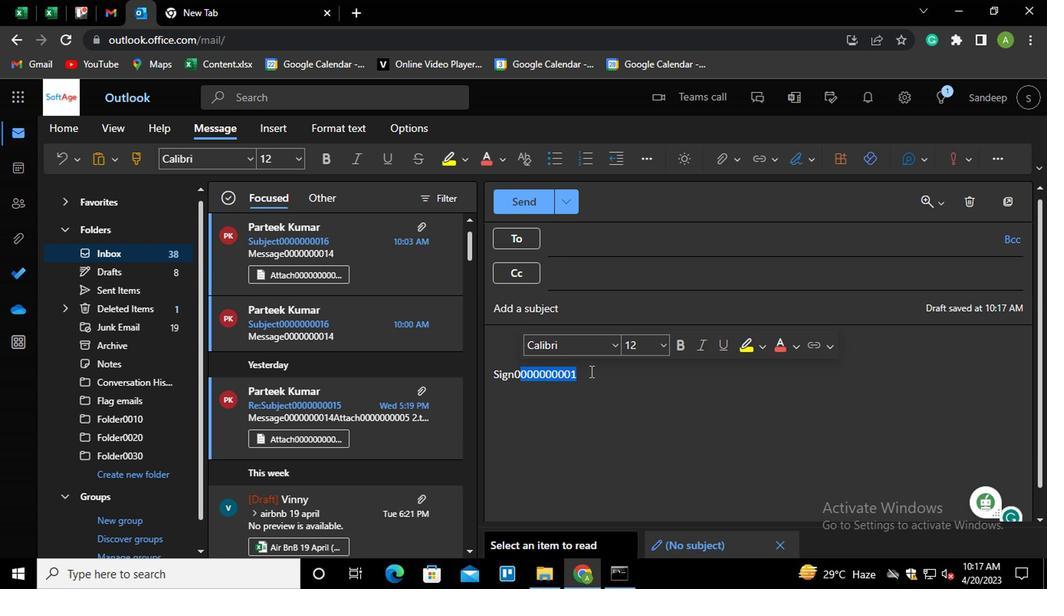 
Action: Key pressed <Key.shift_r><Key.home><Key.backspace>
Screenshot: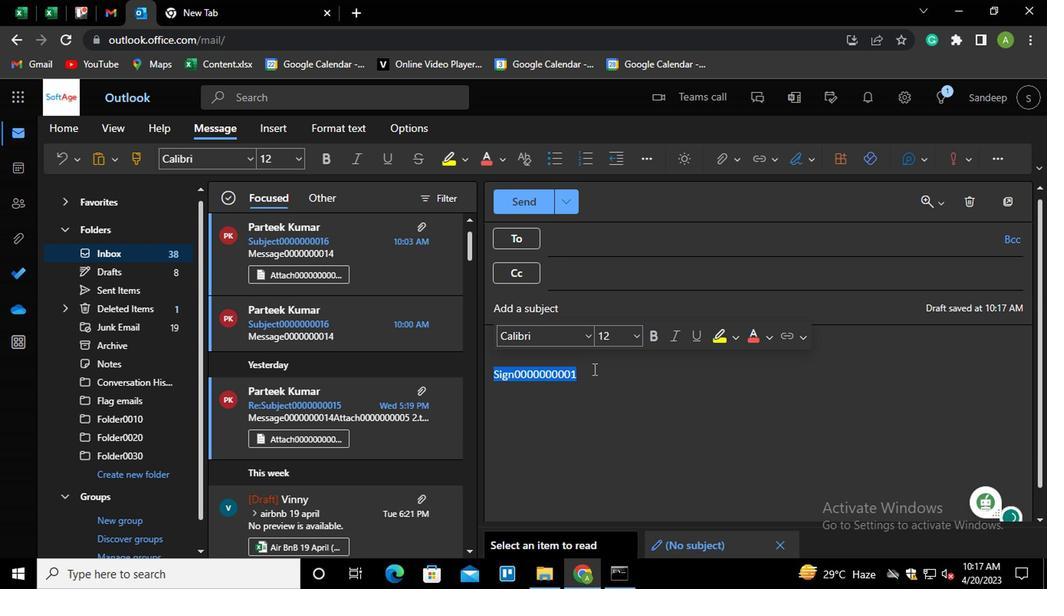
Action: Mouse moved to (760, 162)
Screenshot: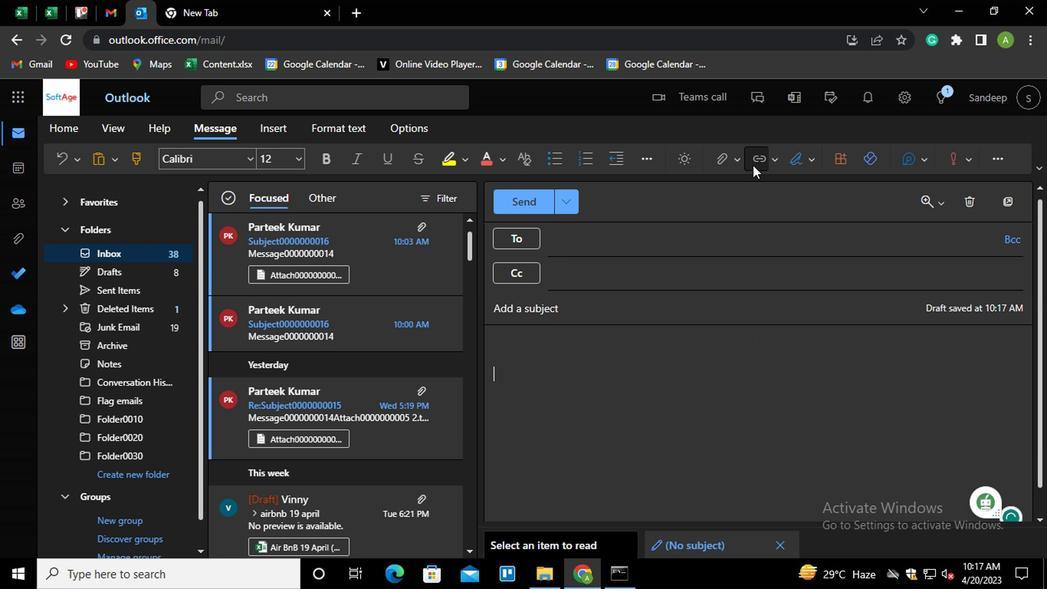 
Action: Mouse pressed left at (760, 162)
Screenshot: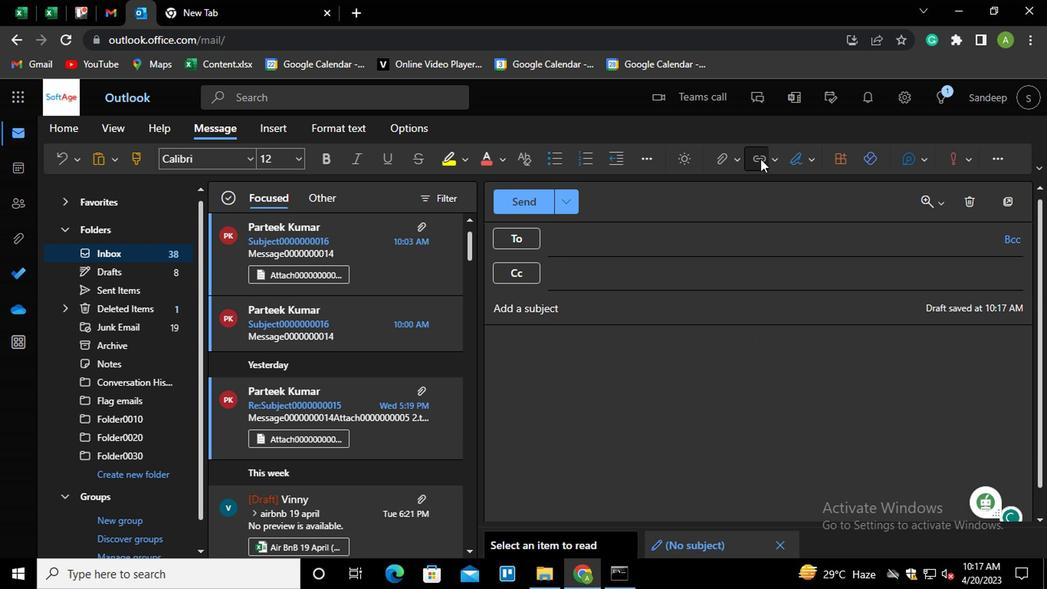 
Action: Mouse moved to (547, 302)
Screenshot: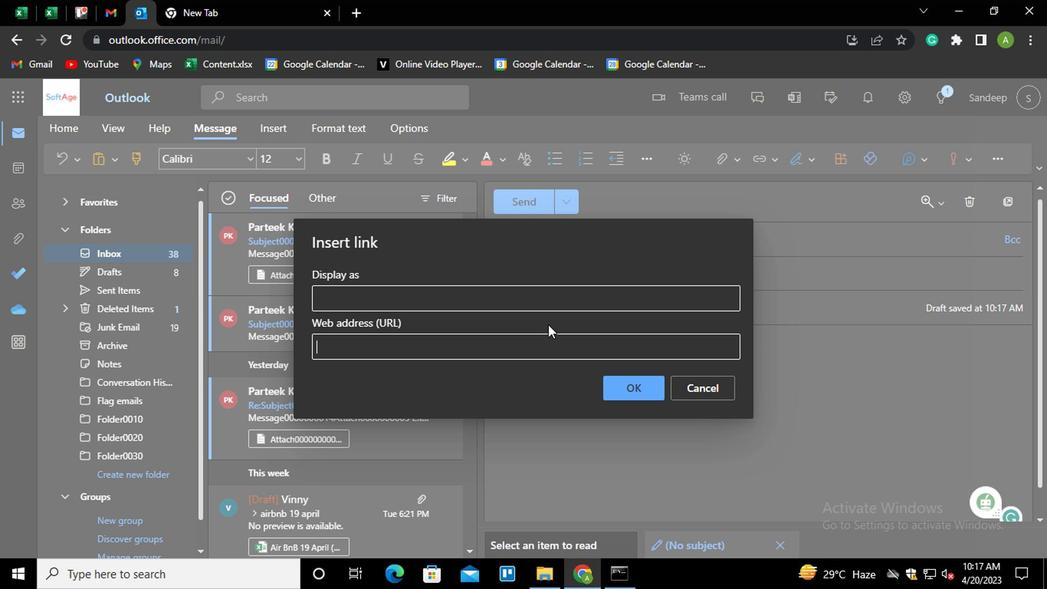 
Action: Mouse pressed left at (547, 302)
Screenshot: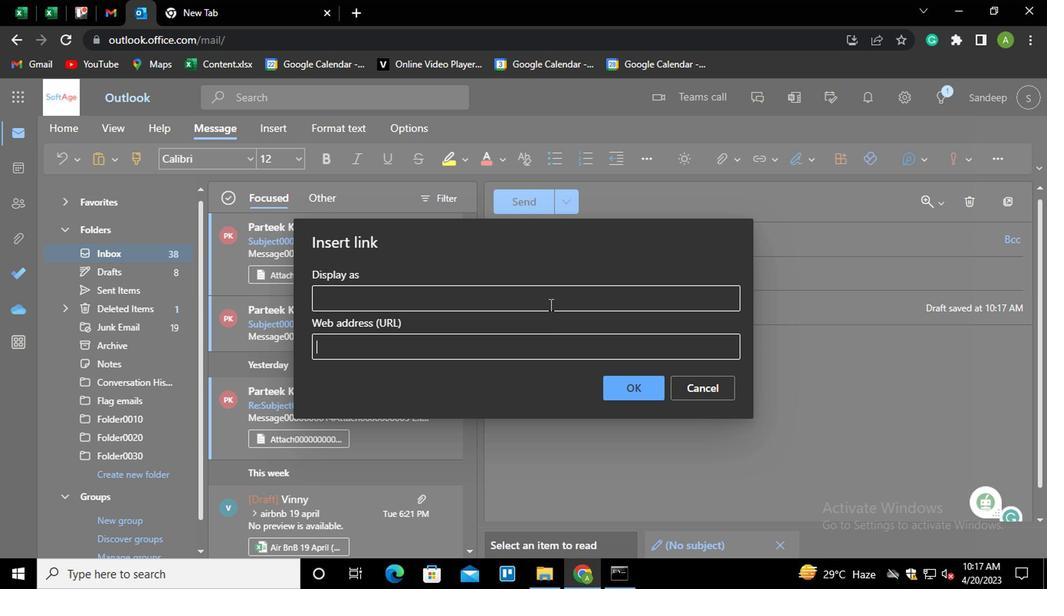 
Action: Key pressed <Key.shift_r>LINK0000000001
Screenshot: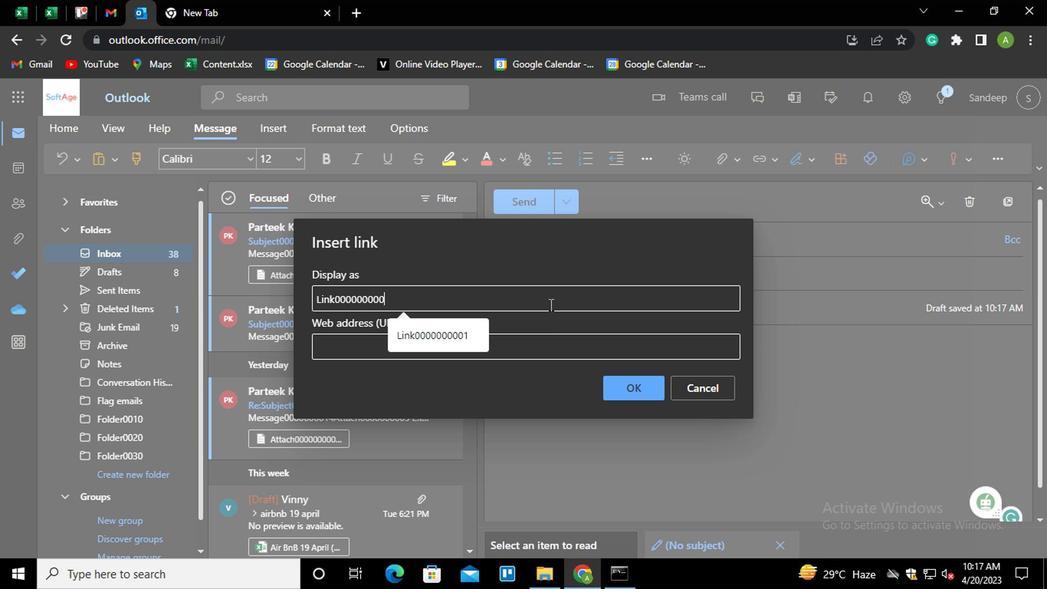 
Action: Mouse moved to (646, 337)
Screenshot: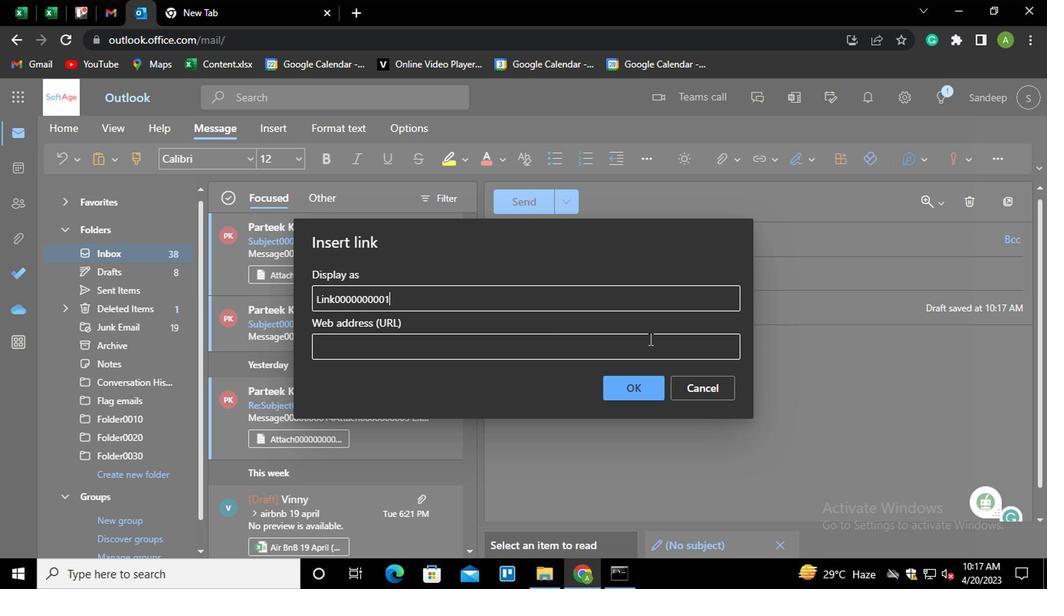 
Action: Mouse pressed left at (646, 337)
Screenshot: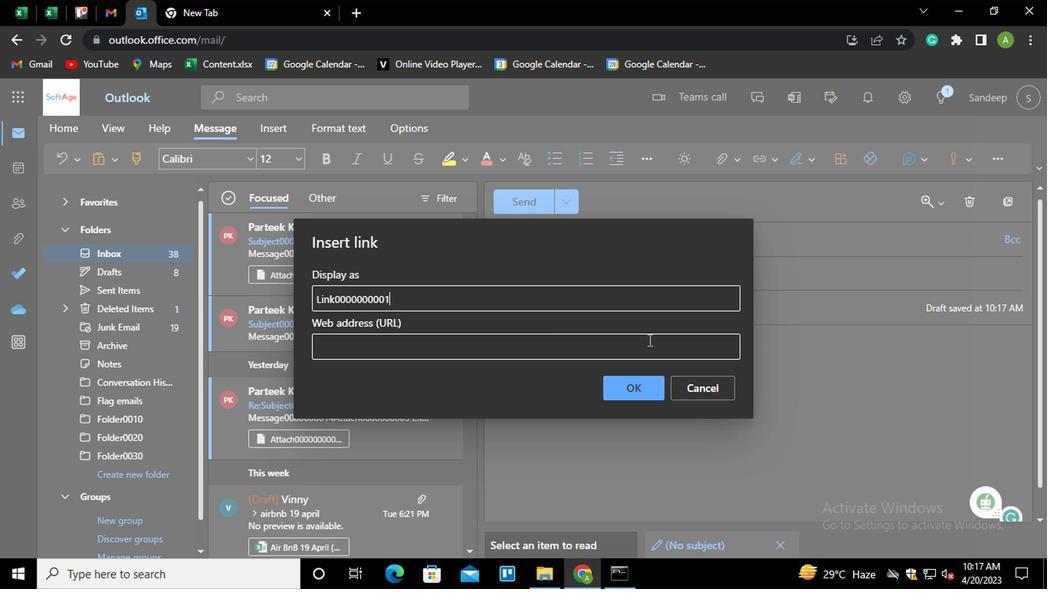 
Action: Key pressed <Key.shift_r>LINK0000000001
Screenshot: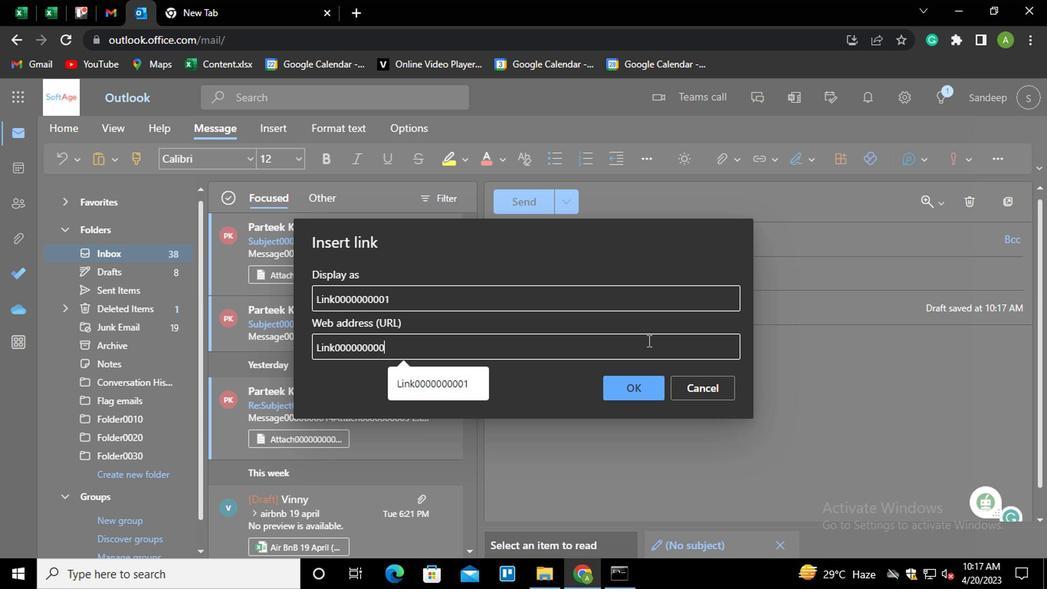 
Action: Mouse moved to (632, 387)
Screenshot: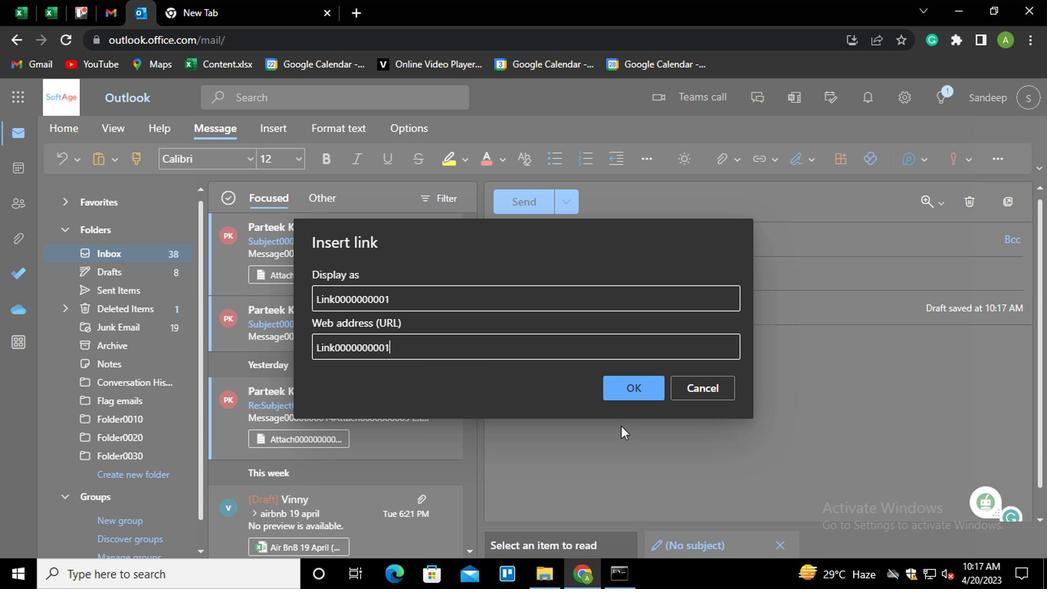 
Action: Mouse pressed left at (632, 387)
Screenshot: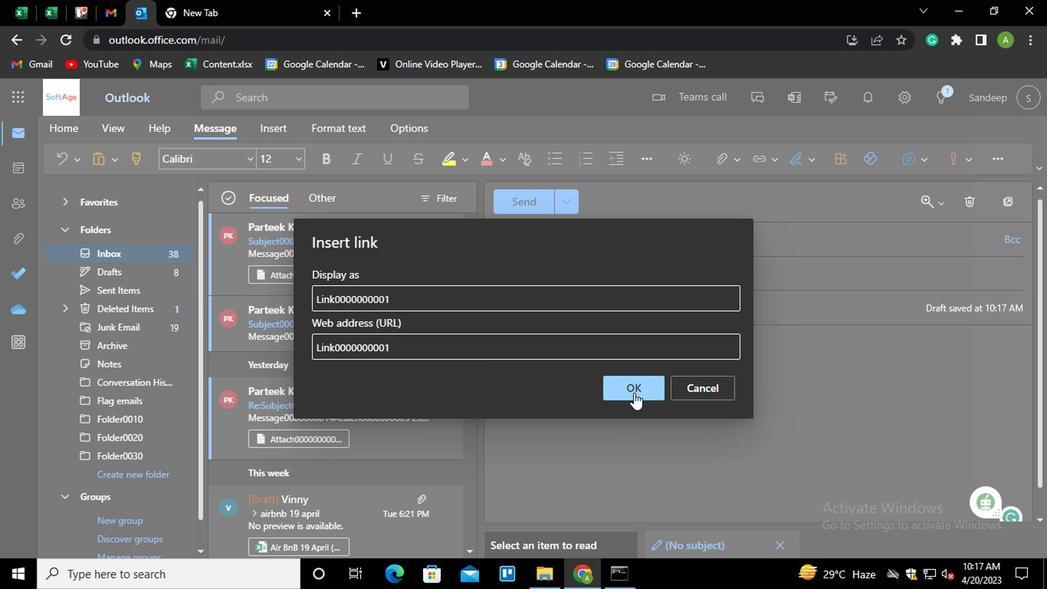 
Action: Mouse moved to (612, 241)
Screenshot: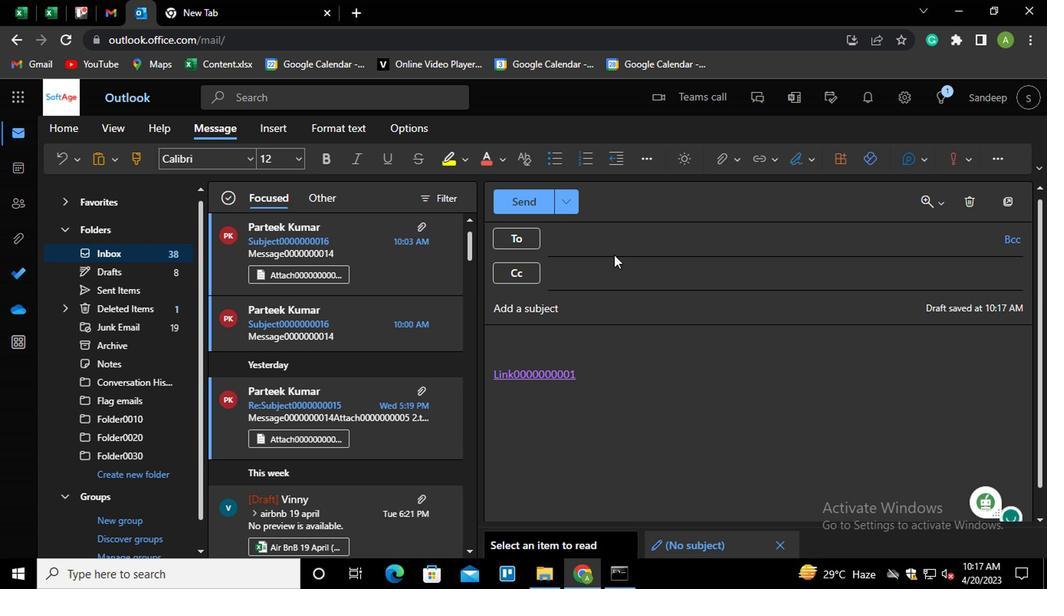 
Action: Mouse pressed left at (612, 241)
Screenshot: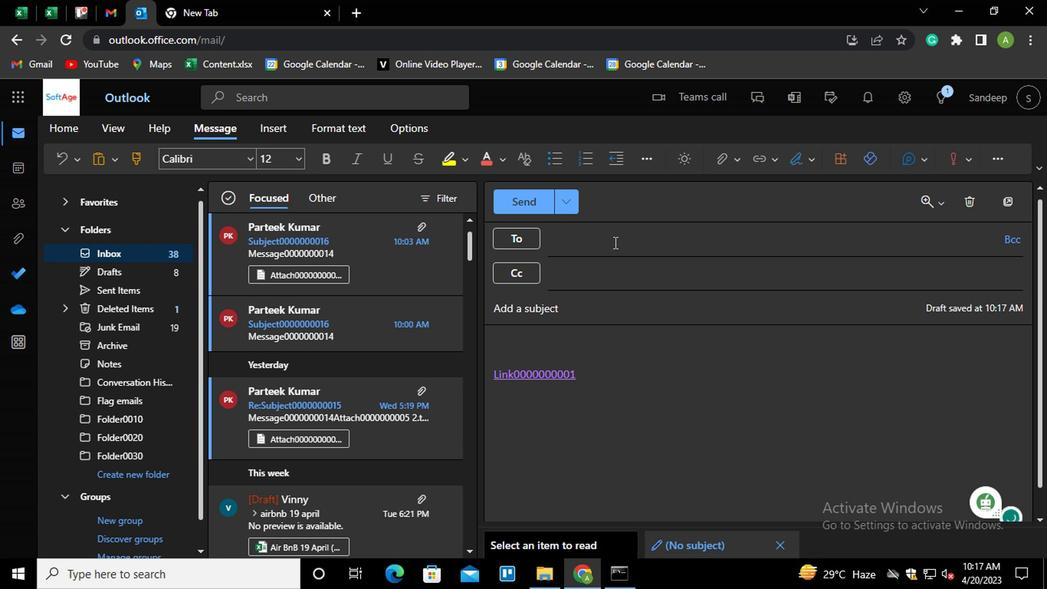 
Action: Key pressed <Key.shift_r>PAR<Key.enter>
Screenshot: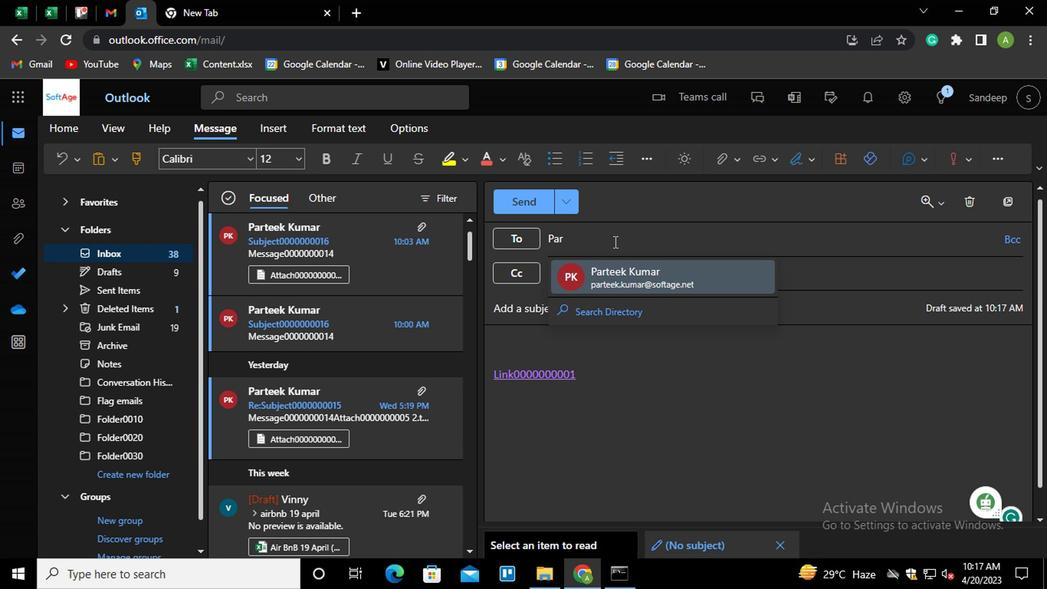 
Action: Mouse moved to (585, 315)
Screenshot: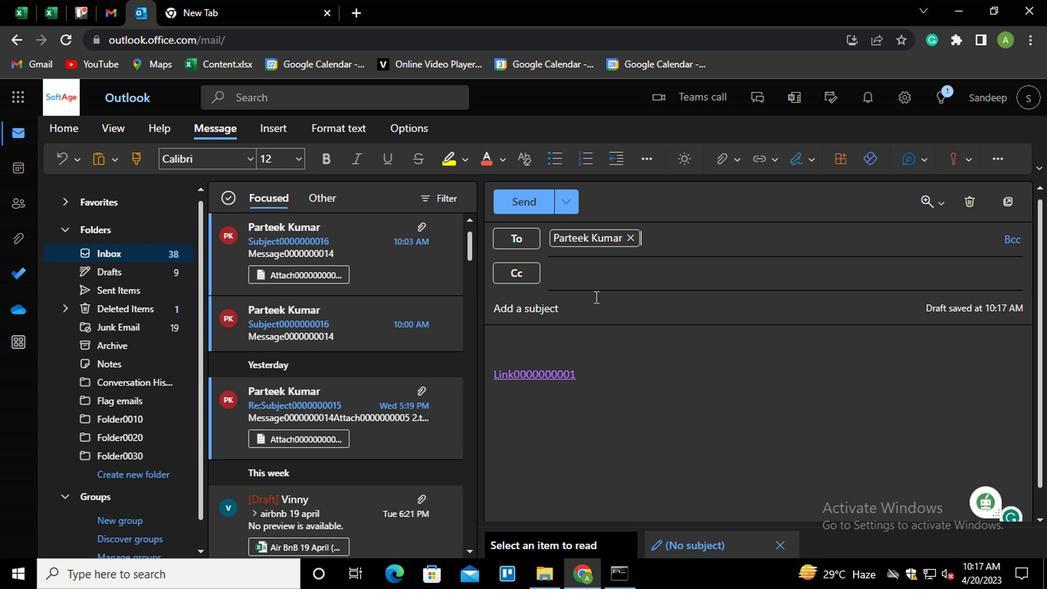 
Action: Mouse pressed left at (585, 315)
Screenshot: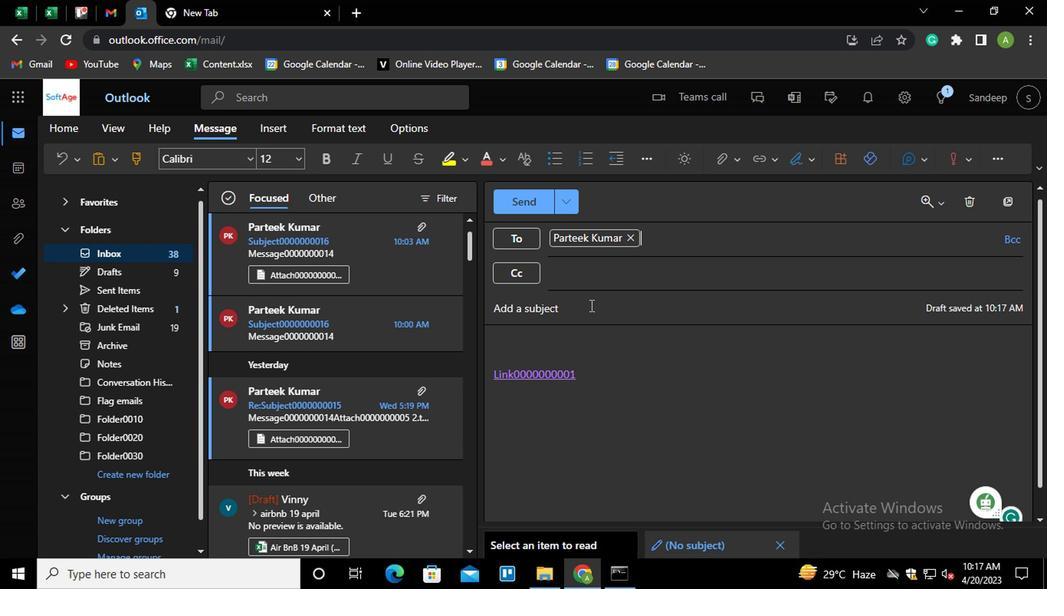 
Action: Key pressed <Key.shift_r><Key.shift>SUBJECT0000000001
Screenshot: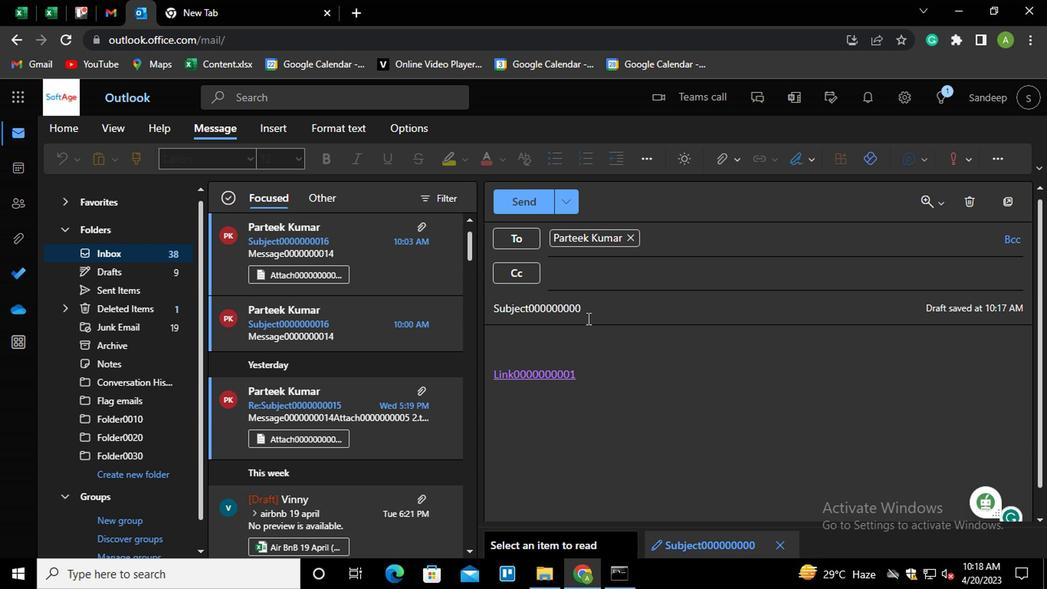 
Action: Mouse moved to (606, 368)
Screenshot: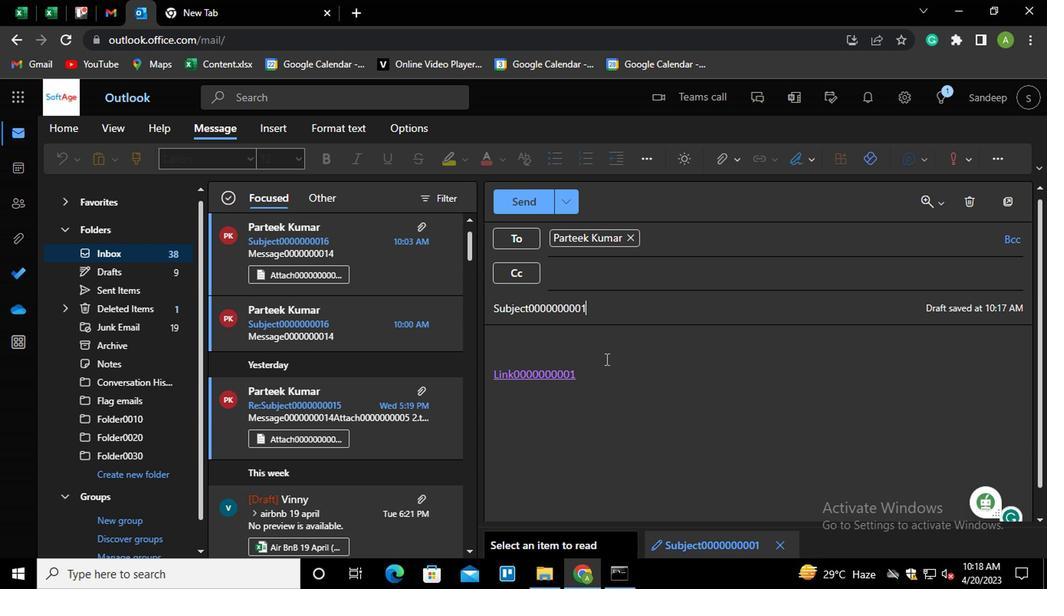 
Action: Mouse pressed left at (606, 368)
Screenshot: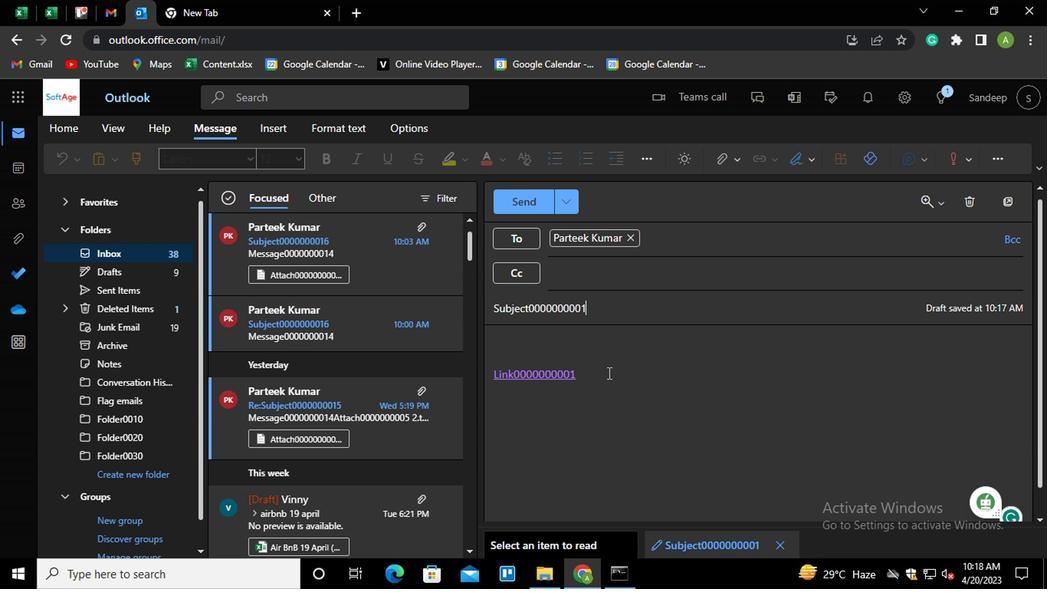
Action: Mouse moved to (605, 368)
Screenshot: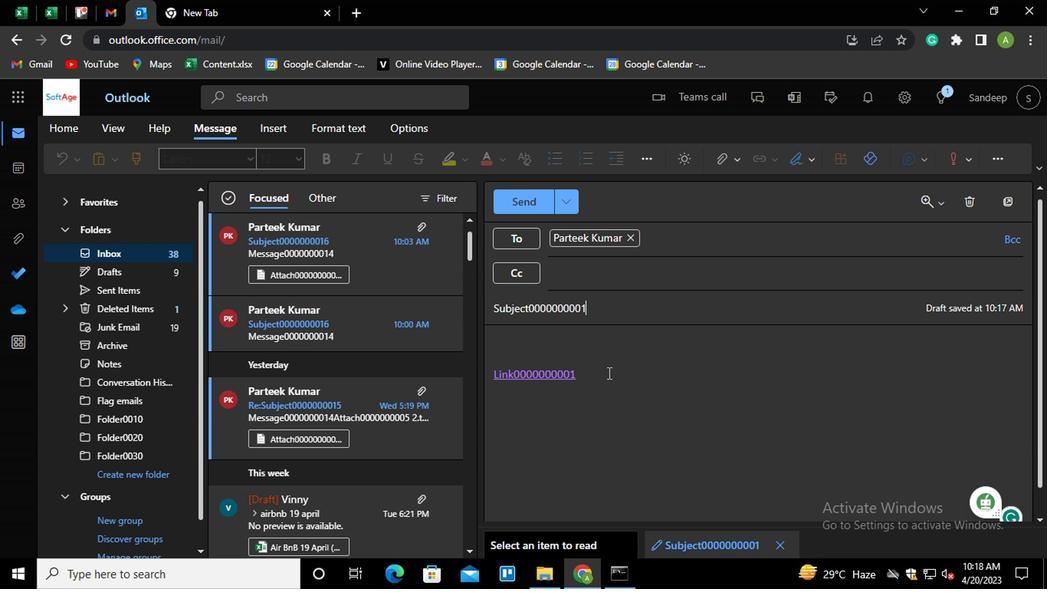 
Action: Key pressed <Key.shift_r><Key.enter><Key.shift_r>MESSAGE0000000001
Screenshot: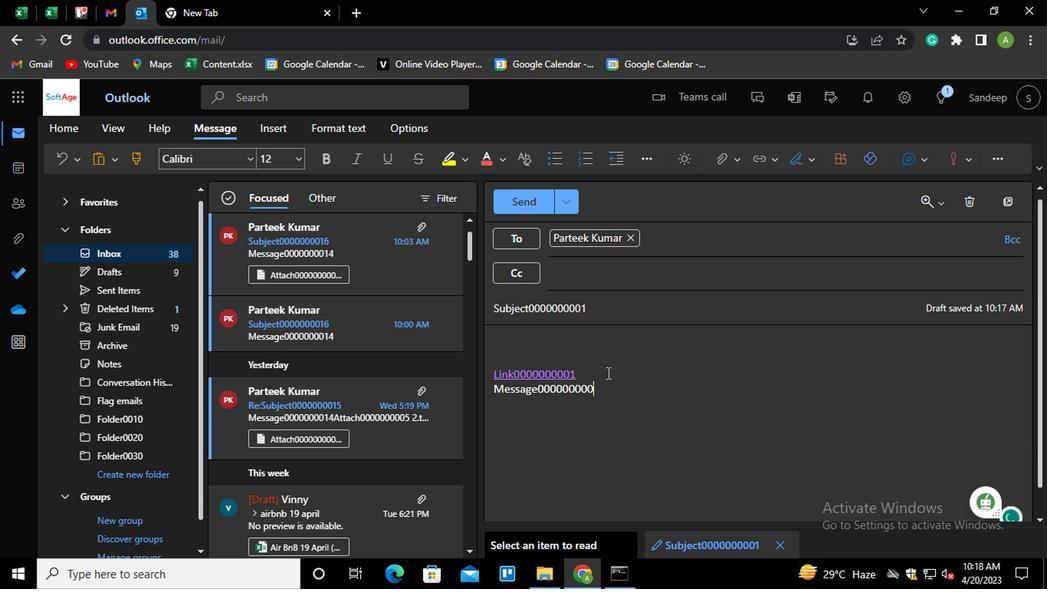 
Action: Mouse moved to (737, 164)
Screenshot: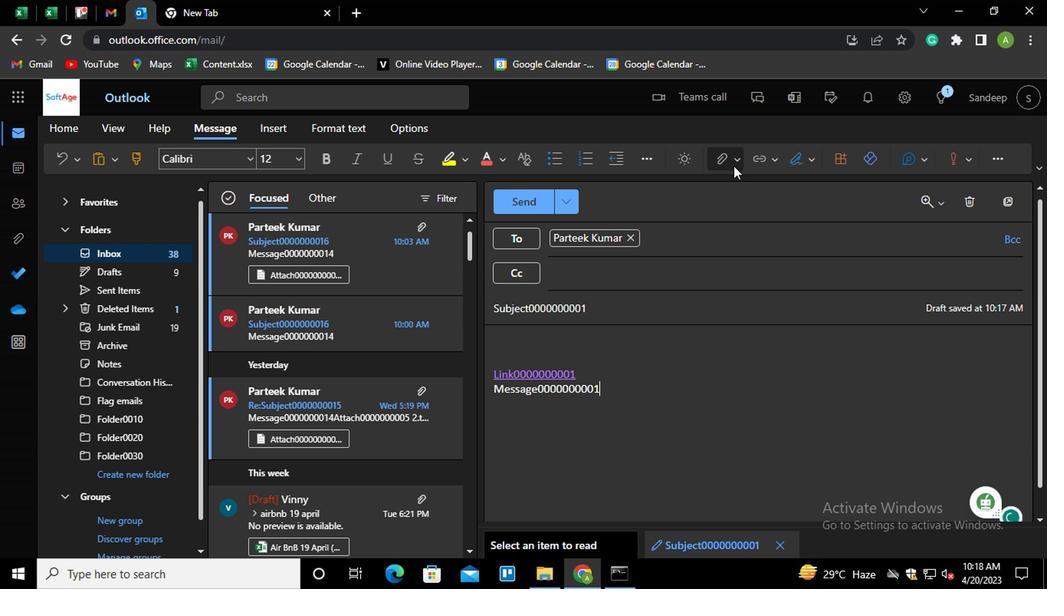 
Action: Mouse pressed left at (737, 164)
Screenshot: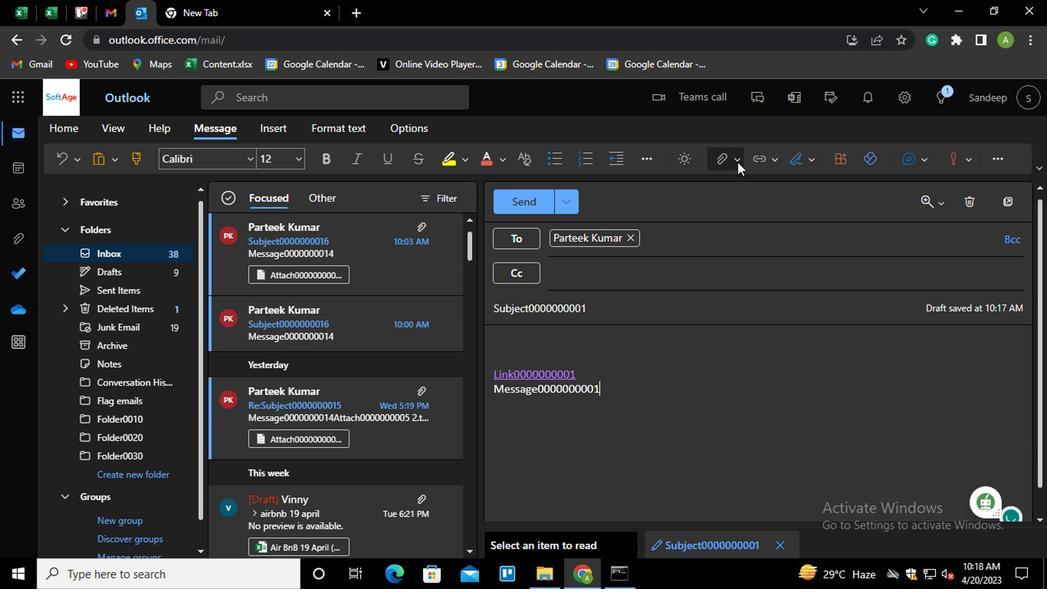 
Action: Mouse moved to (695, 184)
Screenshot: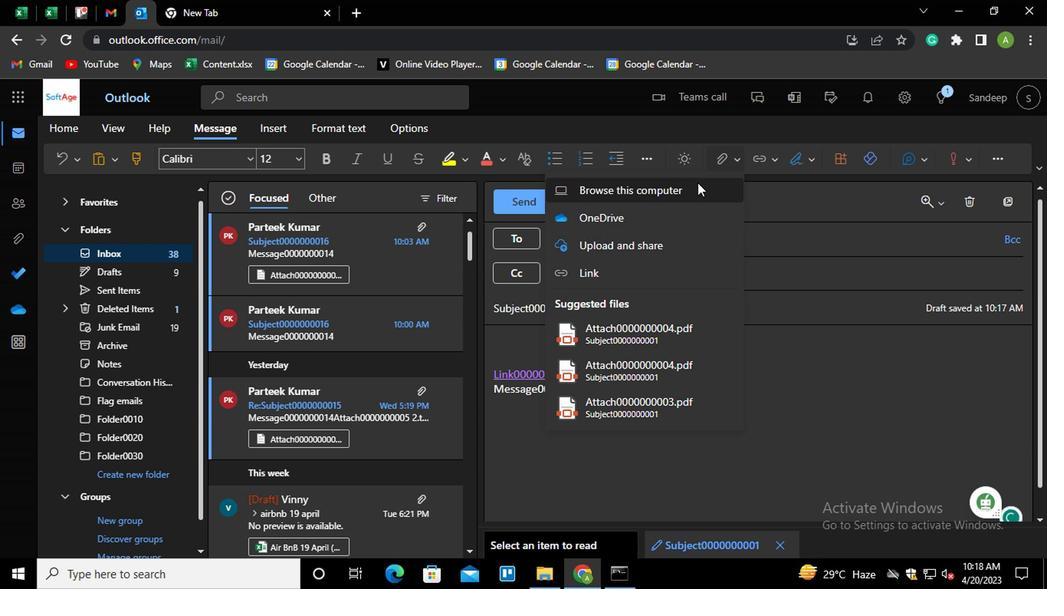 
Action: Mouse pressed left at (695, 184)
Screenshot: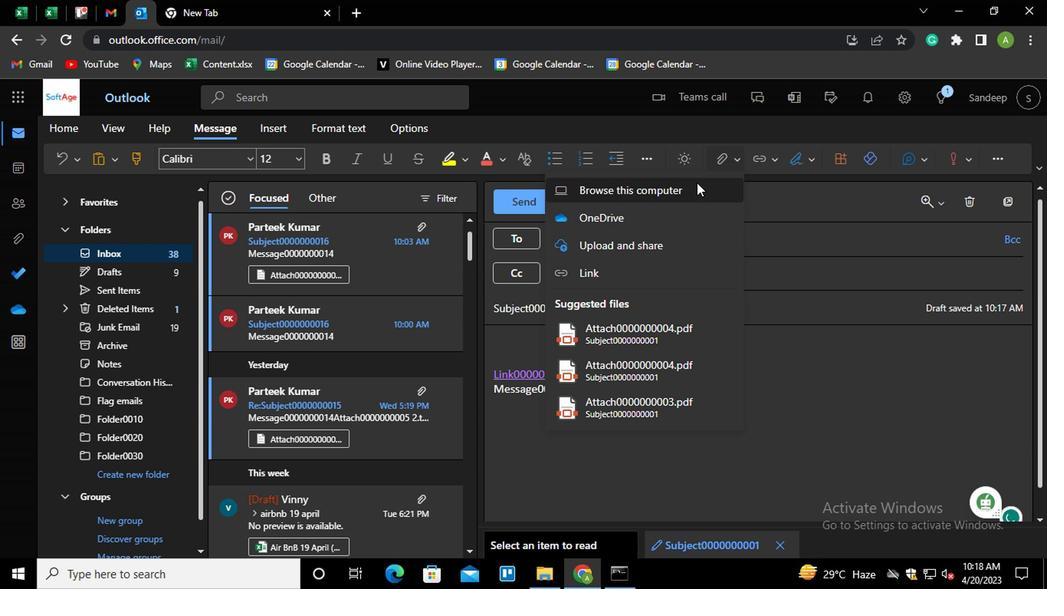 
Action: Mouse moved to (228, 116)
Screenshot: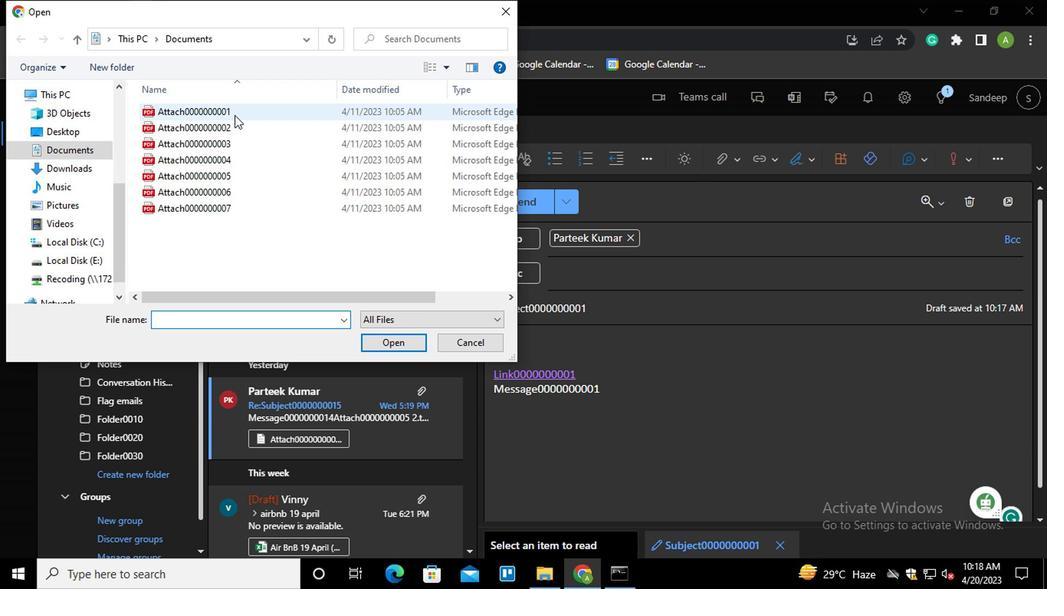 
Action: Mouse pressed left at (228, 116)
Screenshot: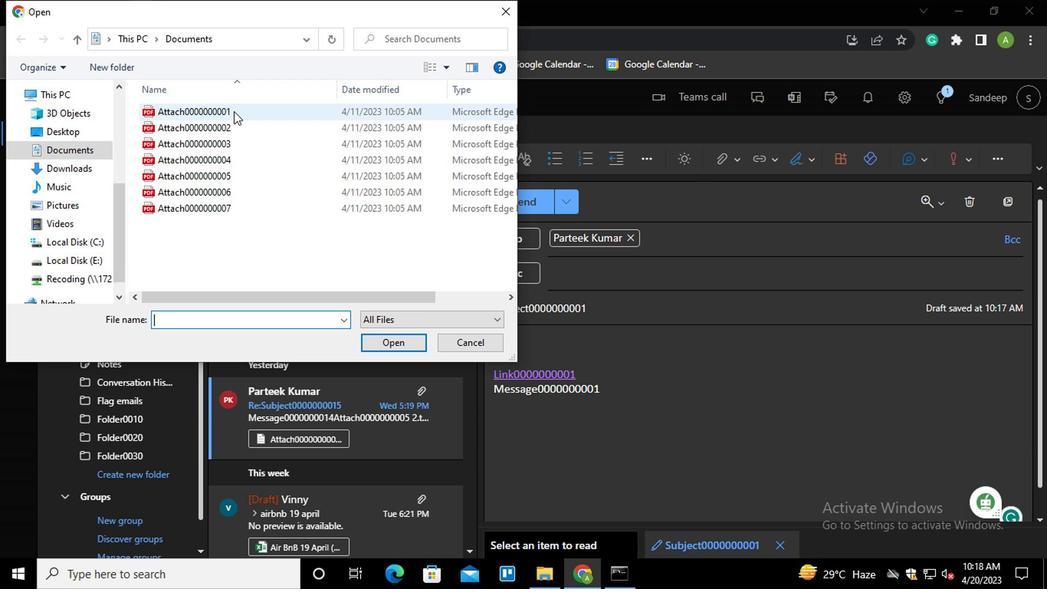 
Action: Mouse moved to (374, 338)
Screenshot: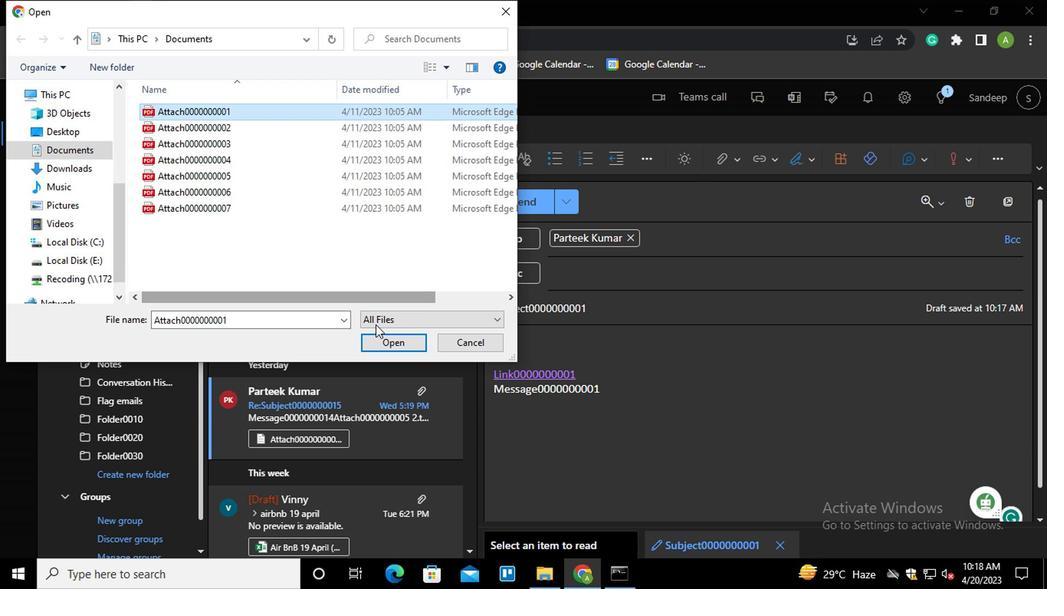 
Action: Mouse pressed left at (374, 338)
Screenshot: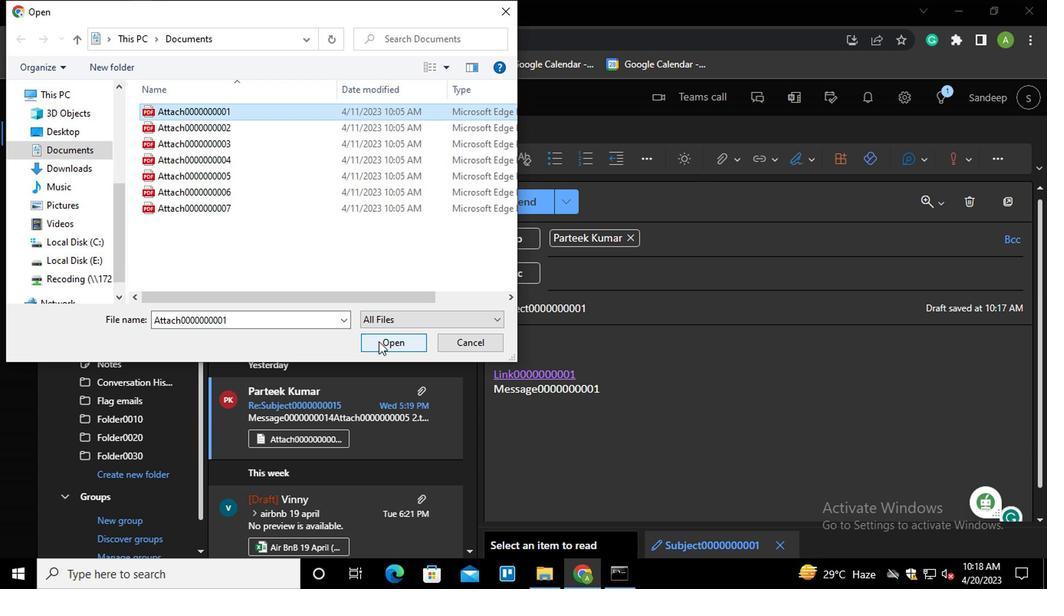 
Action: Mouse moved to (516, 198)
Screenshot: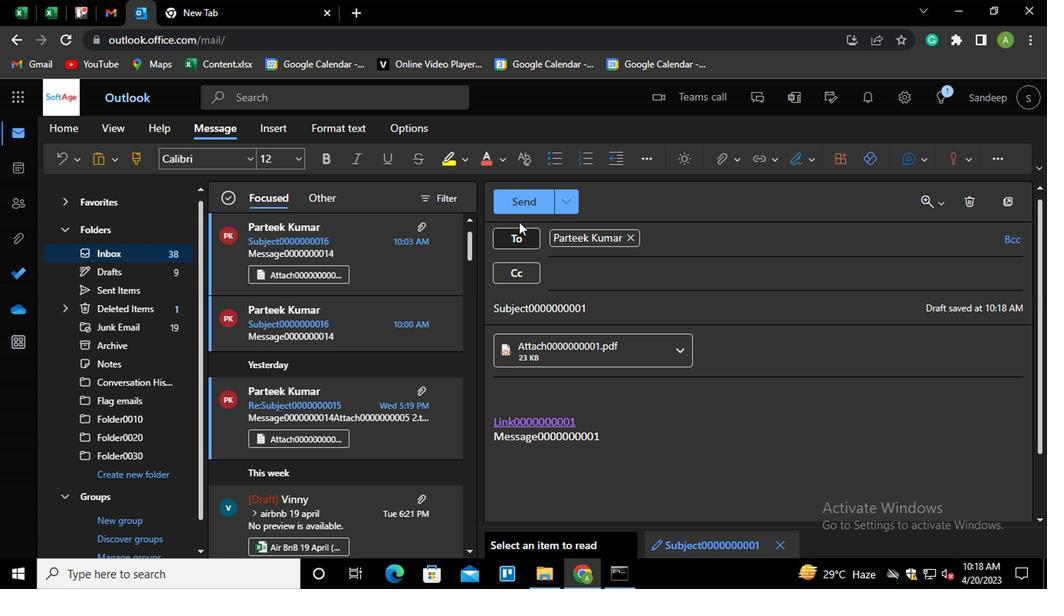 
Action: Mouse pressed left at (516, 198)
Screenshot: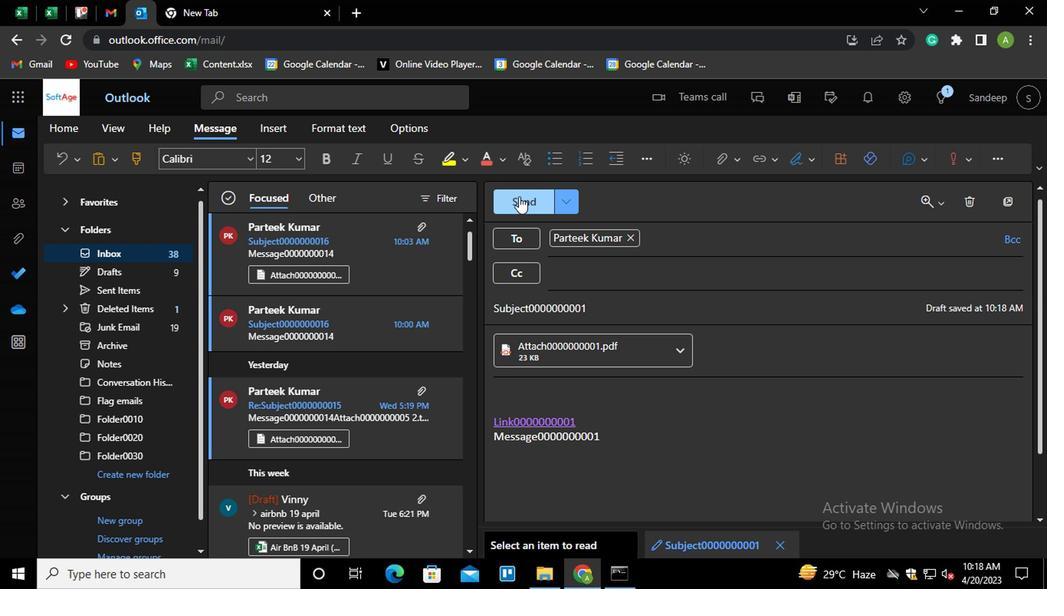 
Action: Mouse moved to (131, 160)
Screenshot: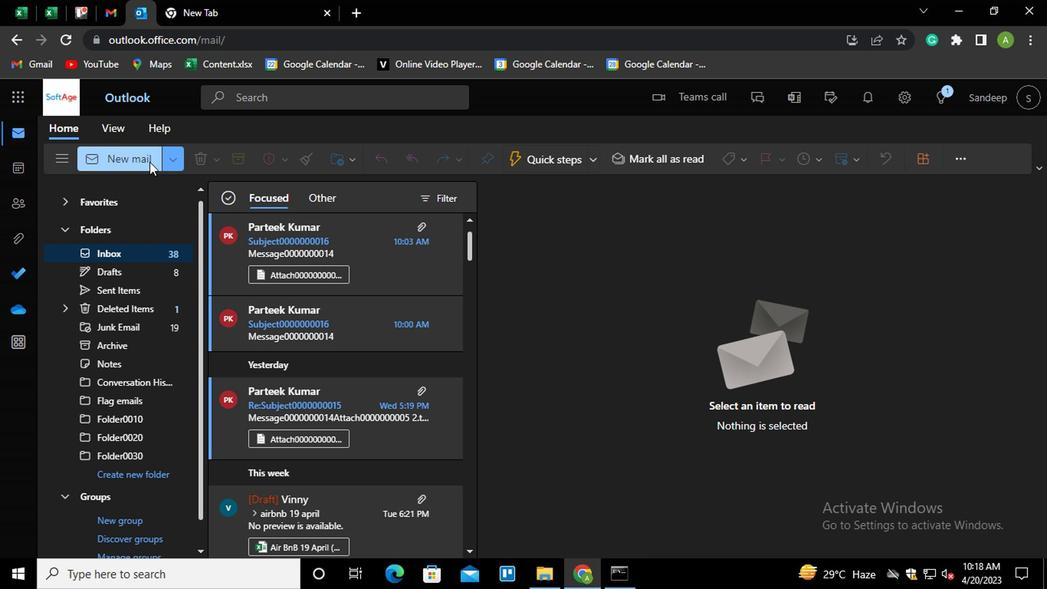 
Action: Mouse pressed left at (131, 160)
Screenshot: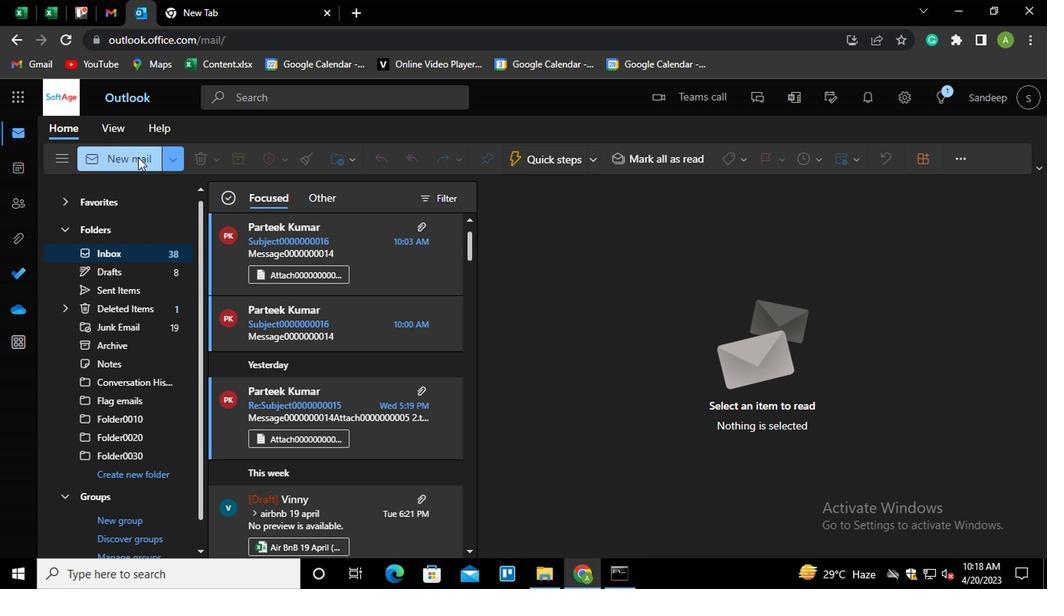 
Action: Mouse moved to (596, 372)
Screenshot: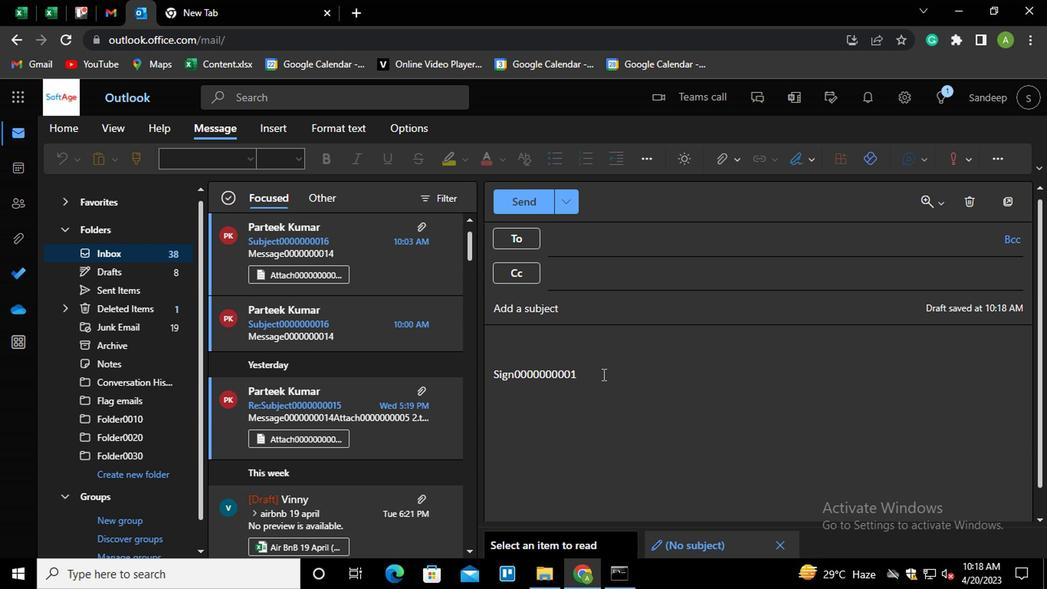 
Action: Mouse pressed left at (596, 372)
Screenshot: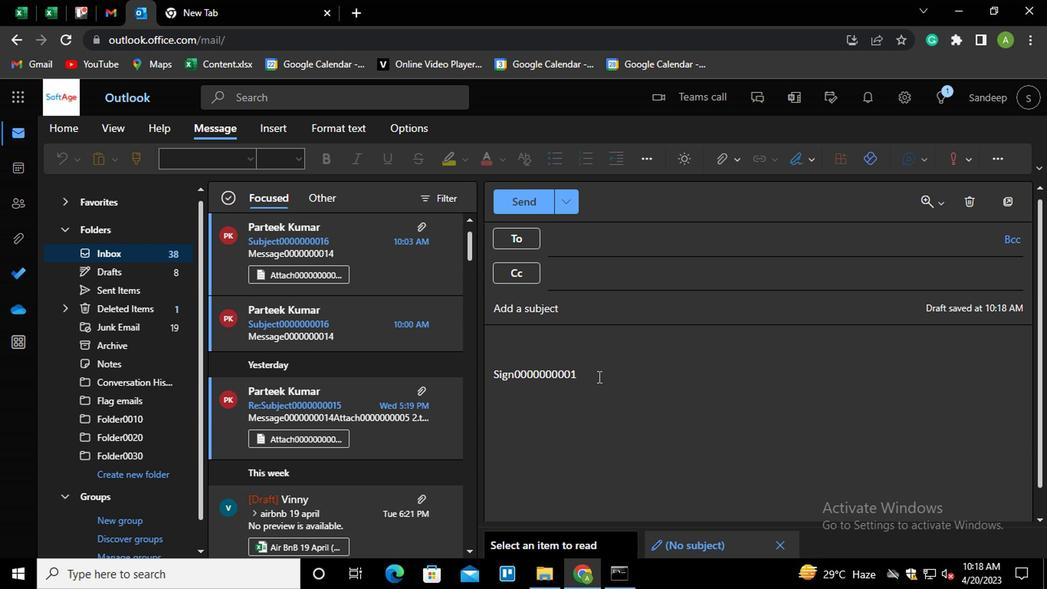 
Action: Mouse moved to (611, 365)
Screenshot: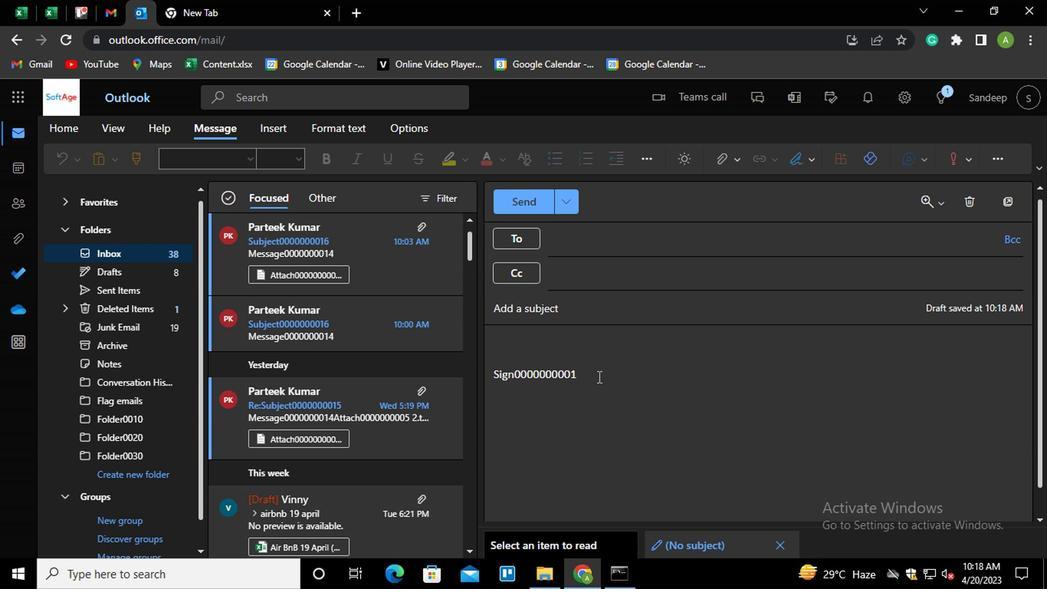 
Action: Key pressed <Key.shift_r><Key.home>
Screenshot: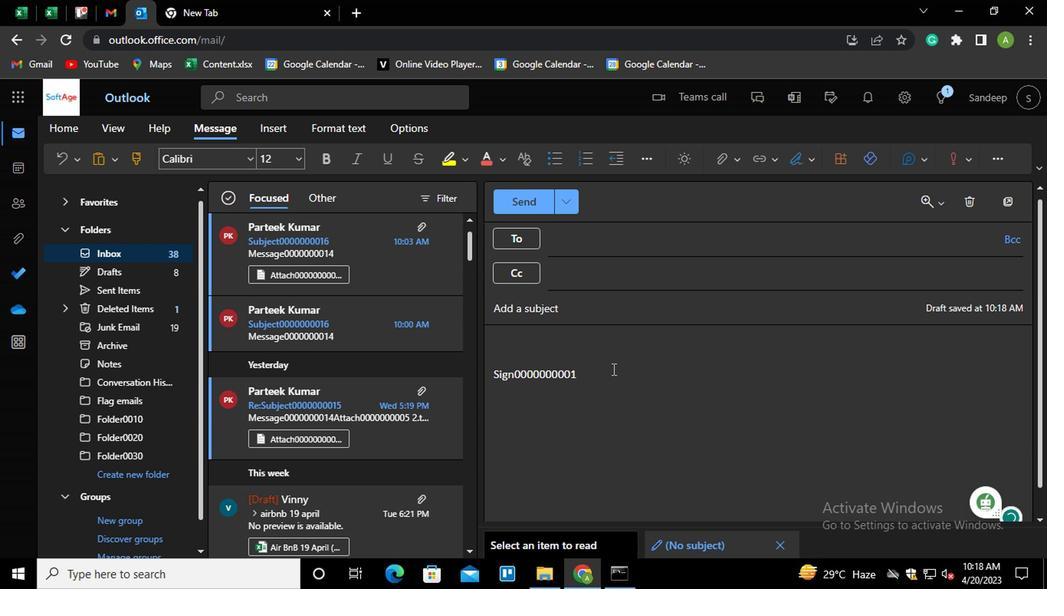
Action: Mouse moved to (755, 162)
Screenshot: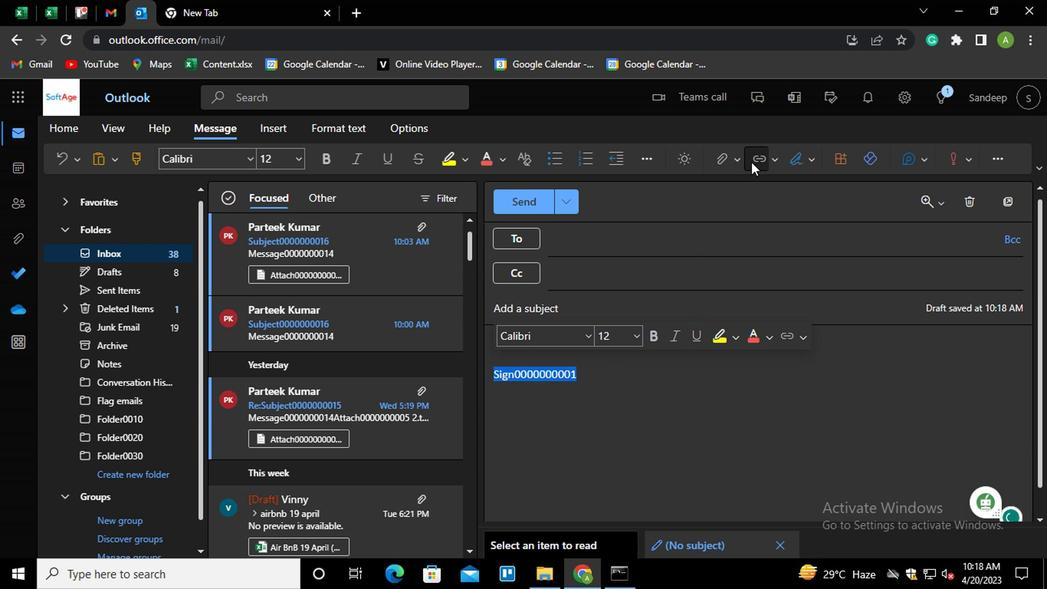 
Action: Mouse pressed left at (755, 162)
Screenshot: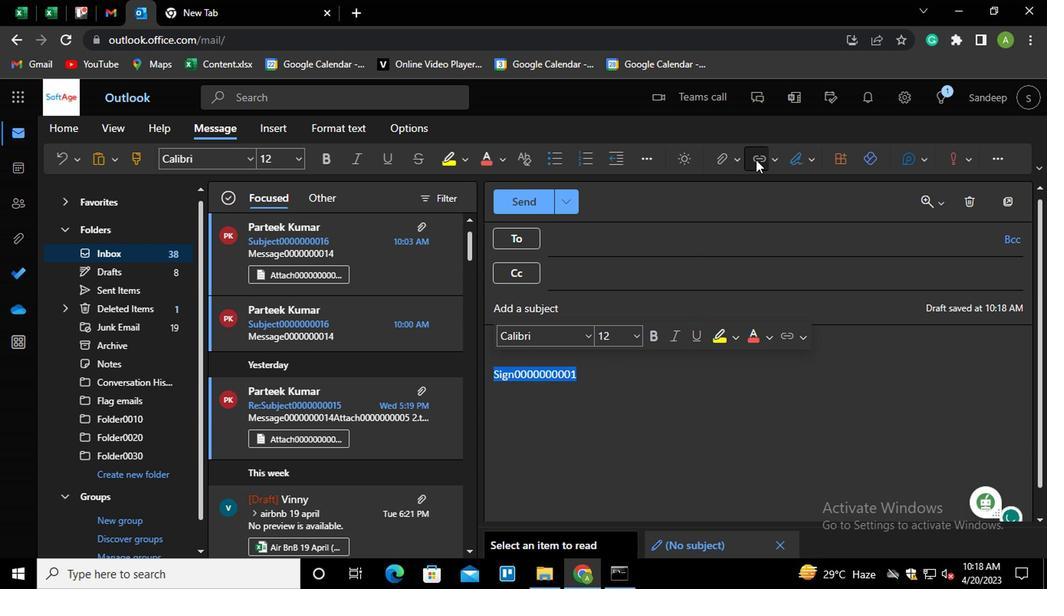 
Action: Mouse moved to (428, 301)
Screenshot: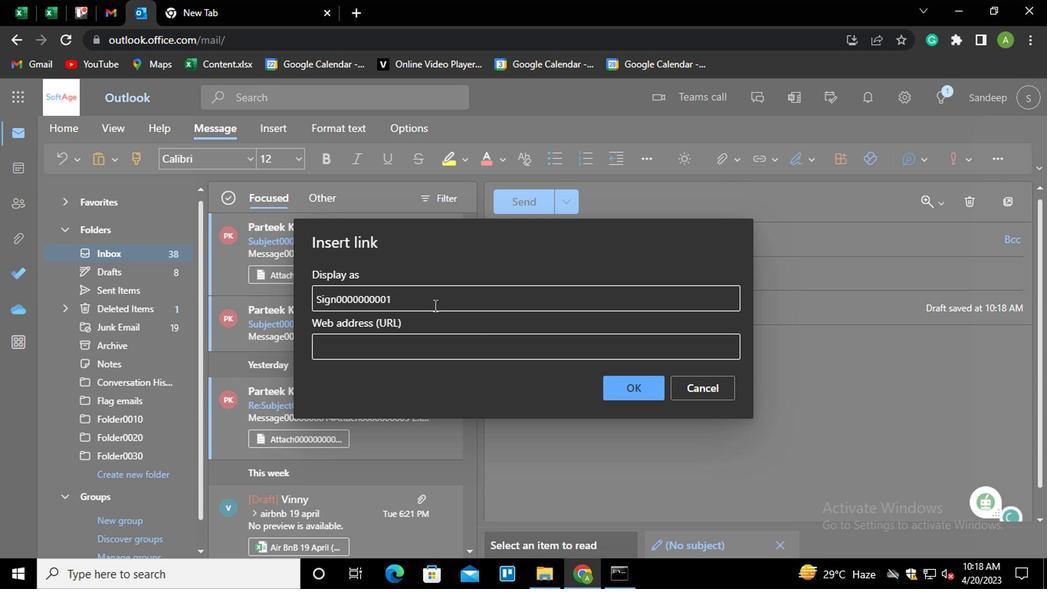 
Action: Mouse pressed left at (428, 301)
Screenshot: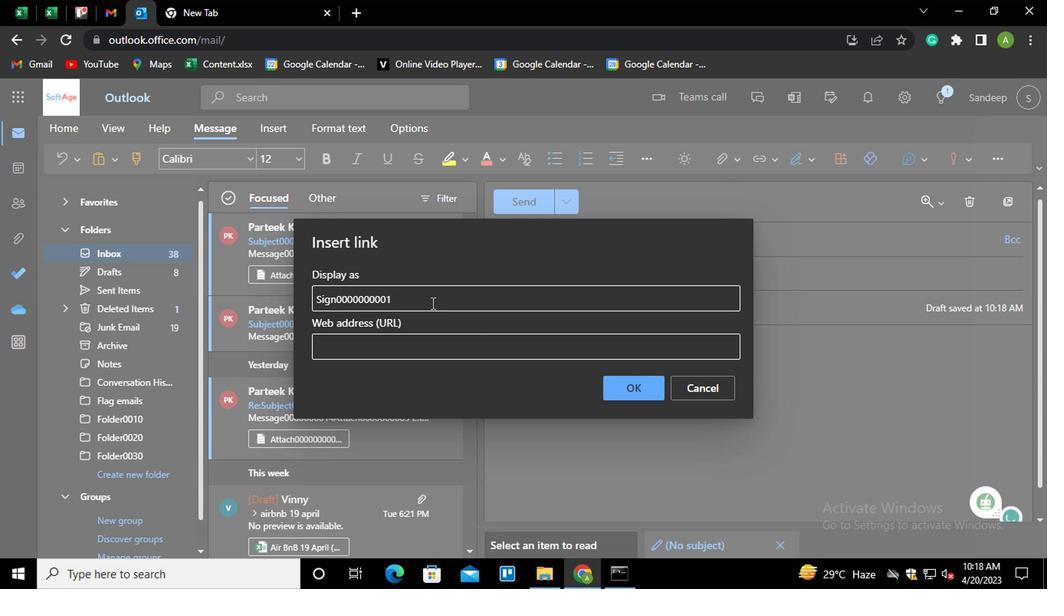
Action: Mouse moved to (294, 294)
Screenshot: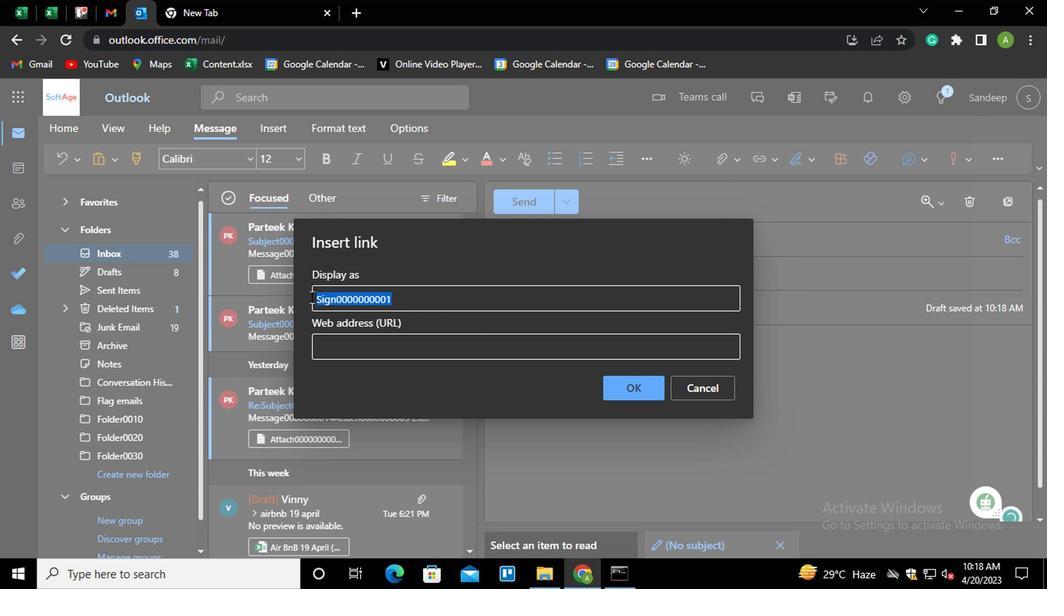 
Action: Key pressed <Key.shift_r>LINK0000000001
Screenshot: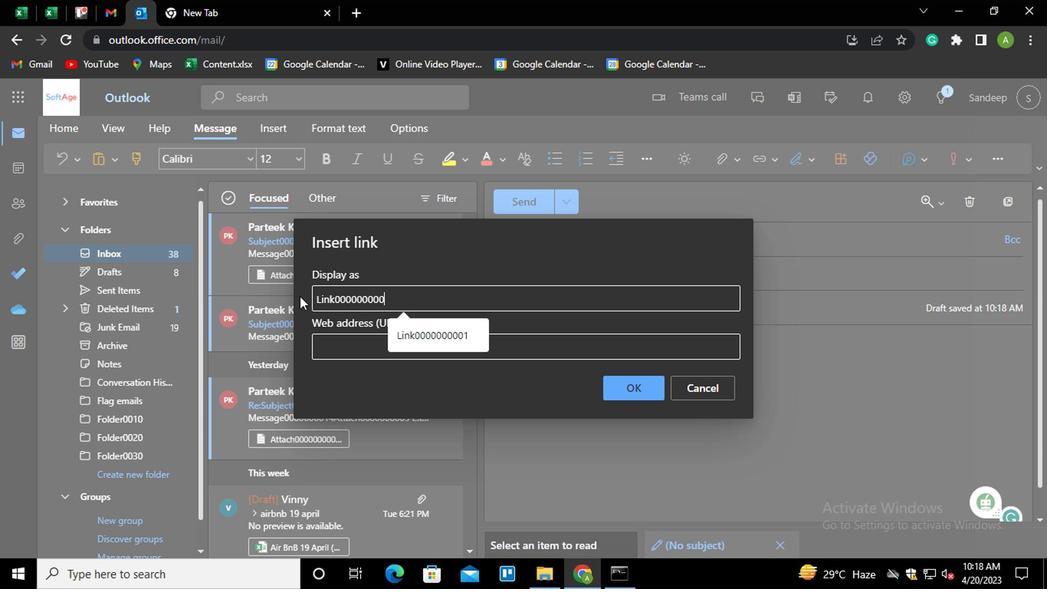 
Action: Mouse moved to (347, 340)
Screenshot: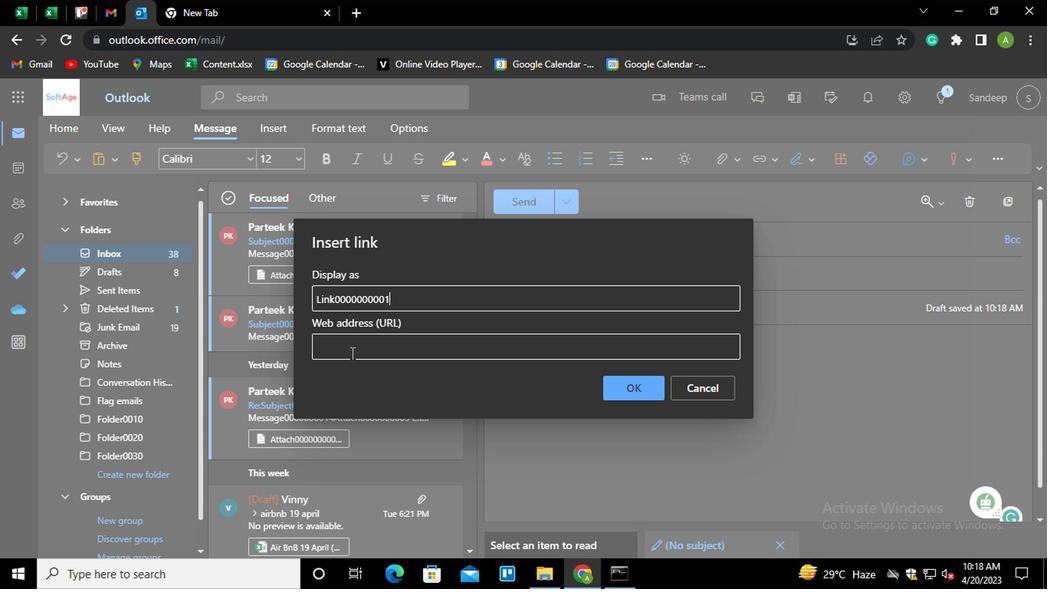 
Action: Mouse pressed left at (347, 340)
Screenshot: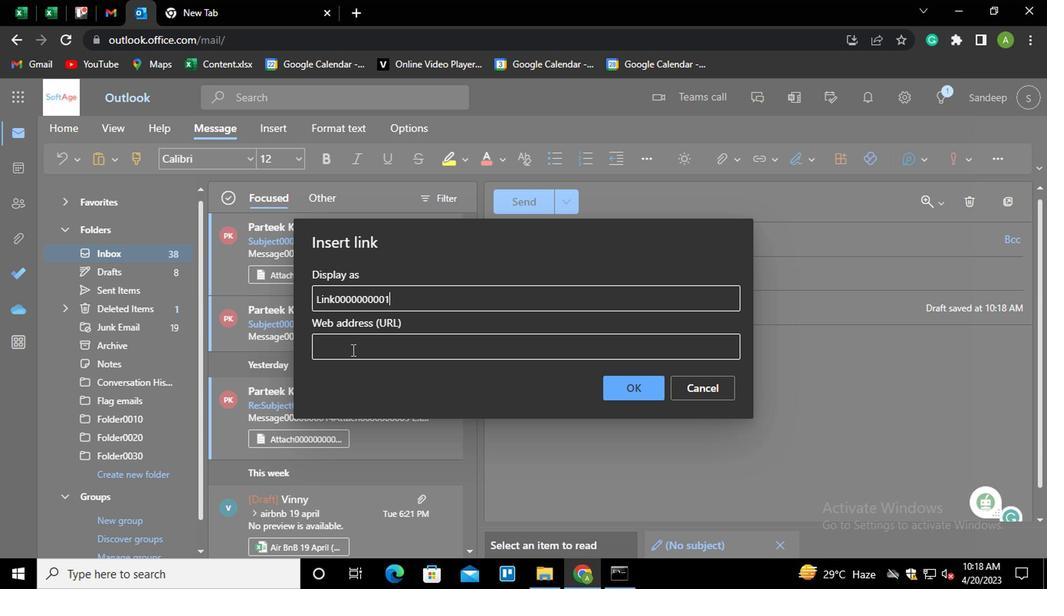 
Action: Key pressed <Key.shift_r>LINK0000000001
Screenshot: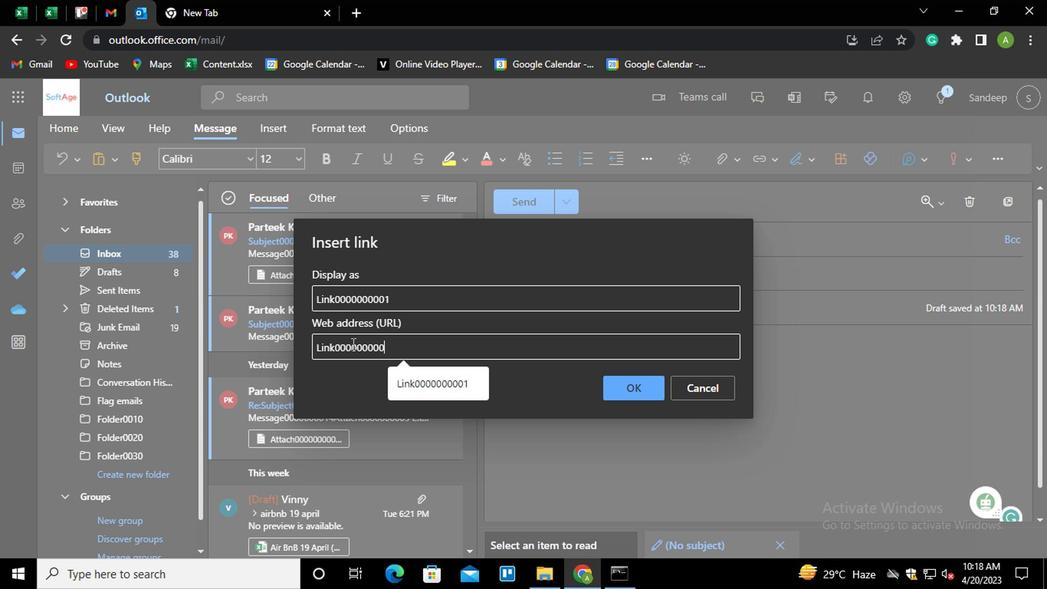 
Action: Mouse moved to (622, 387)
Screenshot: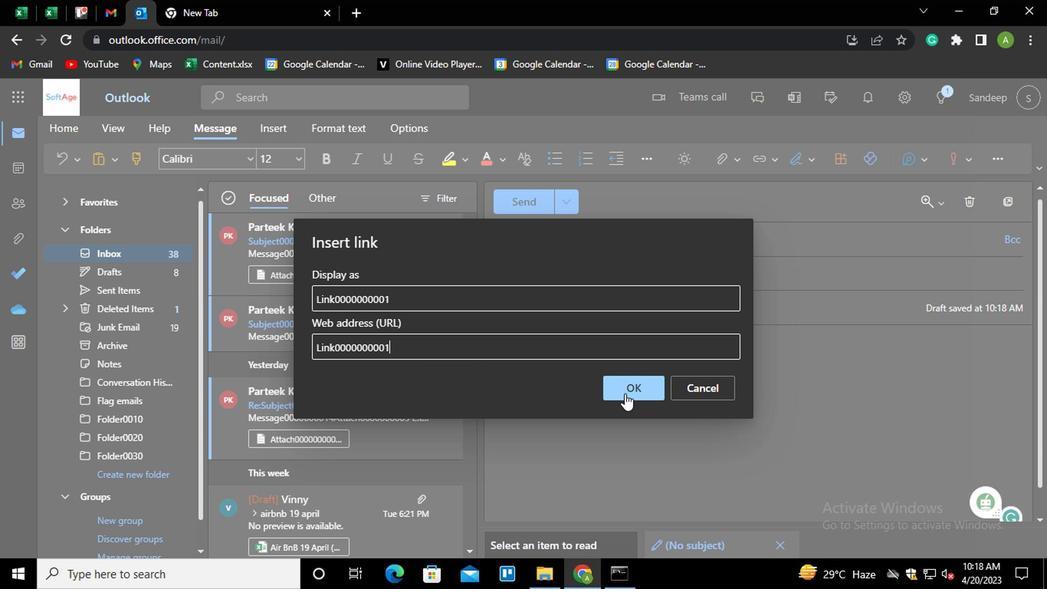 
Action: Mouse pressed left at (622, 387)
Screenshot: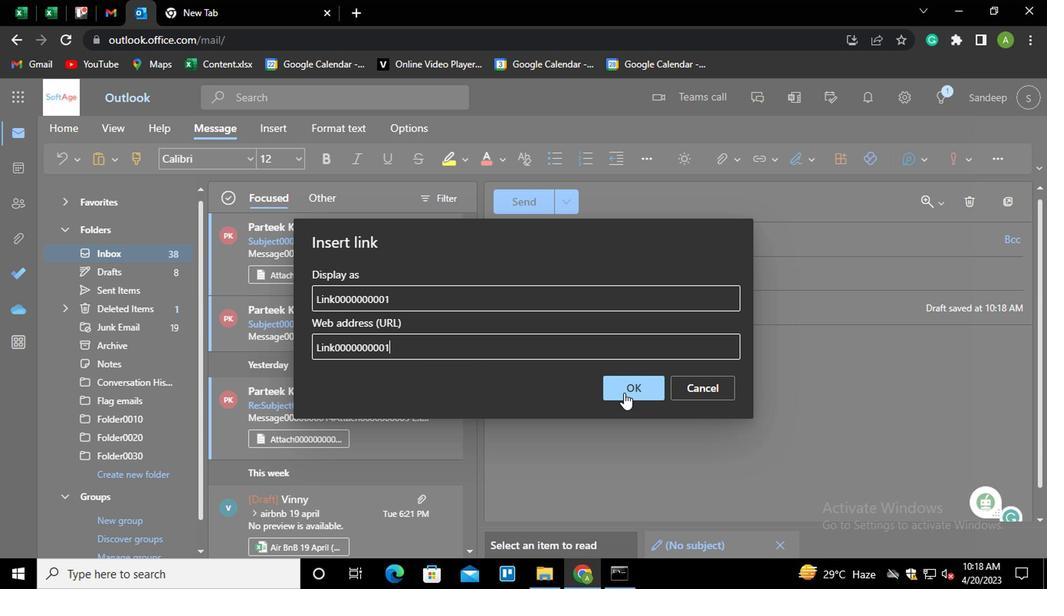 
Action: Mouse moved to (591, 243)
Screenshot: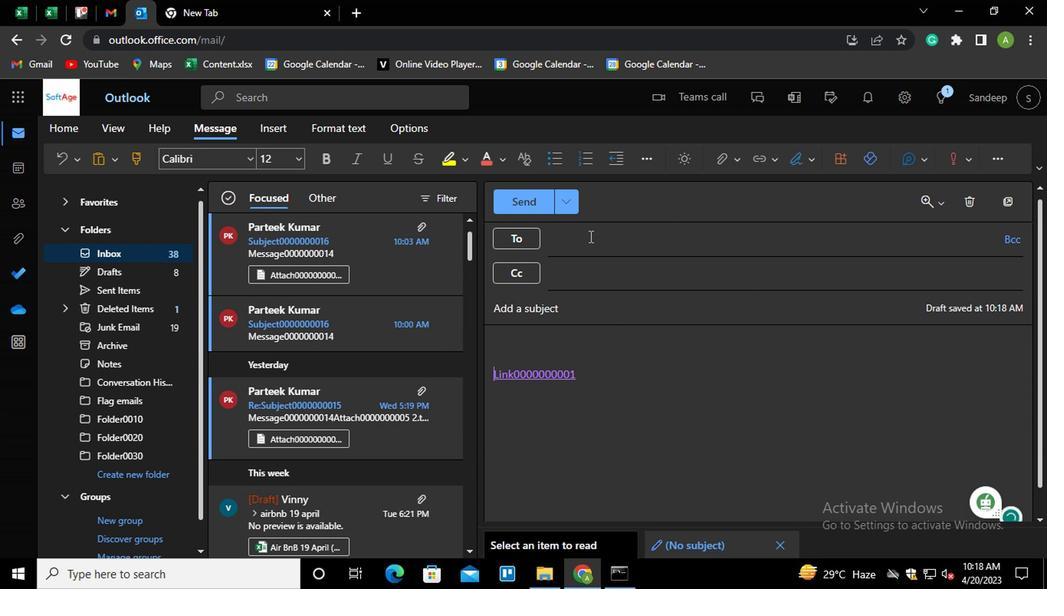 
Action: Mouse pressed left at (591, 243)
Screenshot: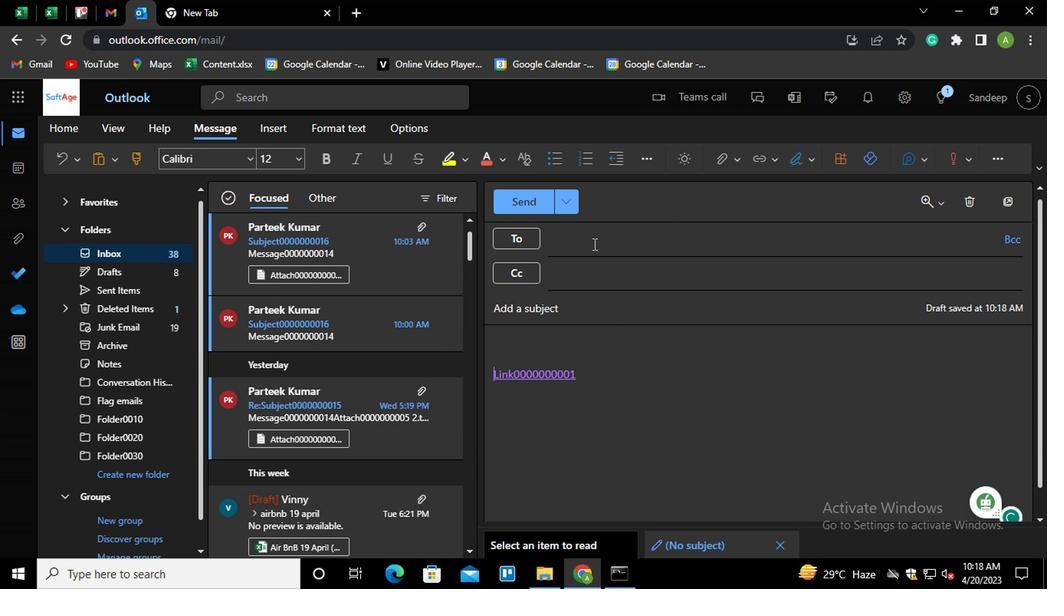 
Action: Mouse moved to (591, 243)
Screenshot: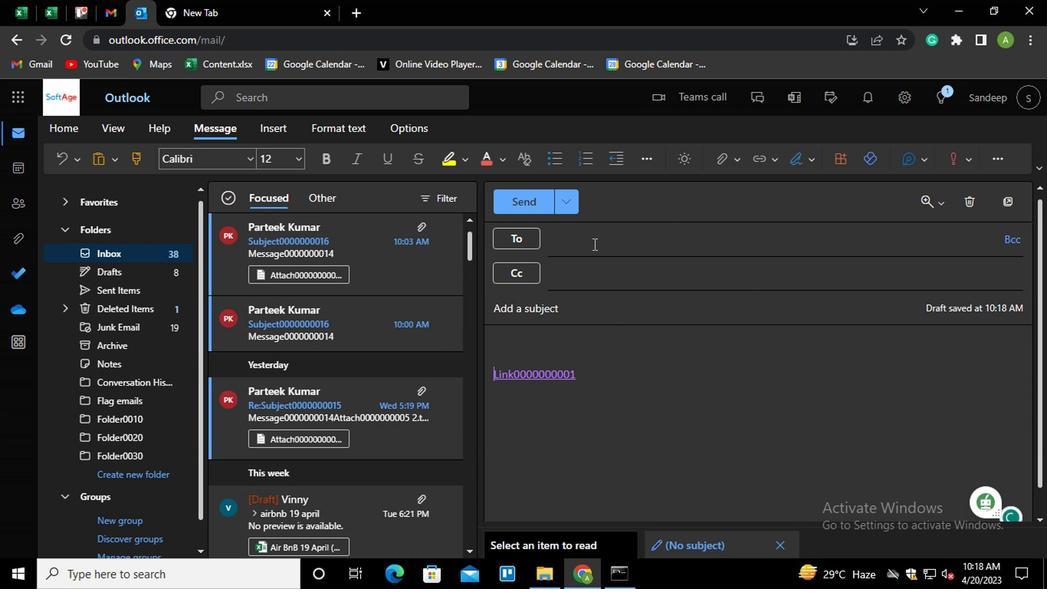 
Action: Key pressed PART<Key.enter>AA<Key.enter>AYU<Key.enter>
Screenshot: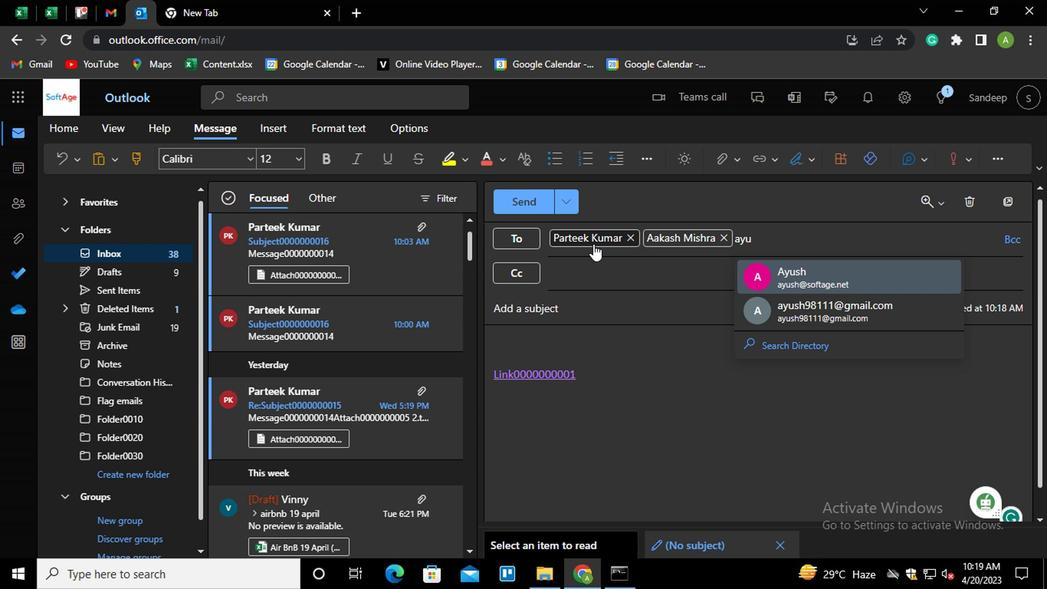 
Action: Mouse moved to (548, 315)
Screenshot: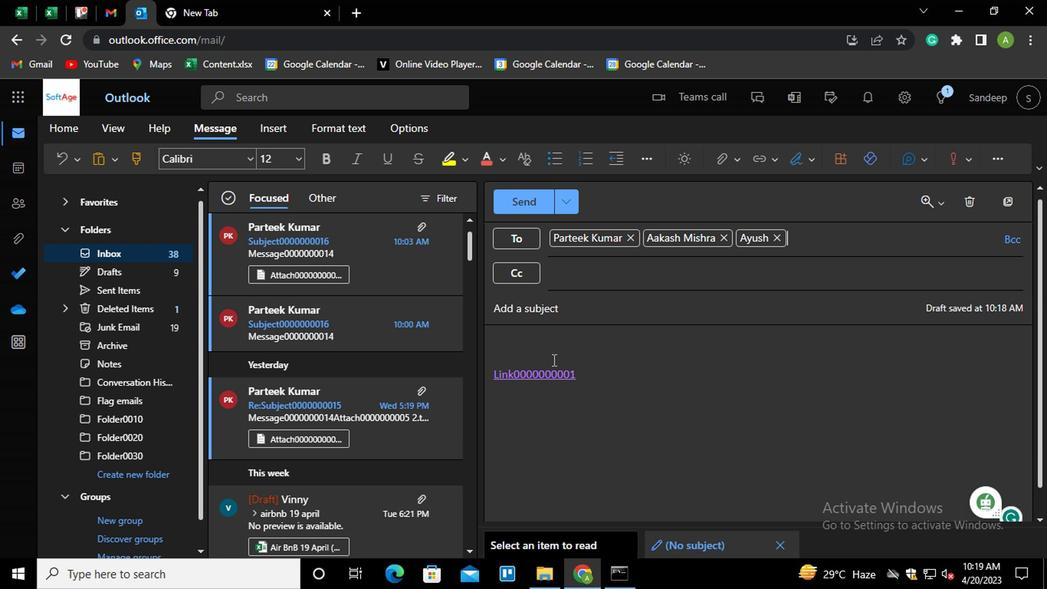 
Action: Mouse pressed left at (548, 315)
Screenshot: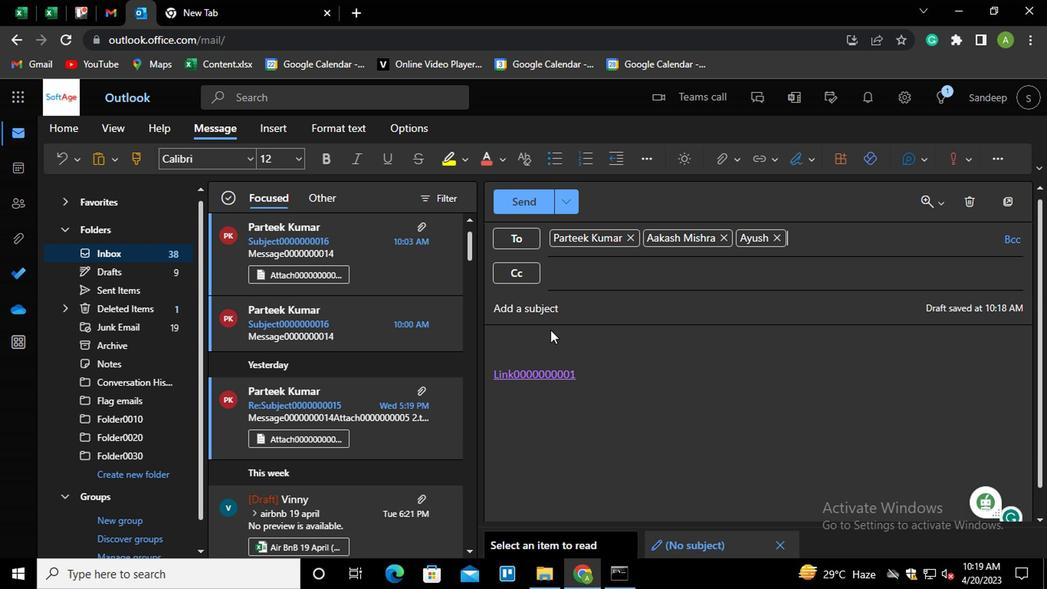 
Action: Key pressed <Key.shift>SUBJECT0000000001<Key.backspace>2
Screenshot: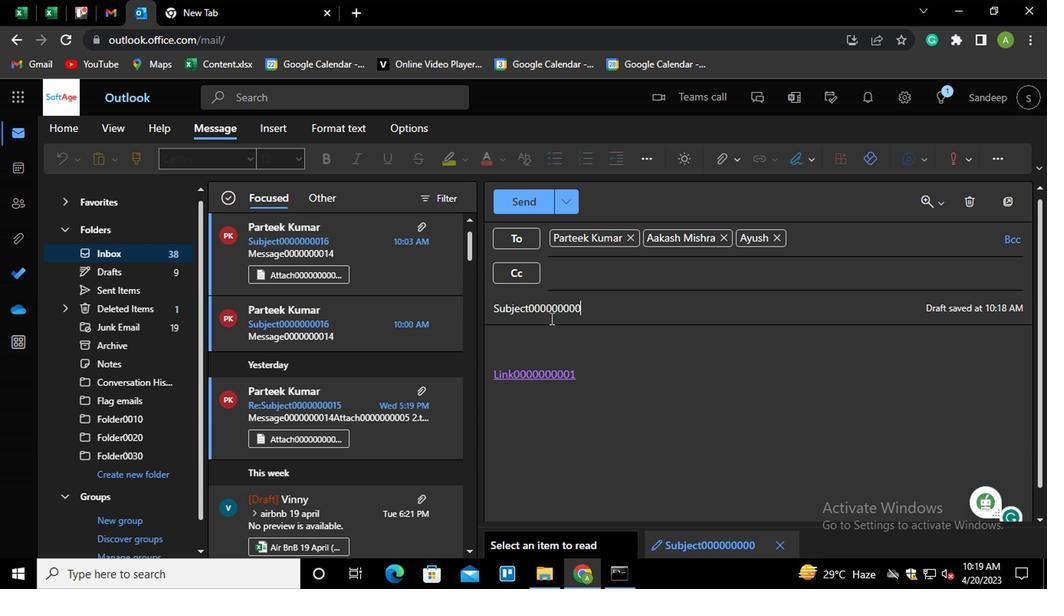 
Action: Mouse moved to (589, 377)
Screenshot: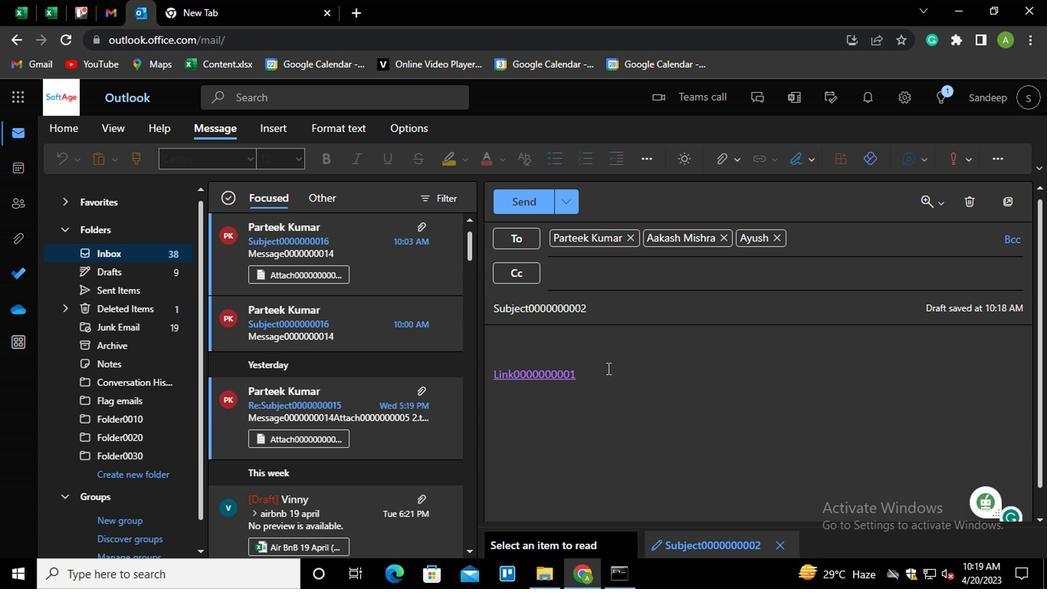
Action: Mouse pressed left at (589, 377)
Screenshot: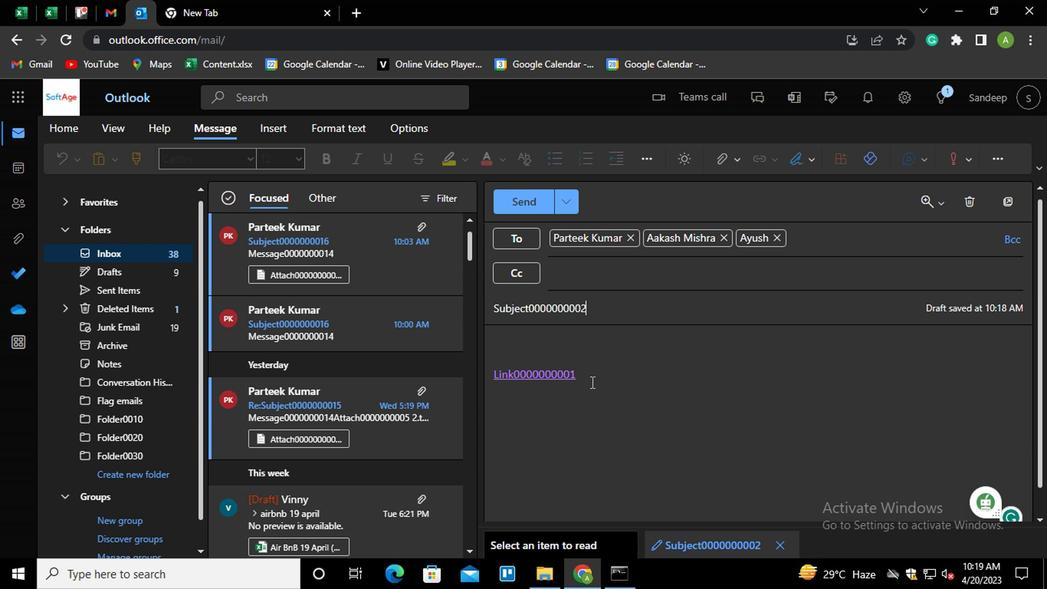 
Action: Key pressed <Key.shift_r><Key.enter><Key.shift_r>MESSAGE0000000003
Screenshot: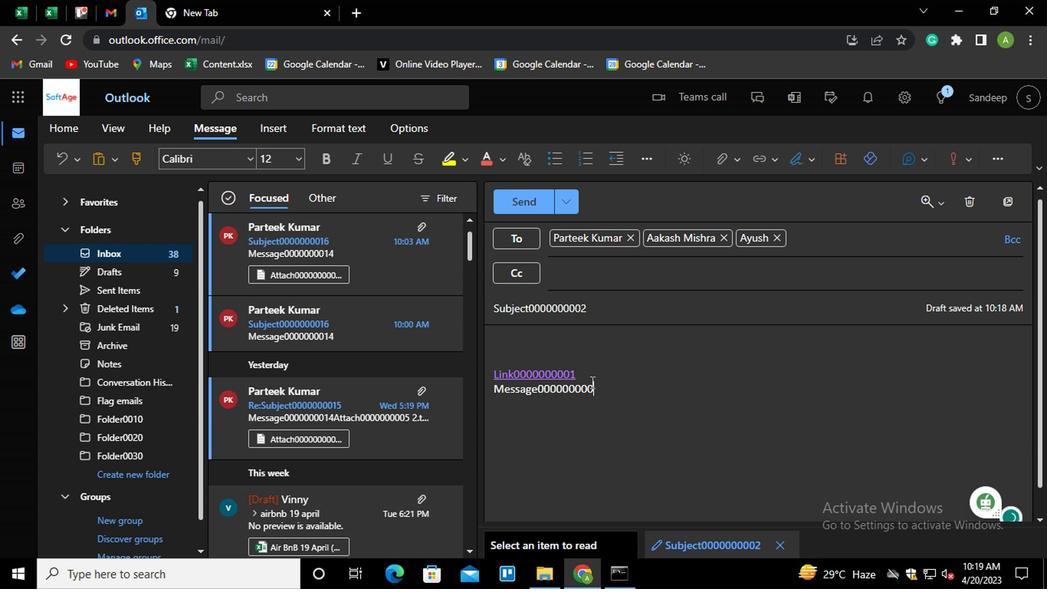 
Action: Mouse moved to (736, 159)
Screenshot: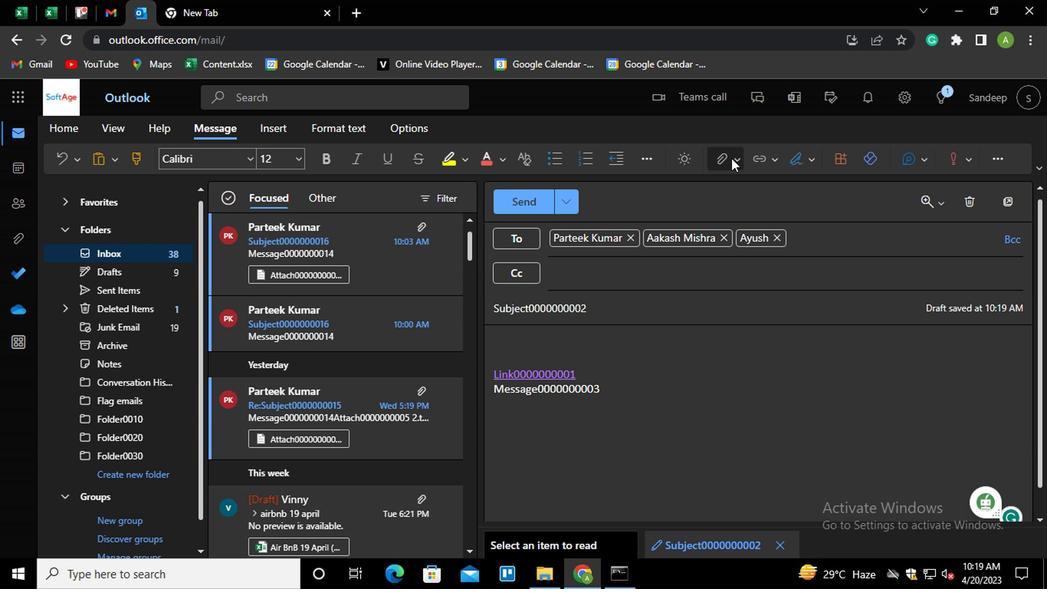 
Action: Mouse pressed left at (736, 159)
Screenshot: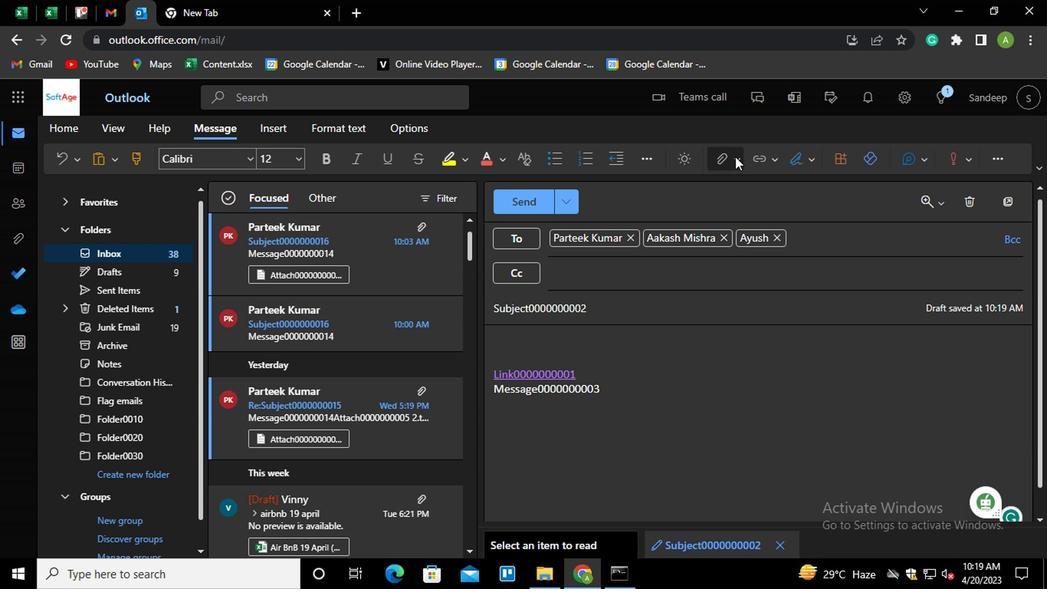 
Action: Mouse moved to (701, 192)
Screenshot: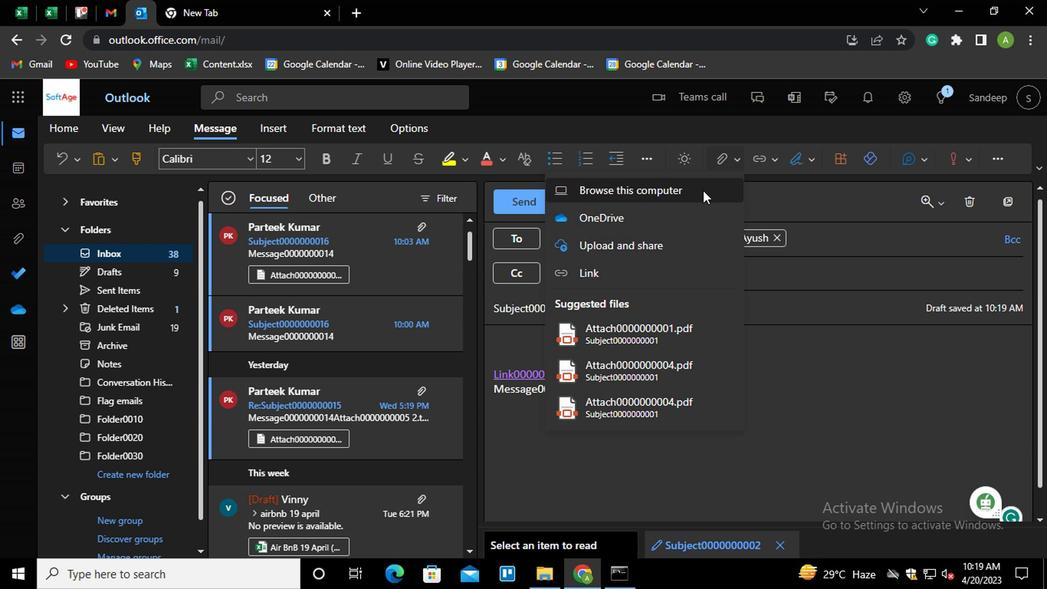 
Action: Mouse pressed left at (701, 192)
Screenshot: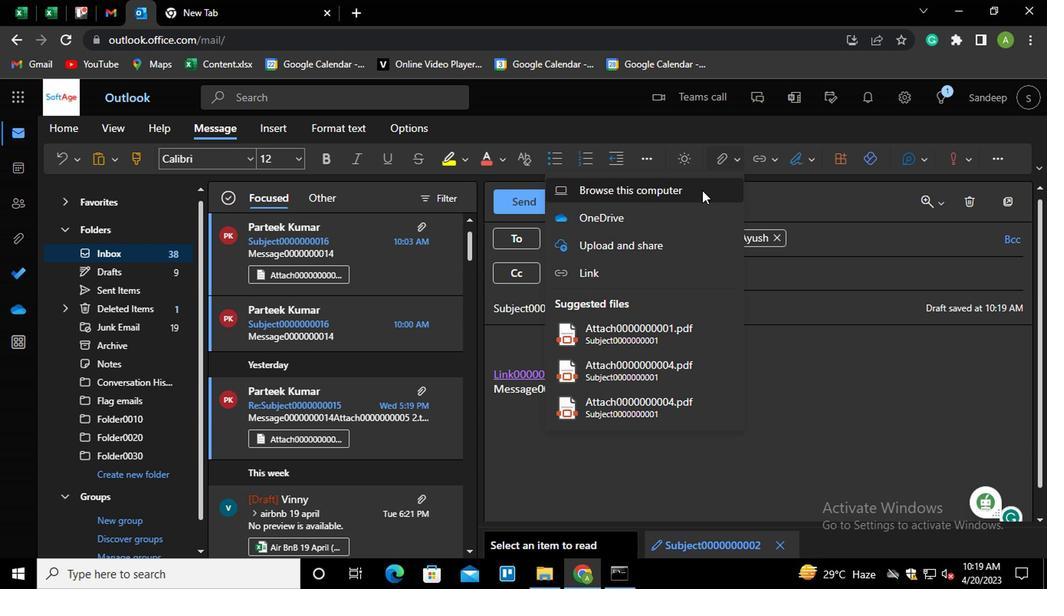 
Action: Mouse moved to (225, 118)
Screenshot: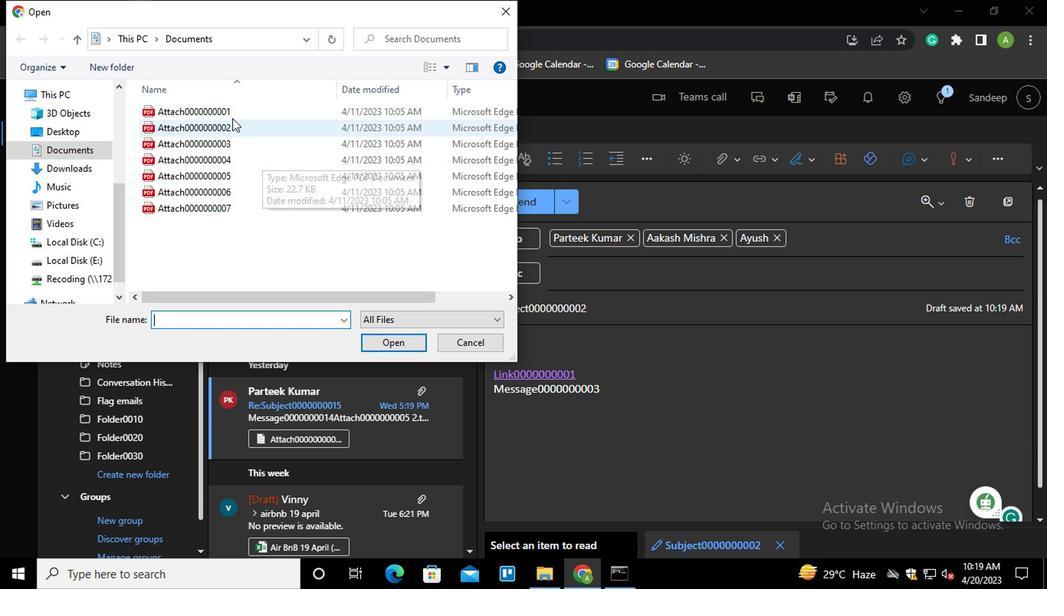 
Action: Mouse pressed left at (225, 118)
Screenshot: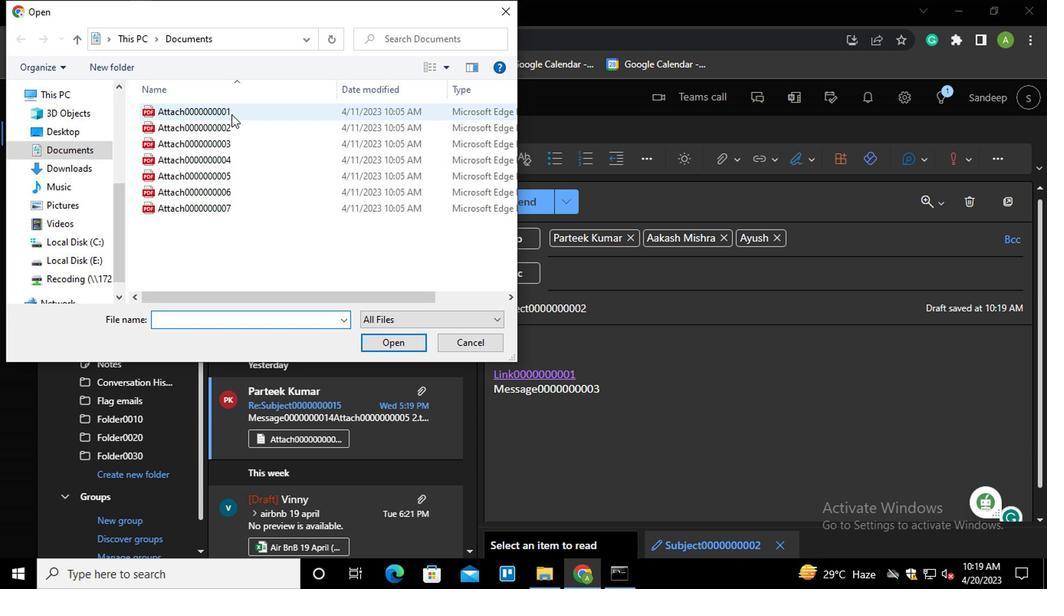 
Action: Mouse moved to (391, 338)
Screenshot: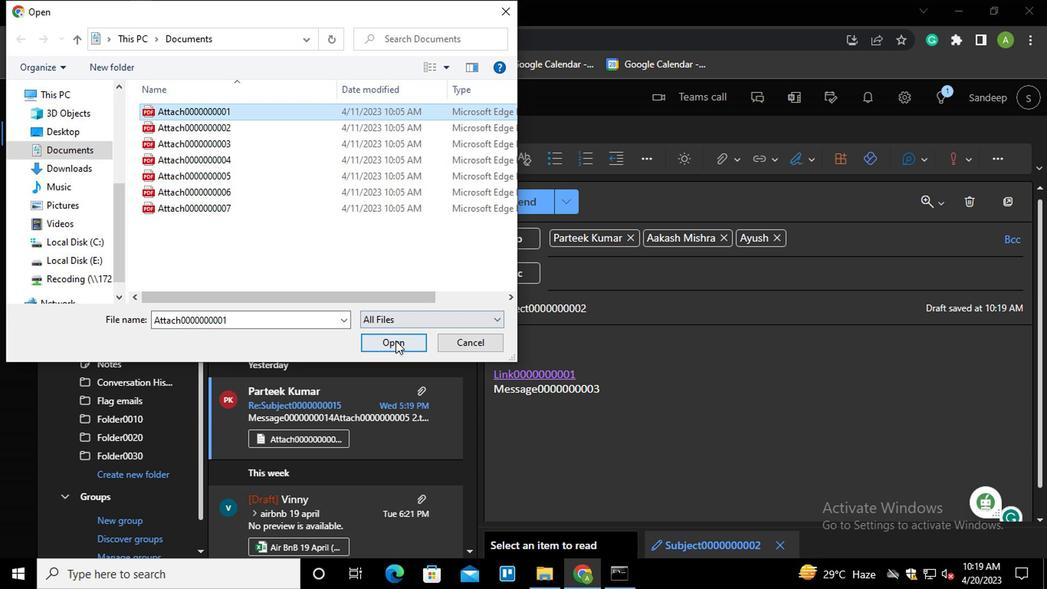 
Action: Mouse pressed left at (391, 338)
Screenshot: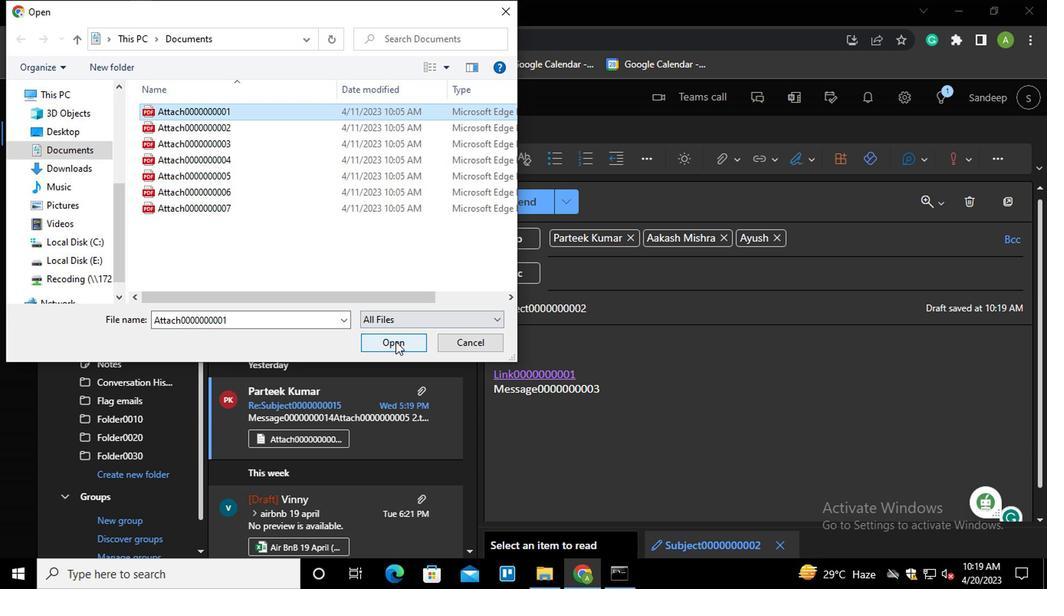 
Action: Mouse moved to (526, 202)
Screenshot: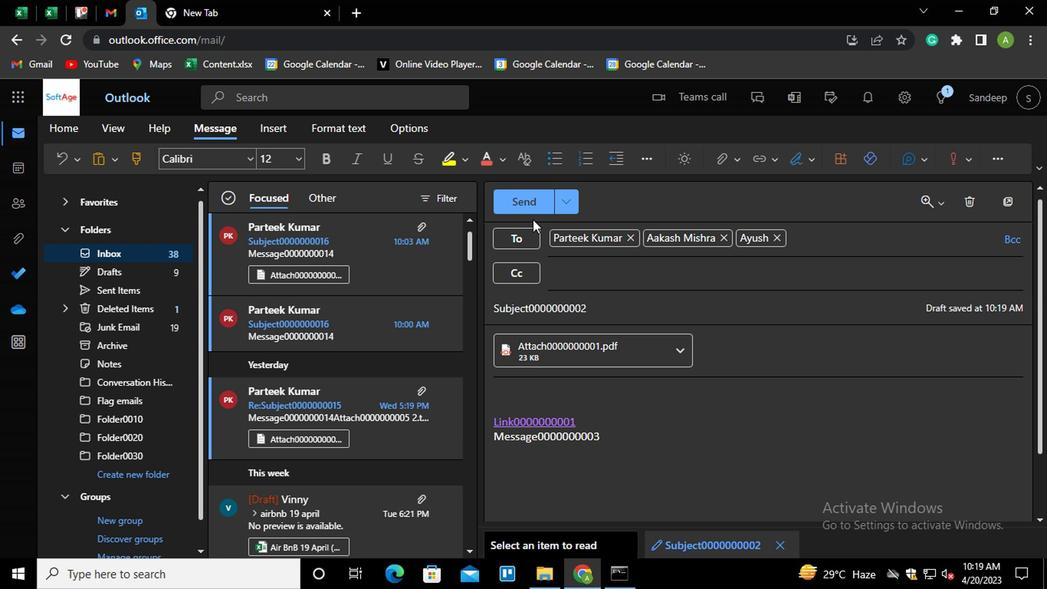 
Action: Mouse pressed left at (526, 202)
Screenshot: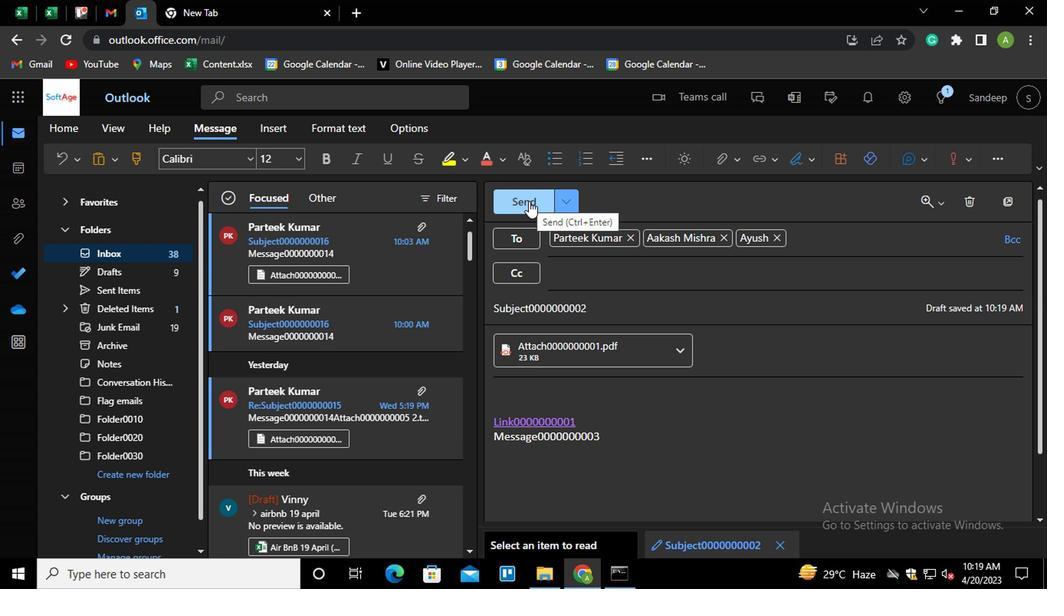
Action: Mouse moved to (570, 286)
Screenshot: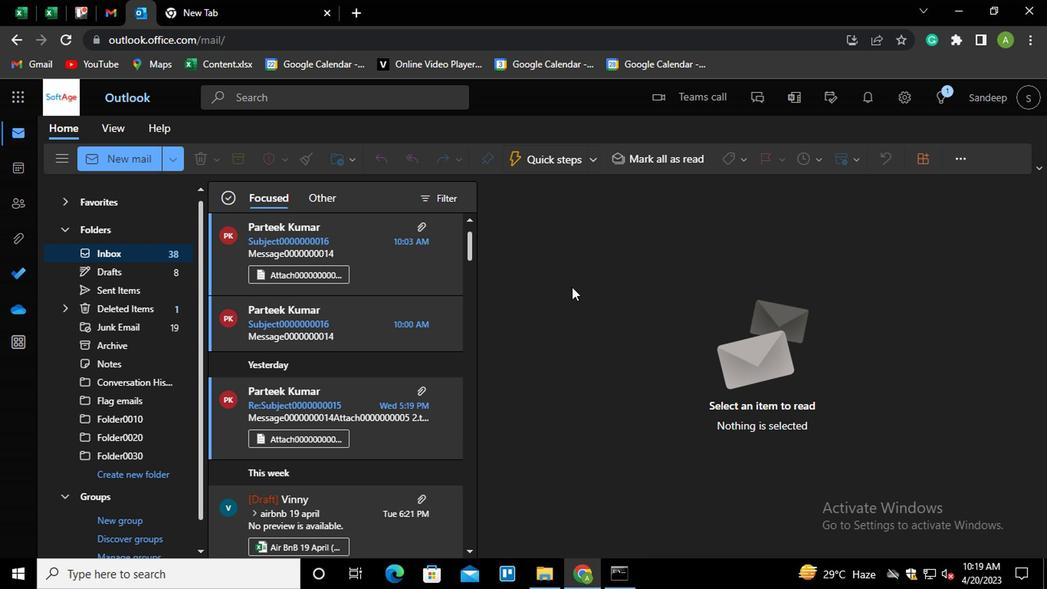 
